 Task: Font style For heading Use Andalus with dark grey 1 1 colour & bold. font size for heading '12 Pt. 'Change the font style of data to Andalusand font size to  16 Pt. Change the alignment of both headline & data to  Align right. In the sheet  AssetAllocation logbookbook
Action: Mouse moved to (12, 22)
Screenshot: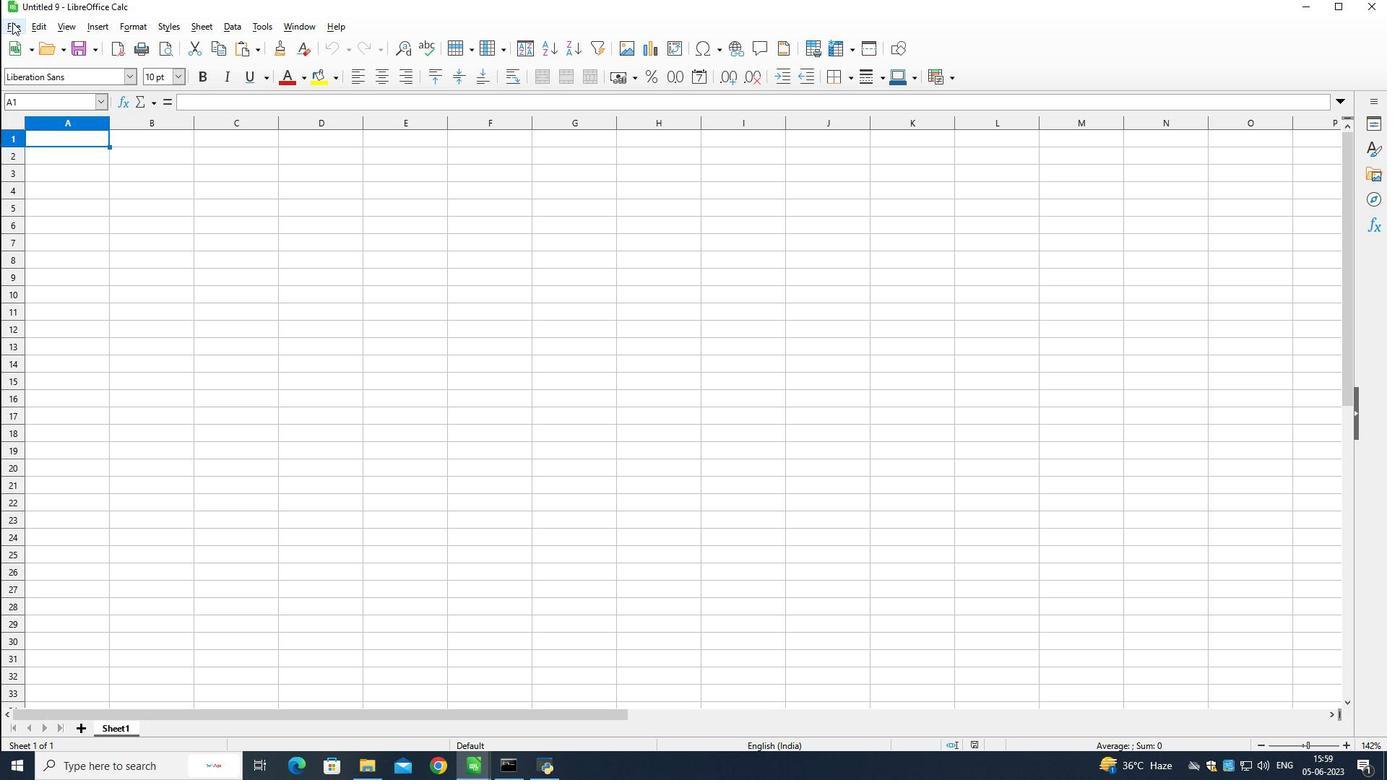 
Action: Mouse pressed left at (12, 22)
Screenshot: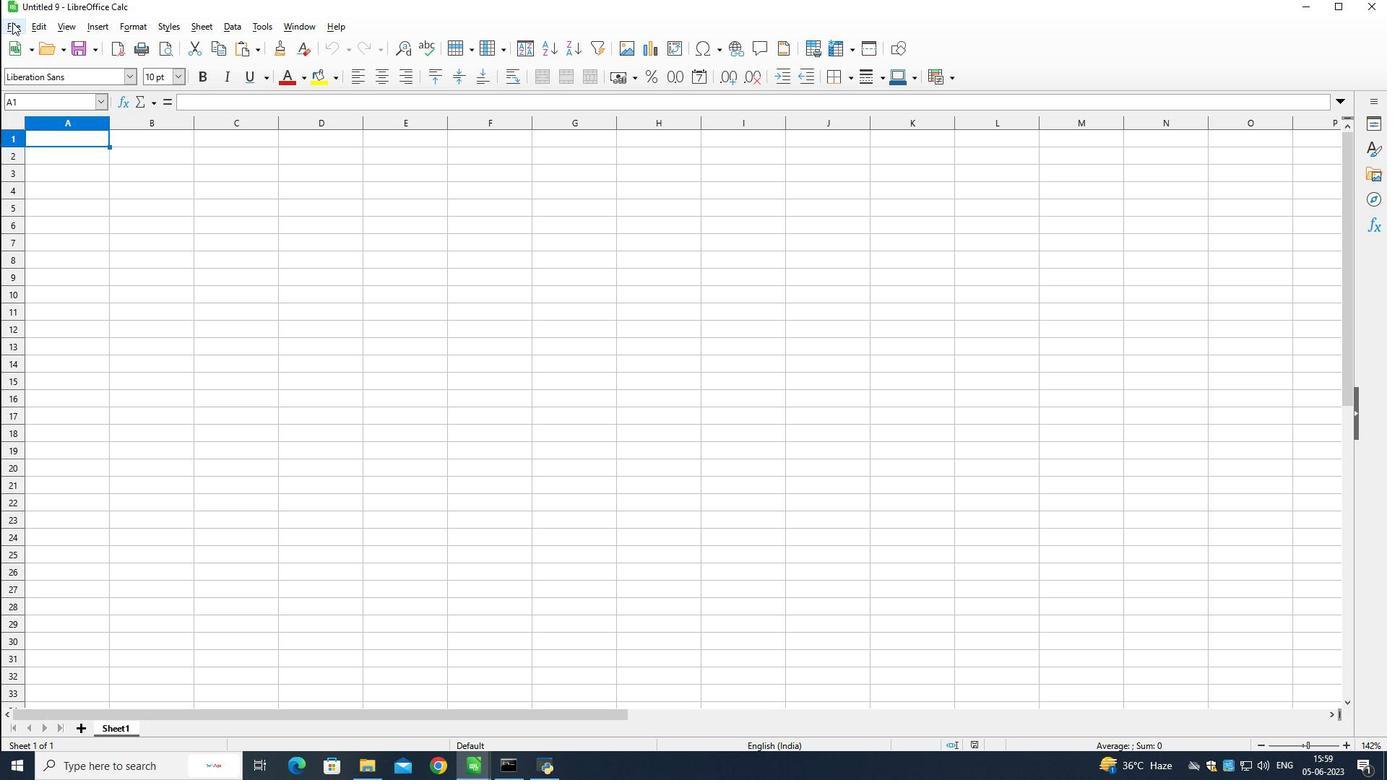
Action: Mouse moved to (21, 65)
Screenshot: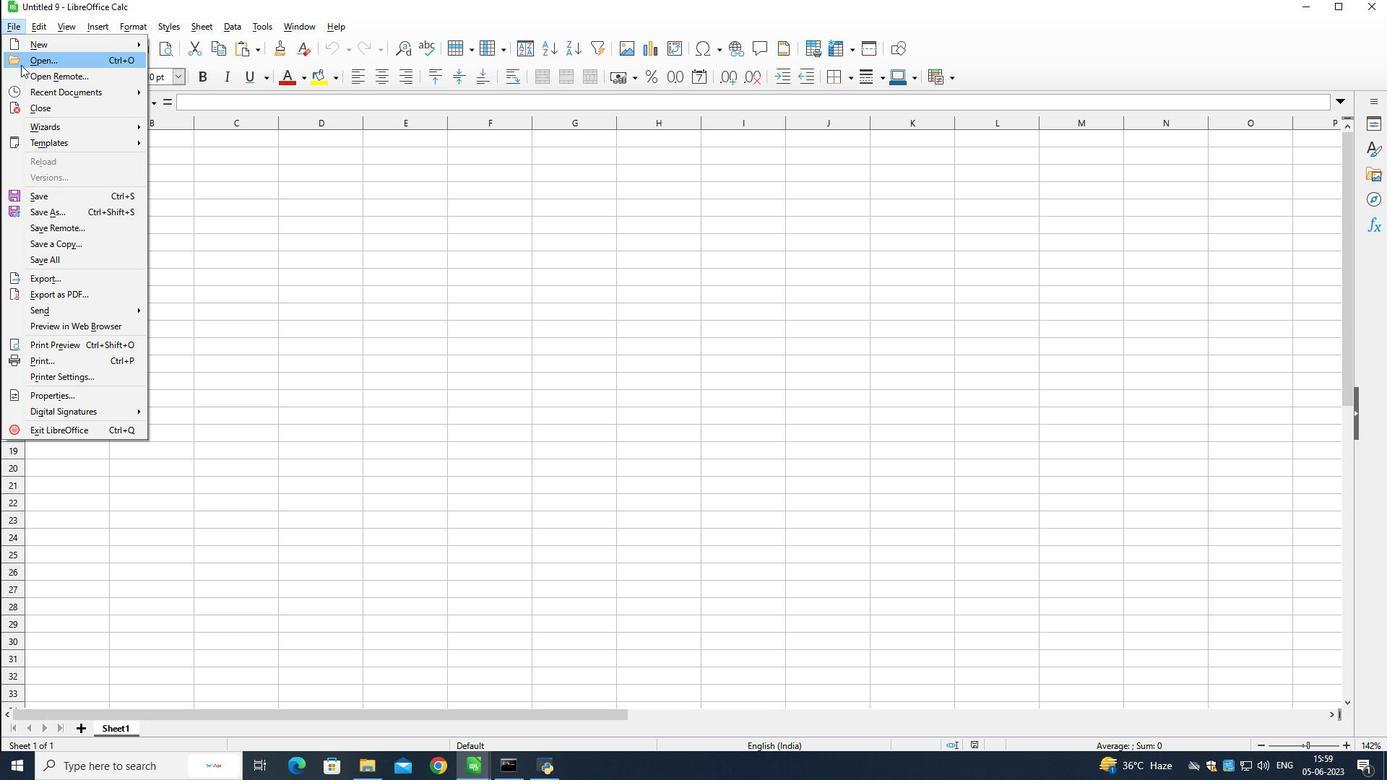 
Action: Mouse pressed left at (21, 65)
Screenshot: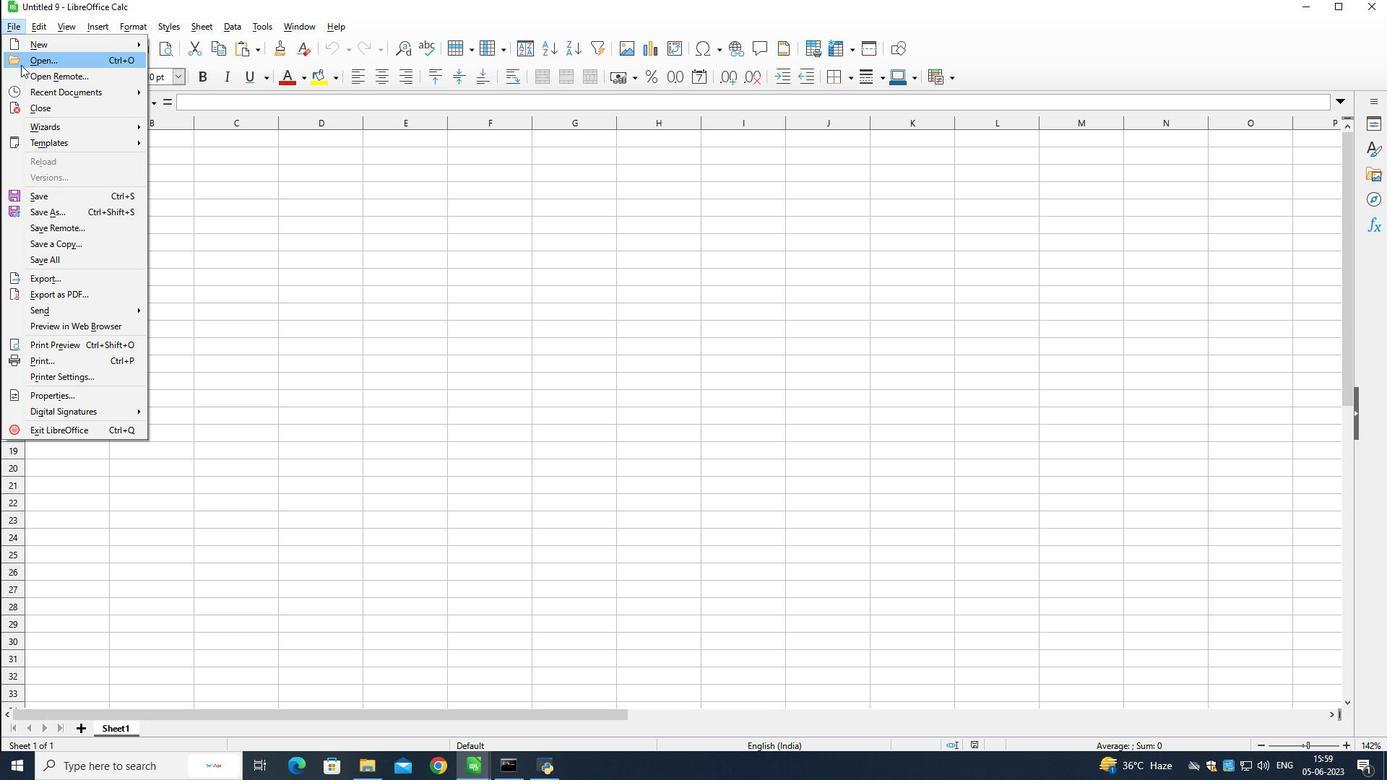 
Action: Mouse moved to (149, 237)
Screenshot: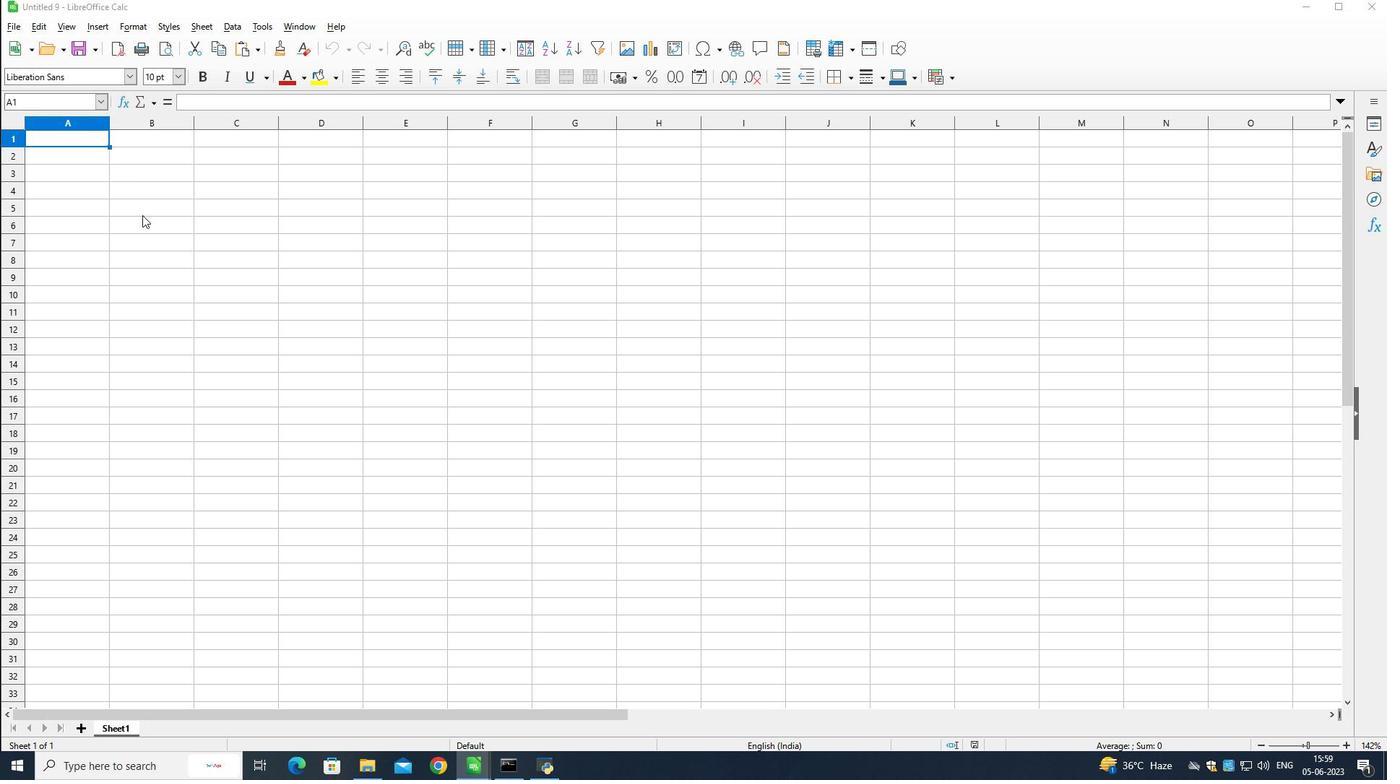 
Action: Mouse scrolled (149, 236) with delta (0, 0)
Screenshot: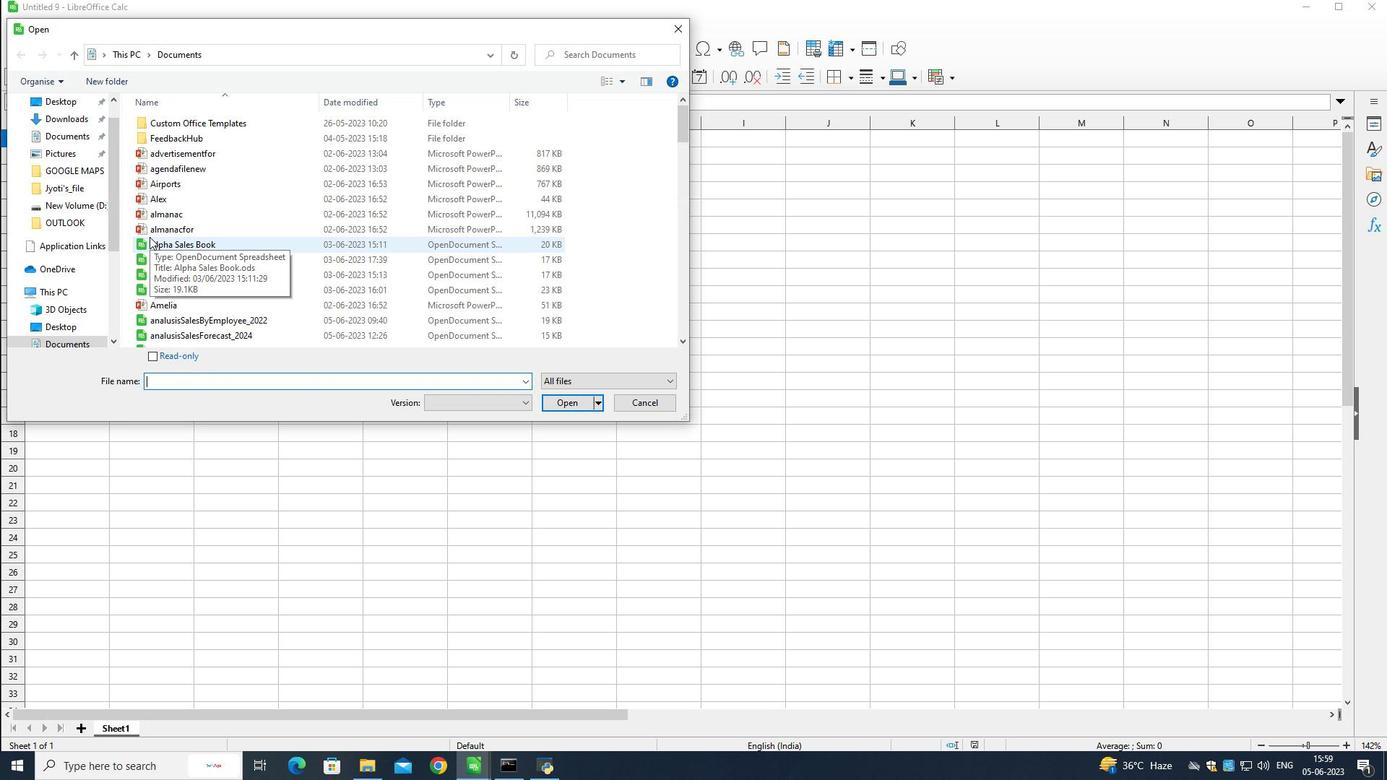 
Action: Mouse scrolled (149, 236) with delta (0, 0)
Screenshot: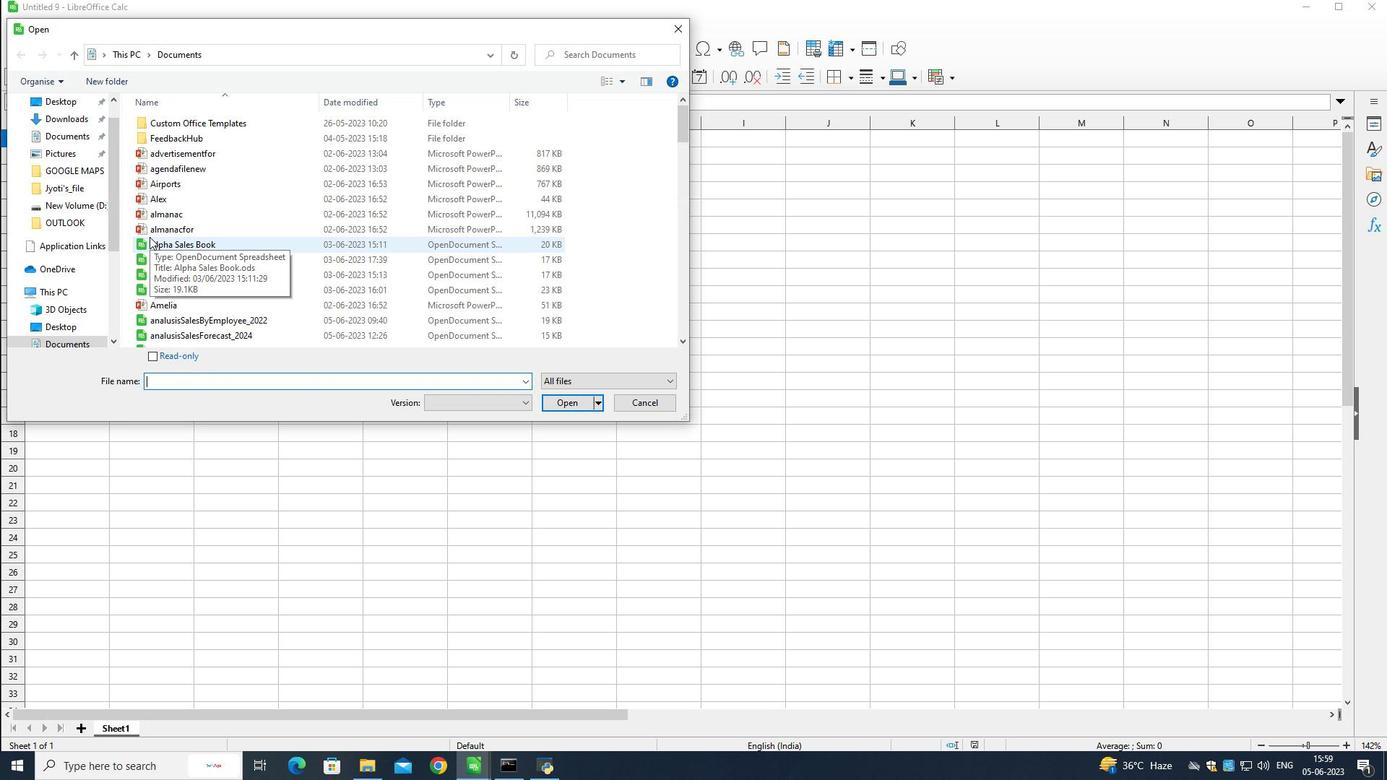 
Action: Mouse scrolled (149, 236) with delta (0, 0)
Screenshot: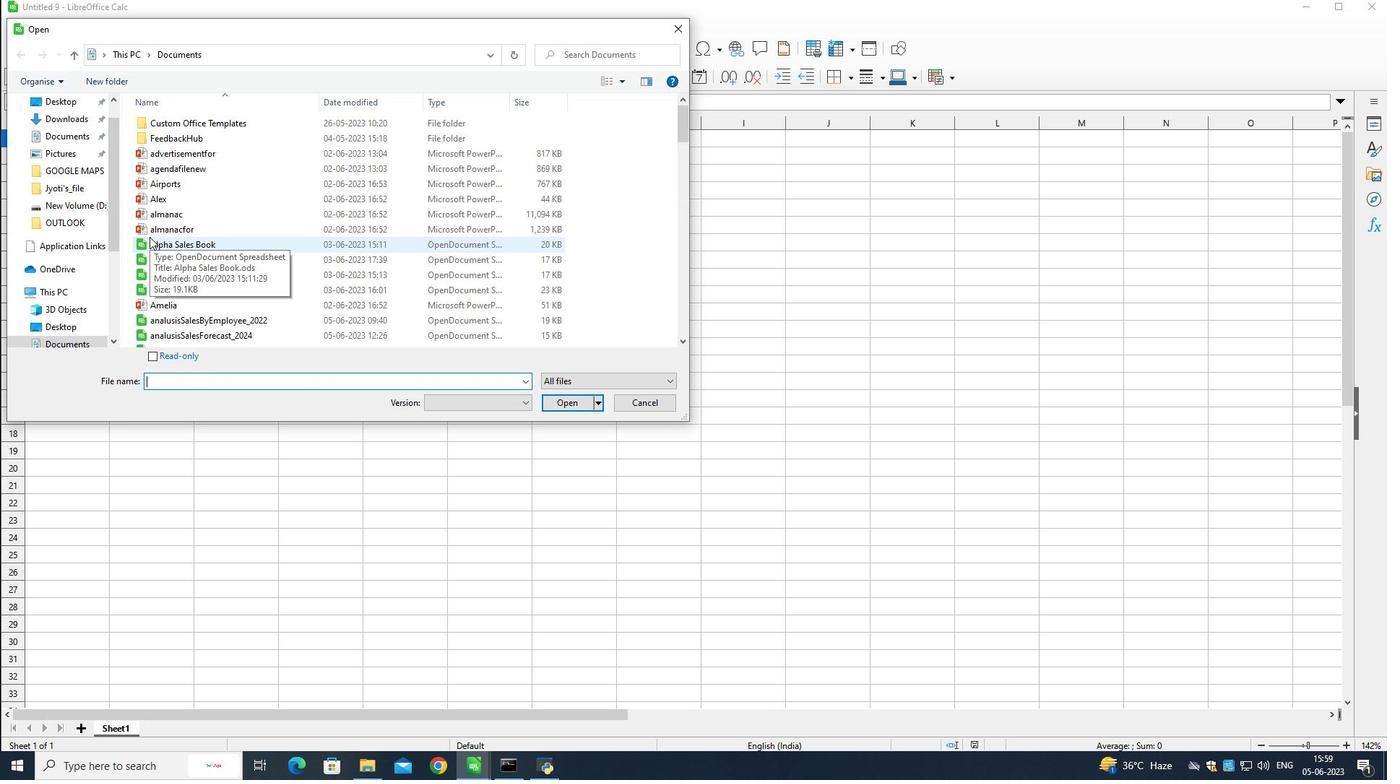 
Action: Mouse scrolled (149, 236) with delta (0, 0)
Screenshot: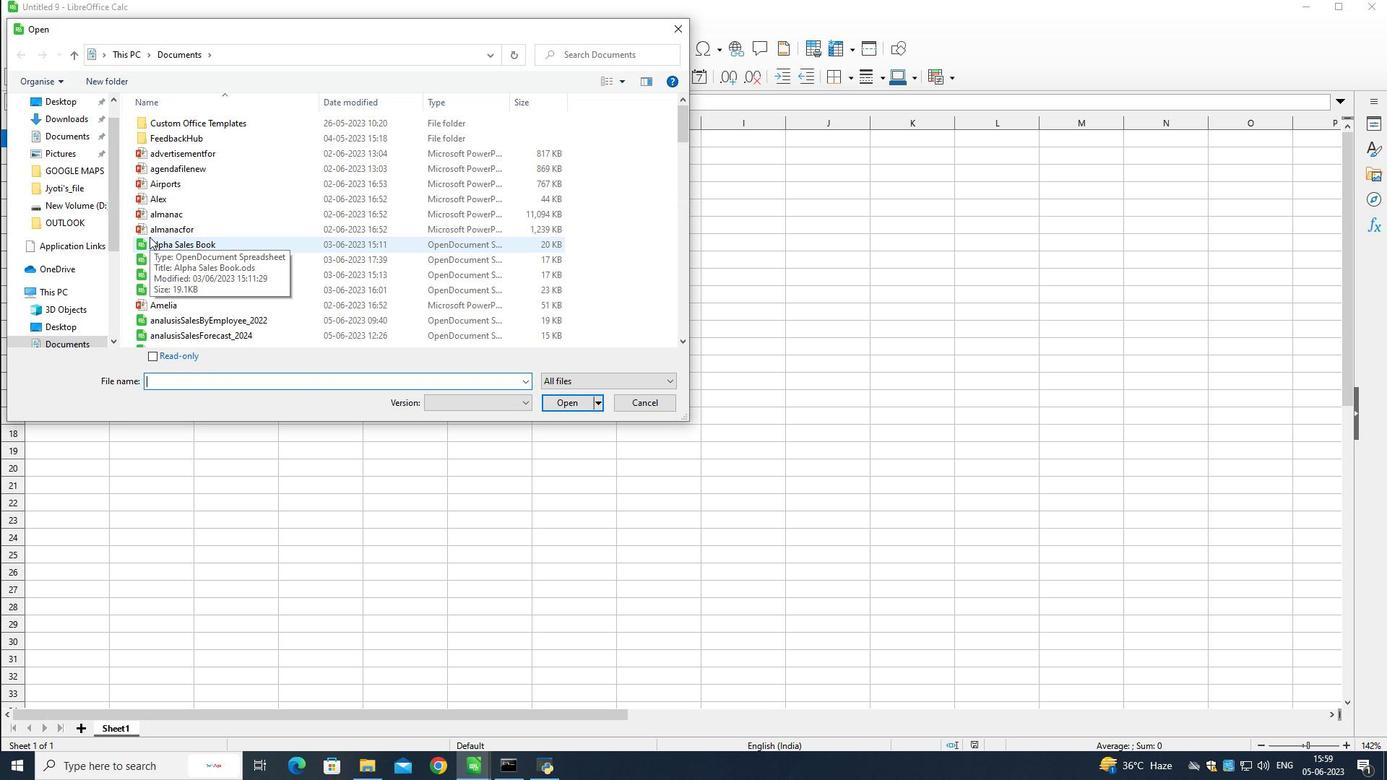 
Action: Mouse moved to (149, 238)
Screenshot: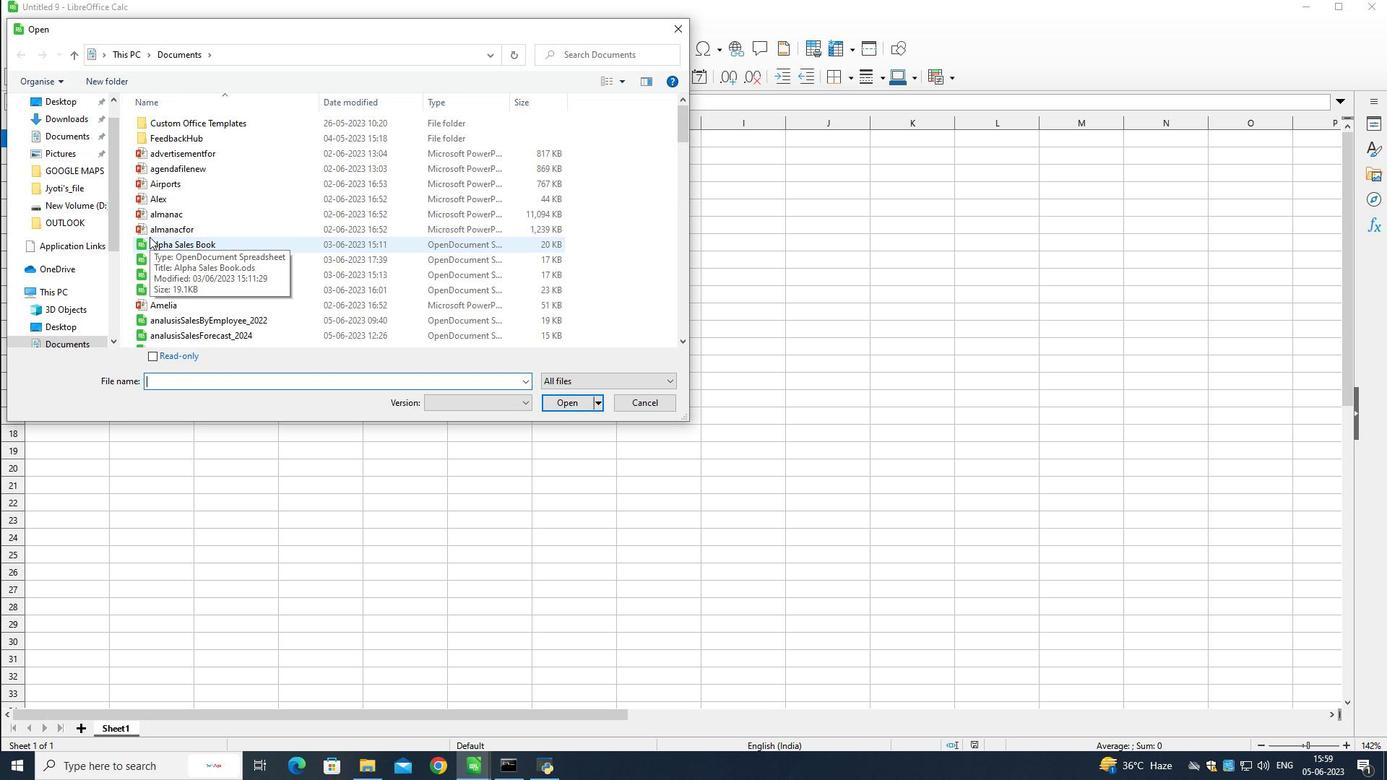
Action: Mouse scrolled (149, 237) with delta (0, 0)
Screenshot: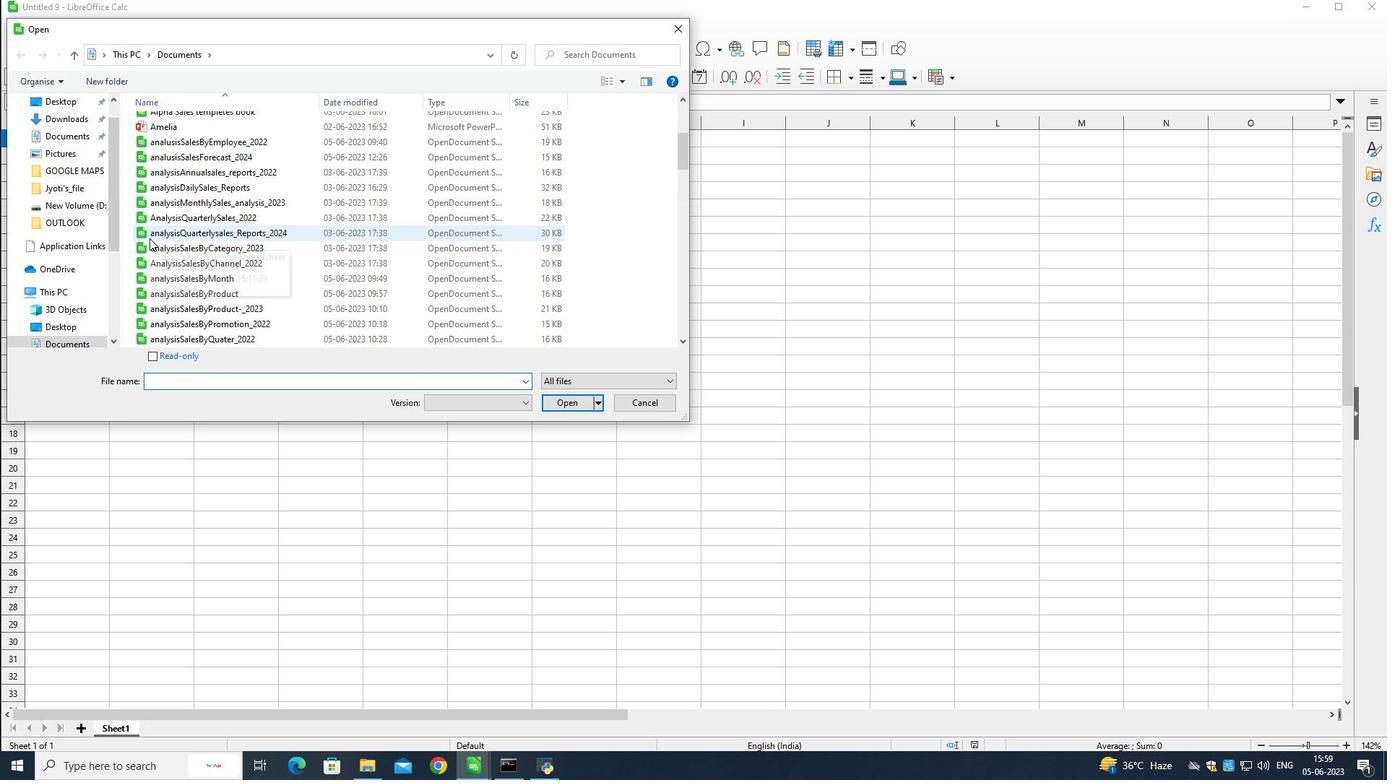 
Action: Mouse scrolled (149, 237) with delta (0, 0)
Screenshot: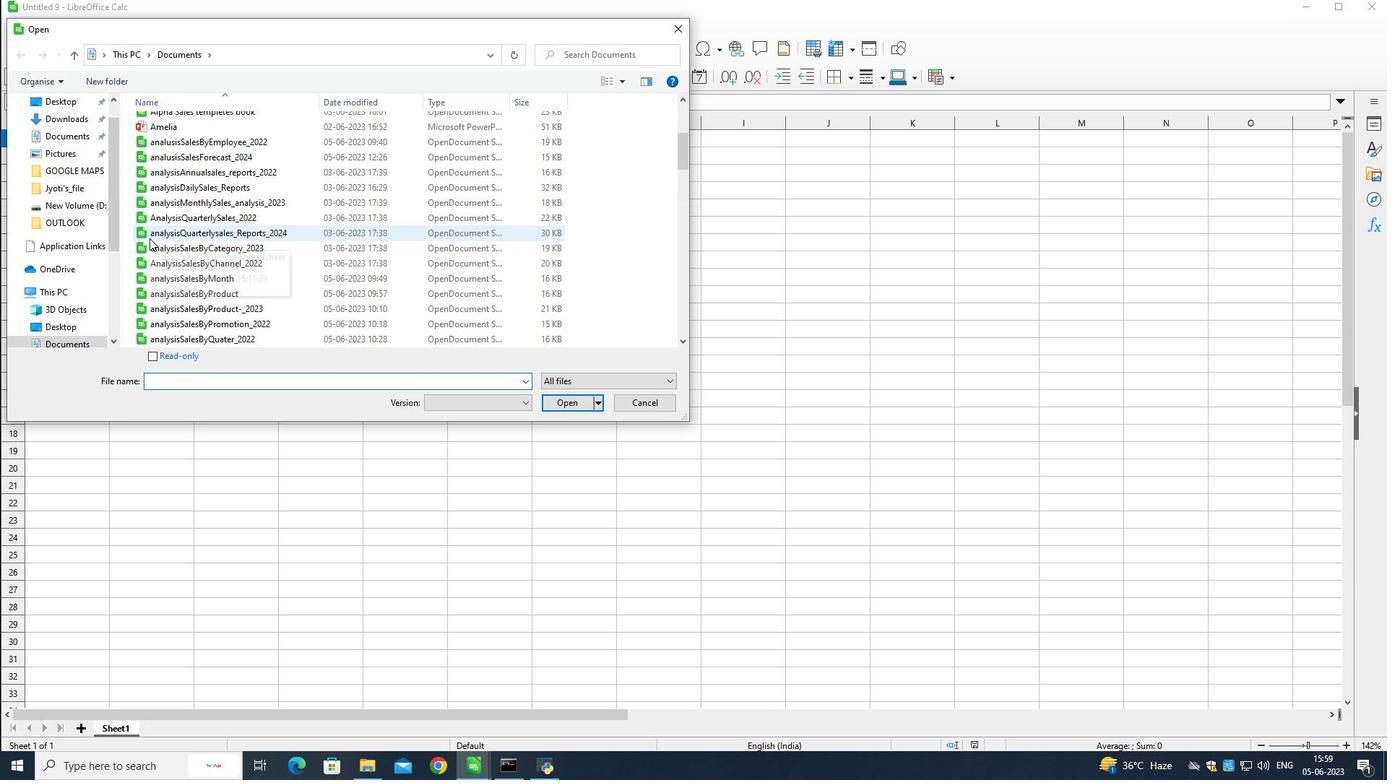 
Action: Mouse scrolled (149, 237) with delta (0, 0)
Screenshot: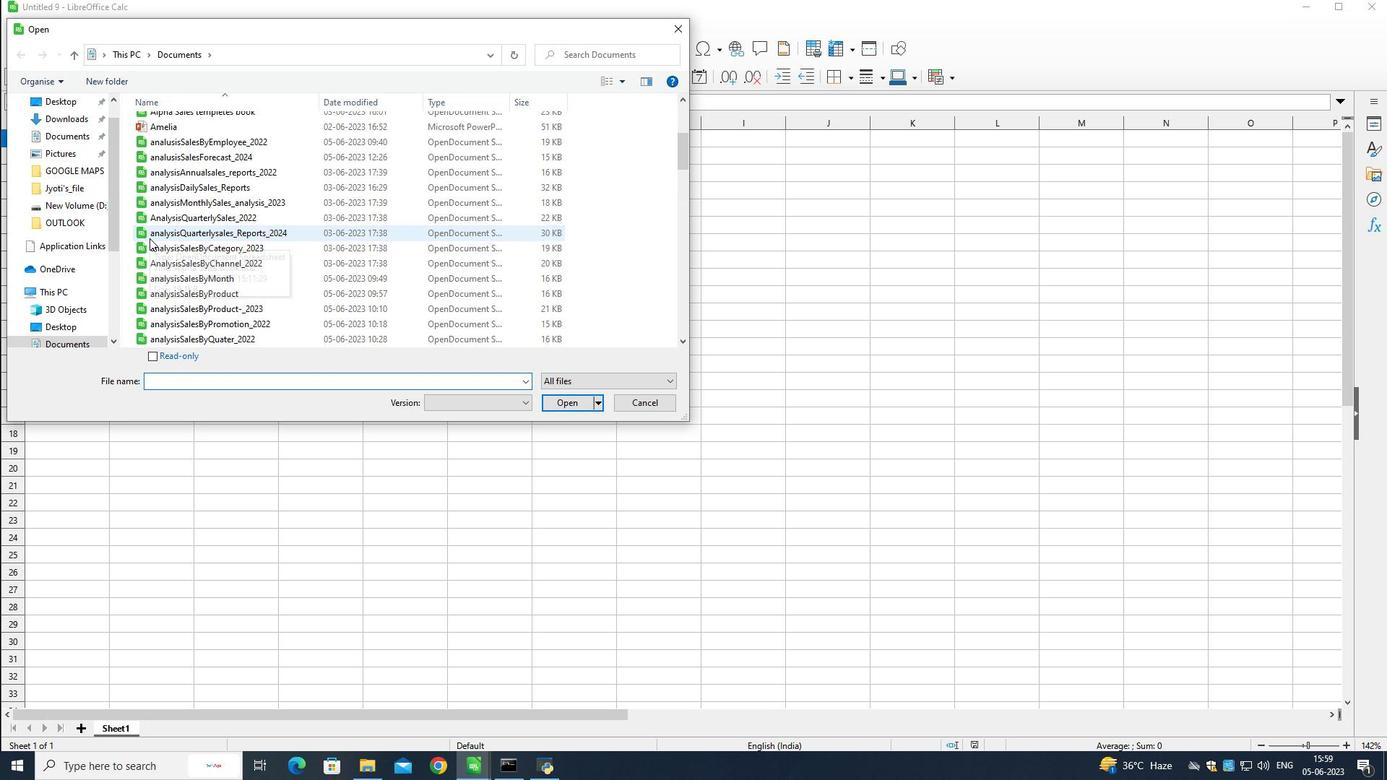 
Action: Mouse scrolled (149, 237) with delta (0, 0)
Screenshot: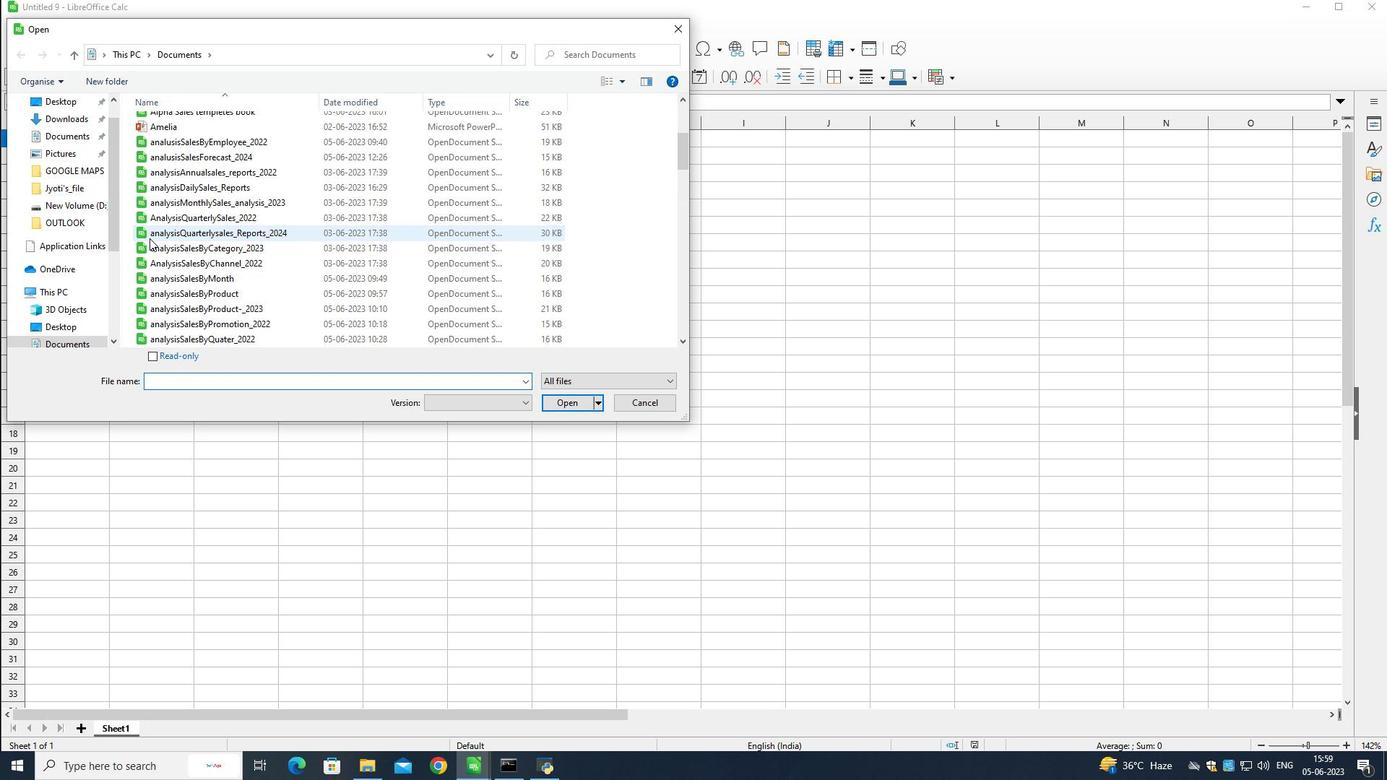 
Action: Mouse scrolled (149, 237) with delta (0, 0)
Screenshot: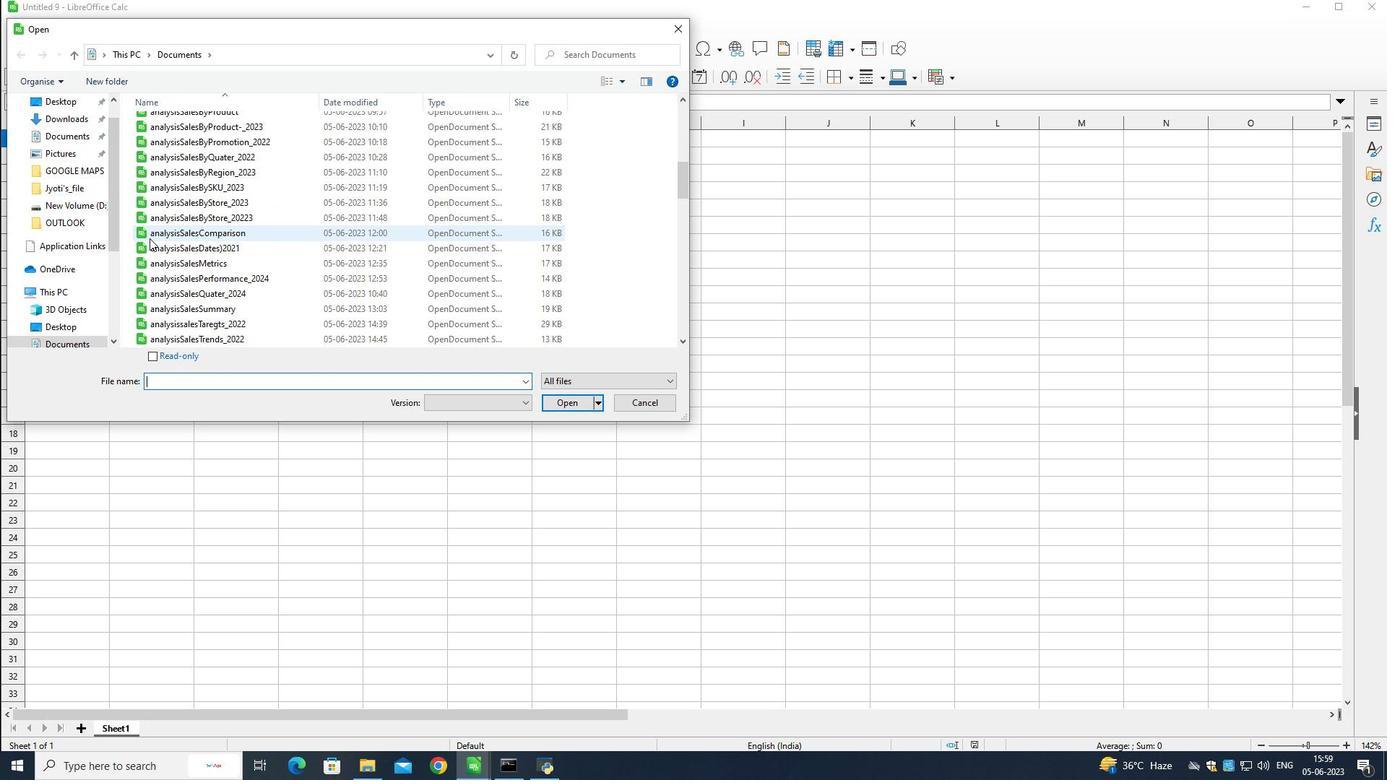 
Action: Mouse scrolled (149, 237) with delta (0, 0)
Screenshot: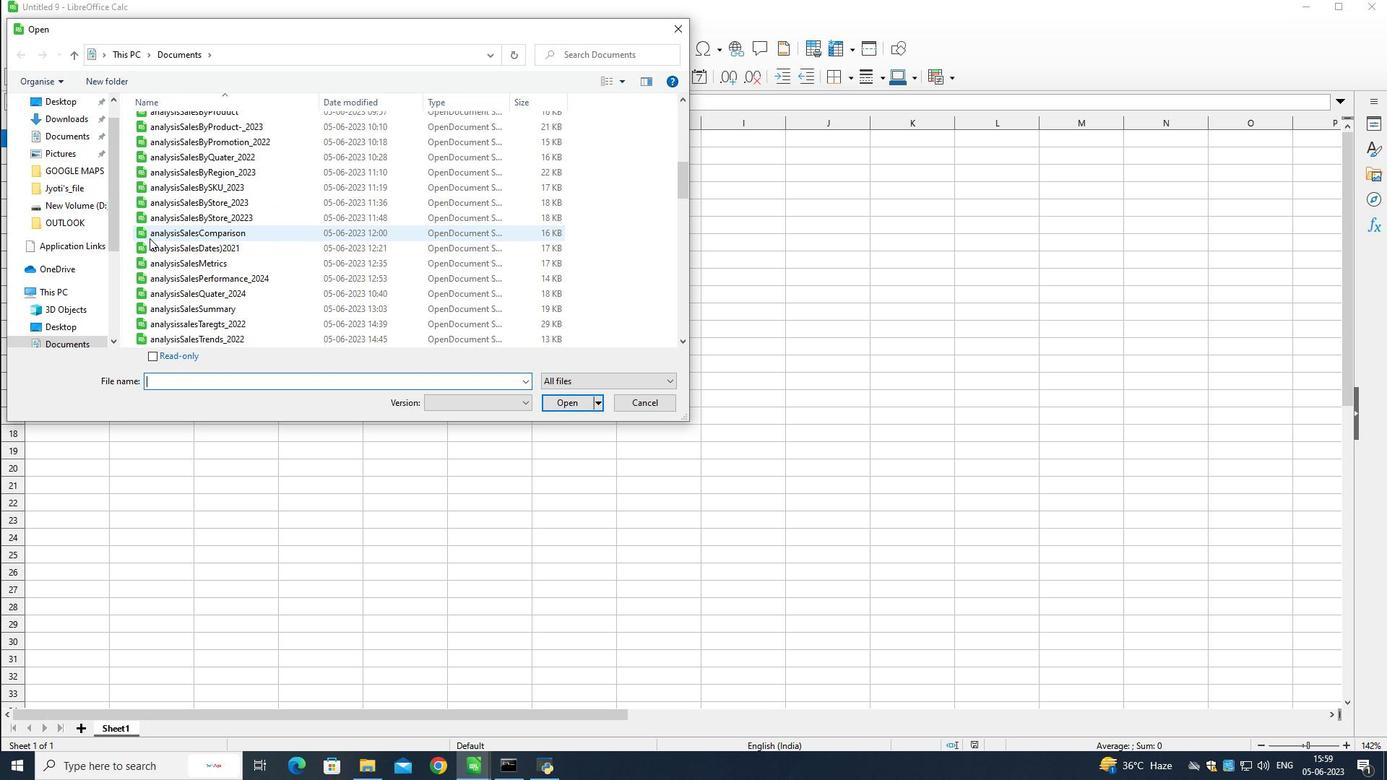 
Action: Mouse scrolled (149, 237) with delta (0, 0)
Screenshot: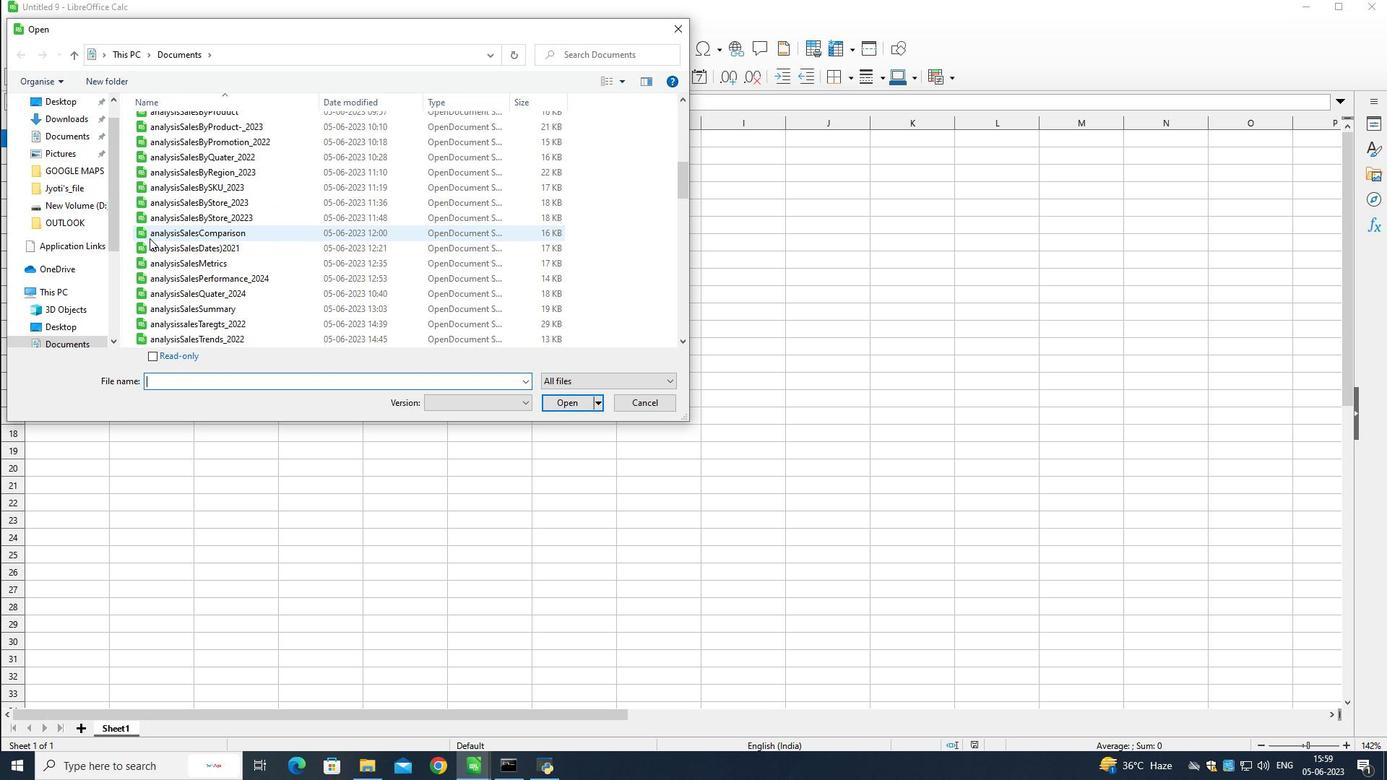 
Action: Mouse scrolled (149, 237) with delta (0, 0)
Screenshot: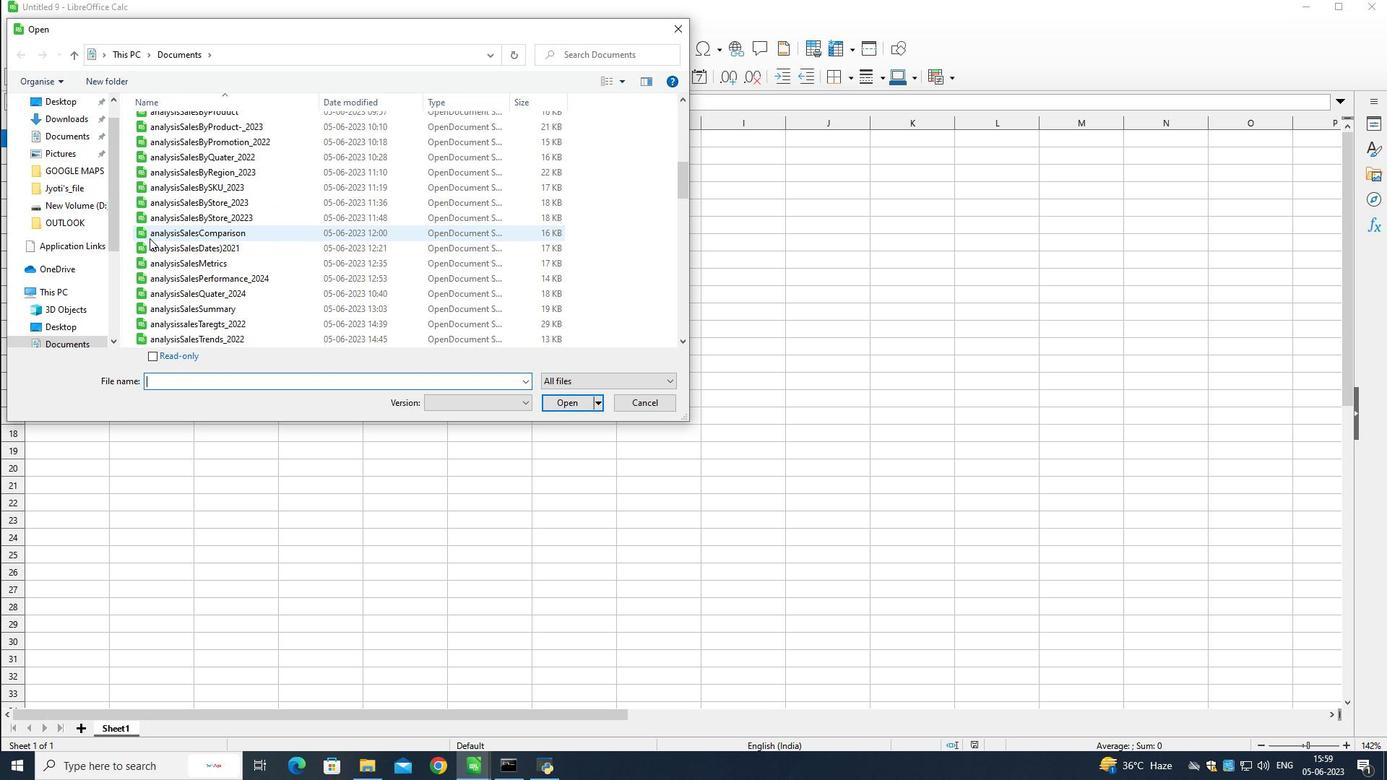 
Action: Mouse scrolled (149, 237) with delta (0, 0)
Screenshot: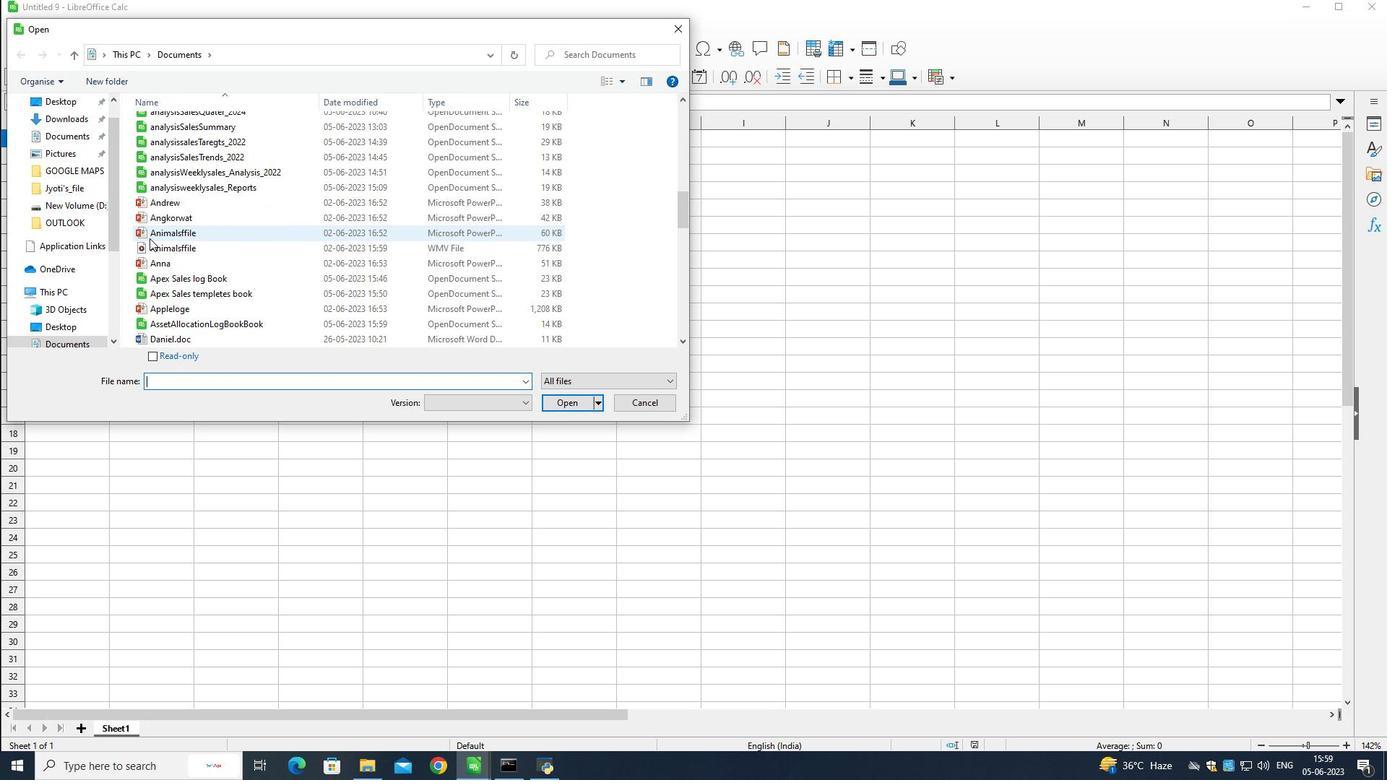 
Action: Mouse scrolled (149, 237) with delta (0, 0)
Screenshot: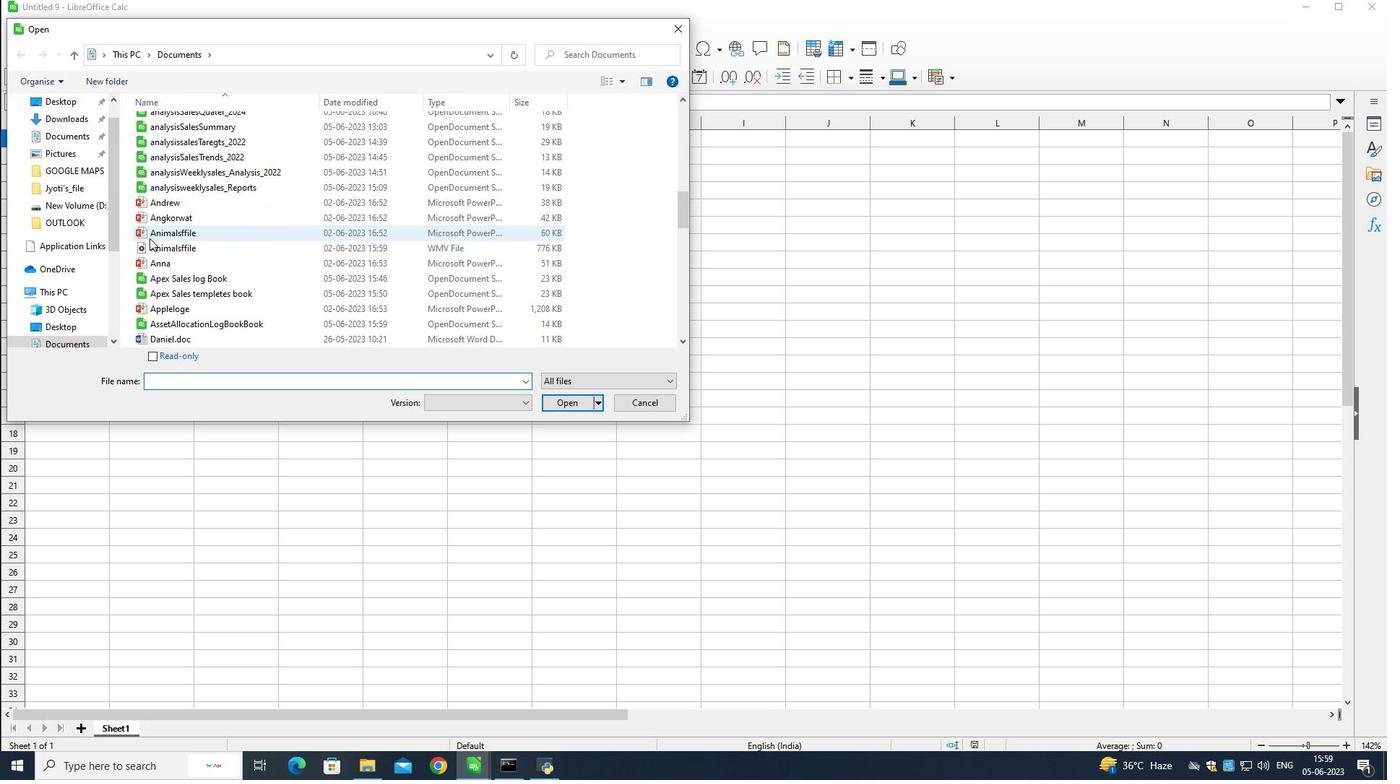 
Action: Mouse moved to (159, 238)
Screenshot: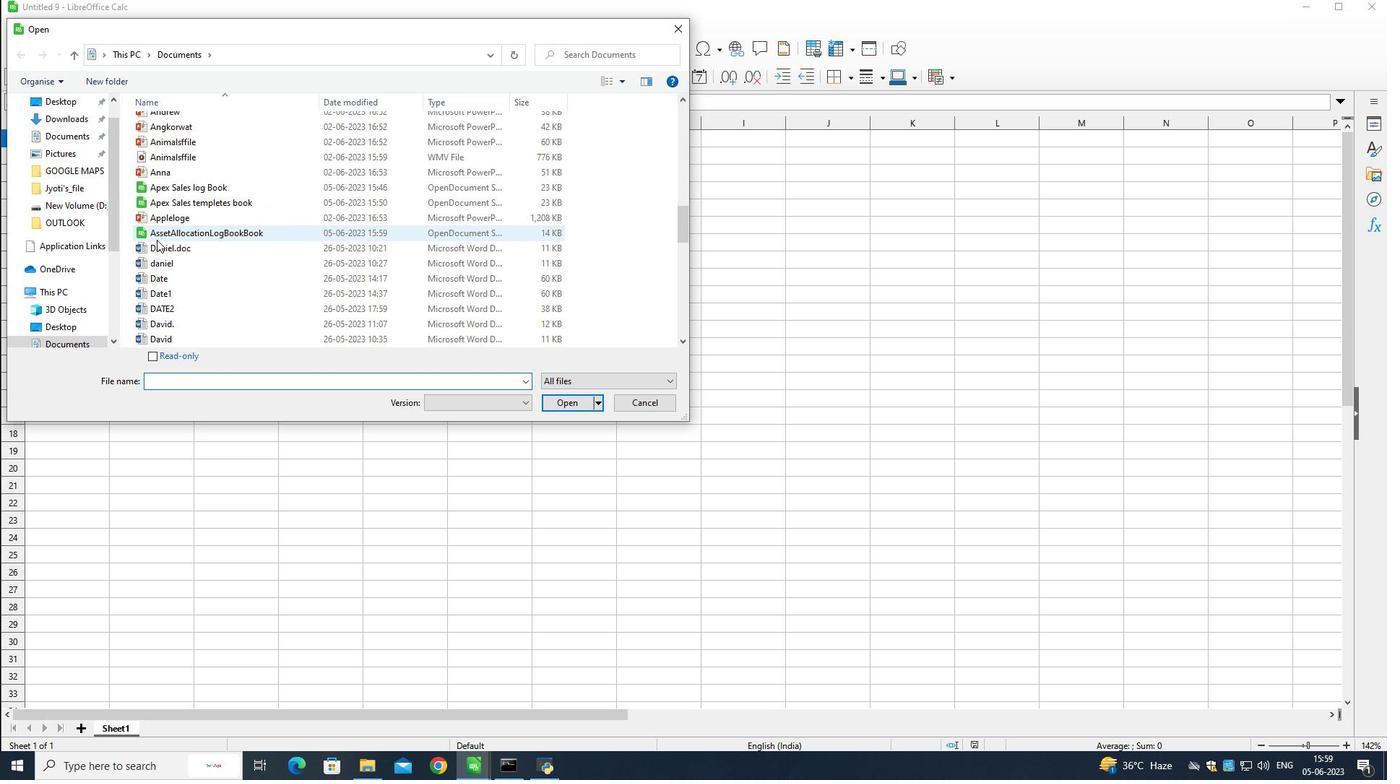 
Action: Mouse pressed left at (156, 239)
Screenshot: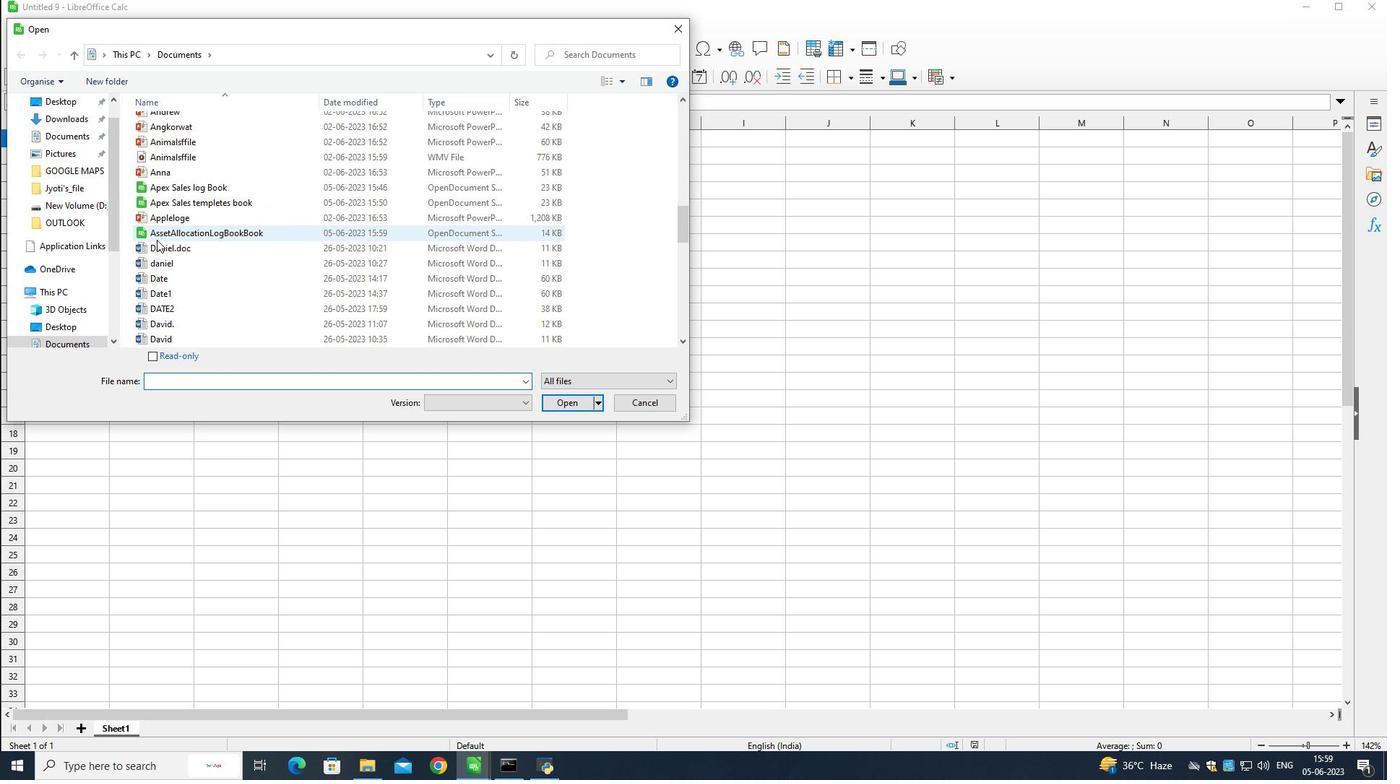 
Action: Mouse moved to (163, 230)
Screenshot: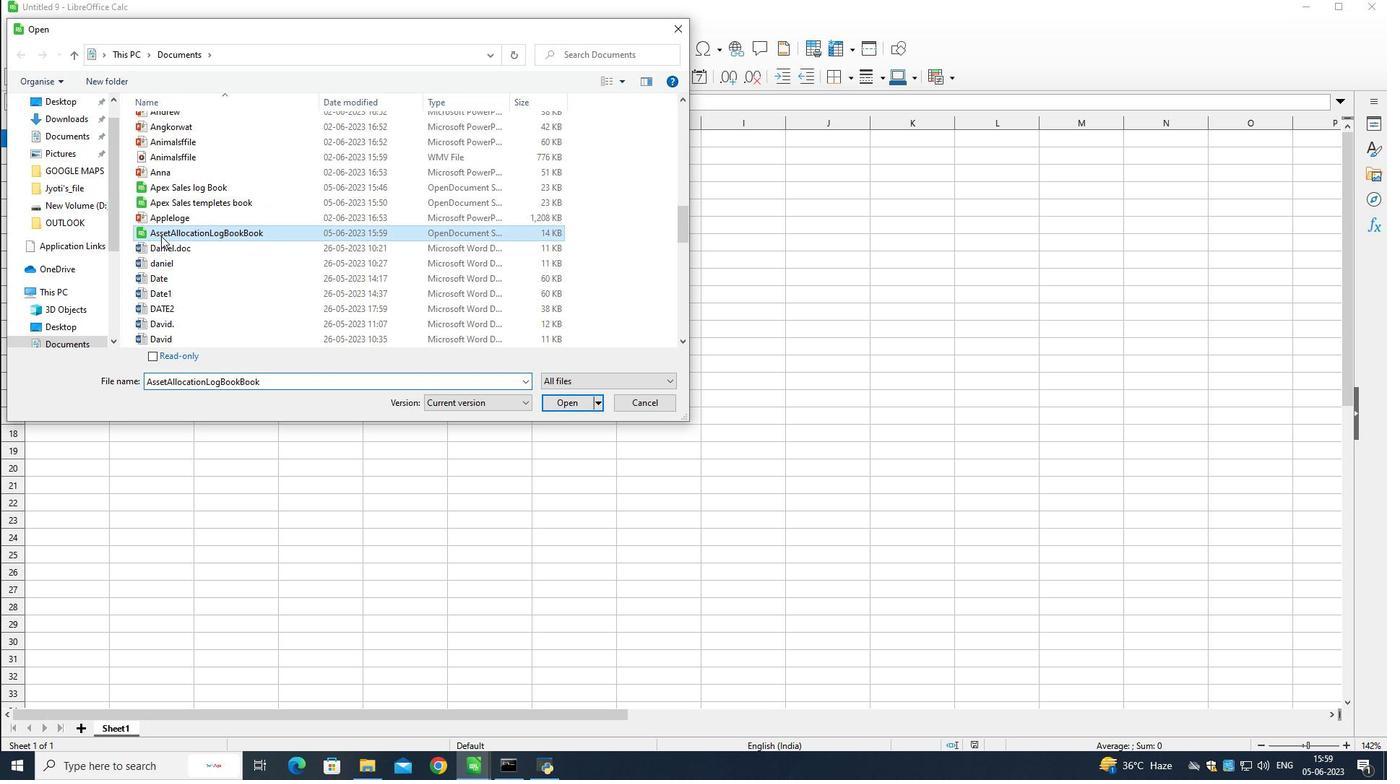 
Action: Mouse pressed left at (163, 230)
Screenshot: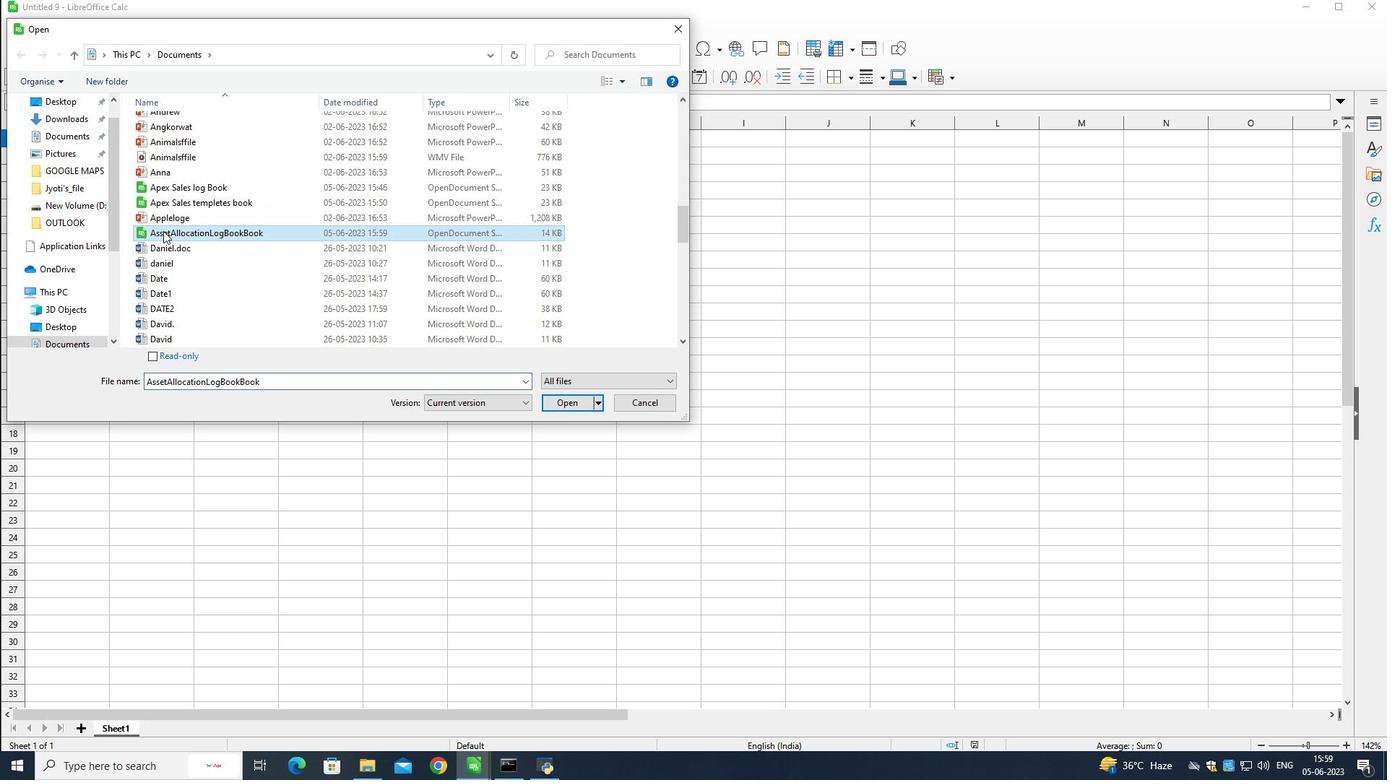 
Action: Mouse moved to (564, 404)
Screenshot: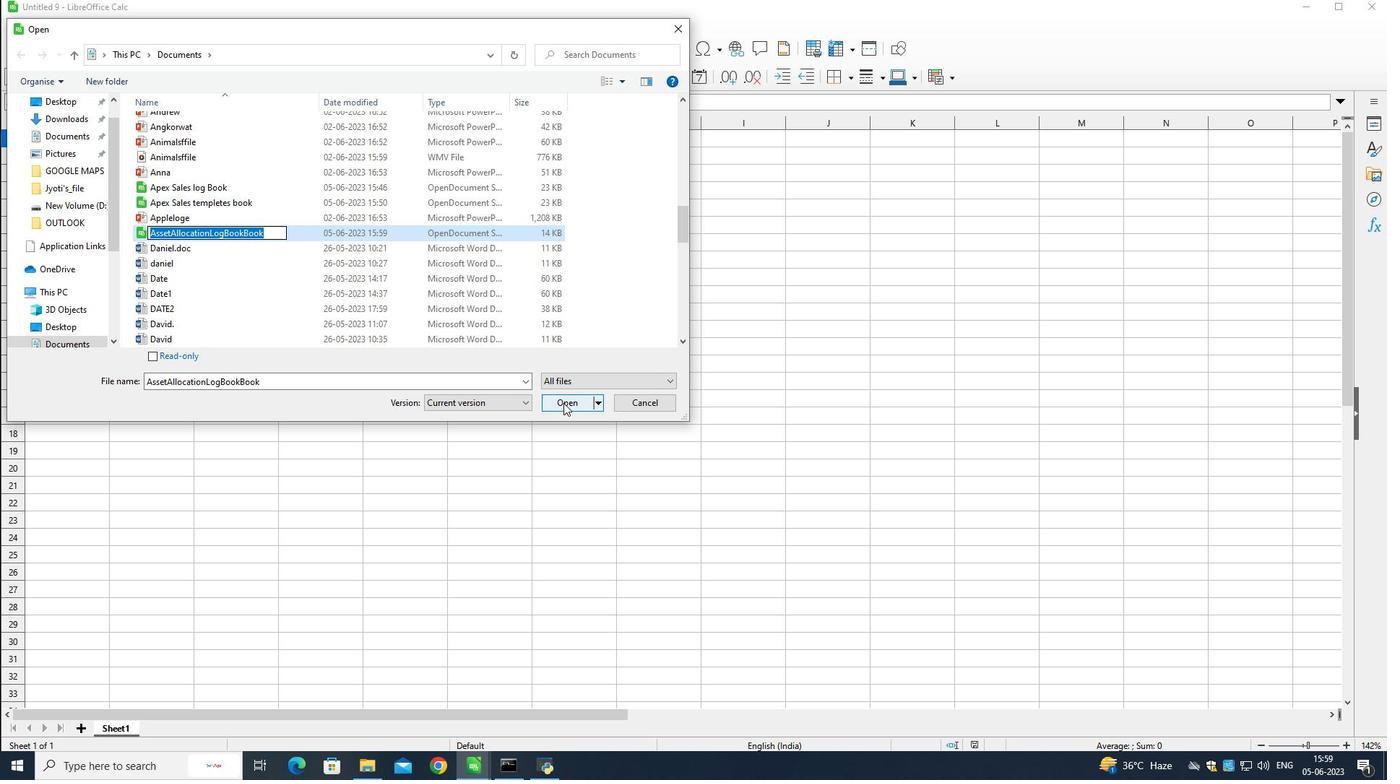 
Action: Mouse pressed left at (564, 404)
Screenshot: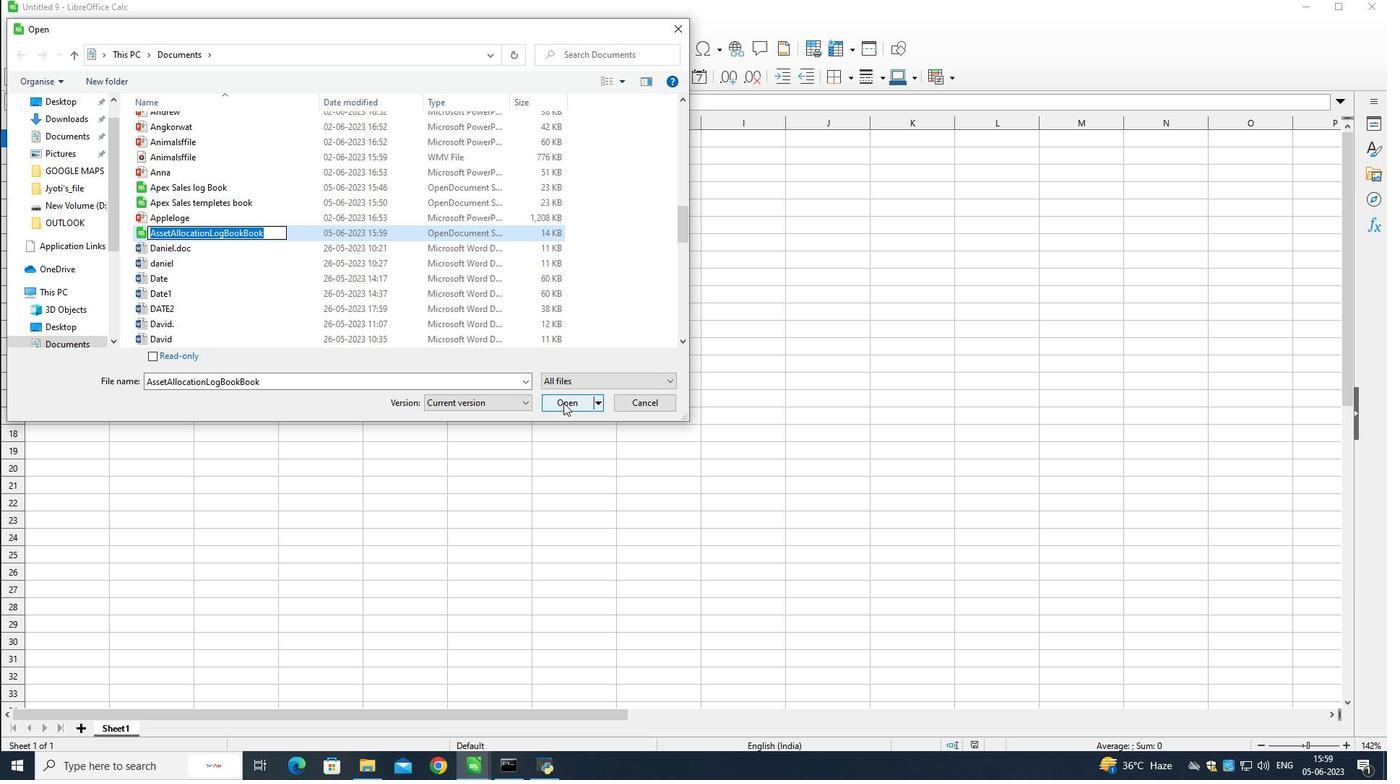 
Action: Mouse pressed left at (564, 404)
Screenshot: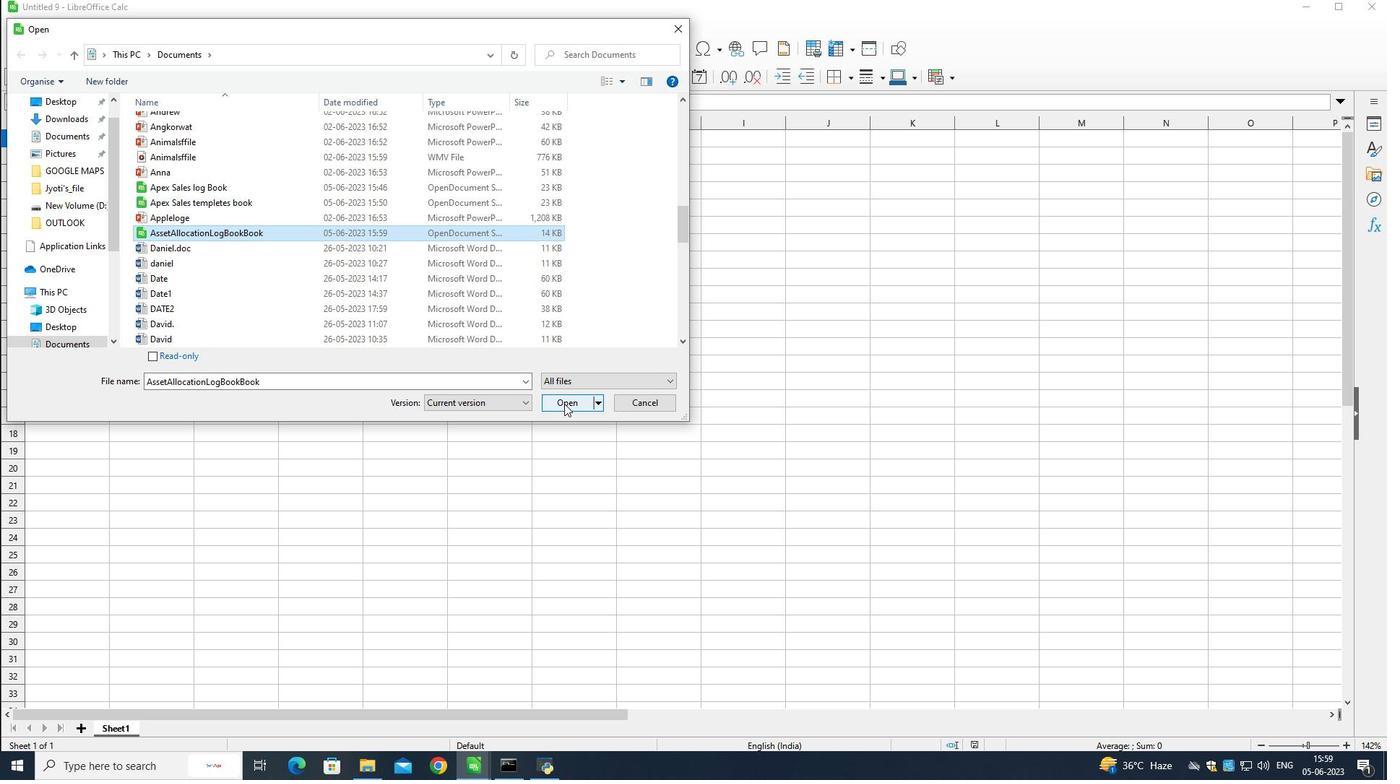 
Action: Mouse moved to (412, 372)
Screenshot: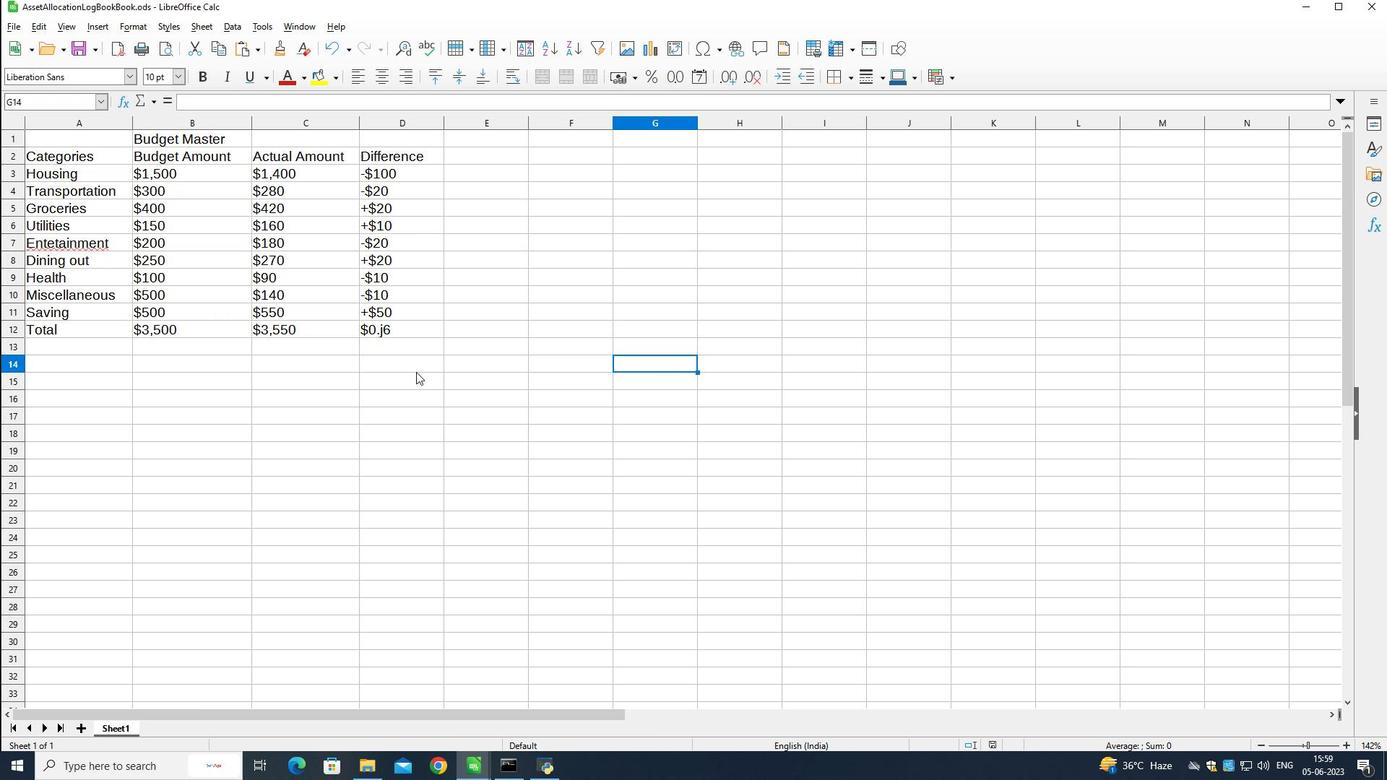 
Action: Mouse pressed left at (413, 372)
Screenshot: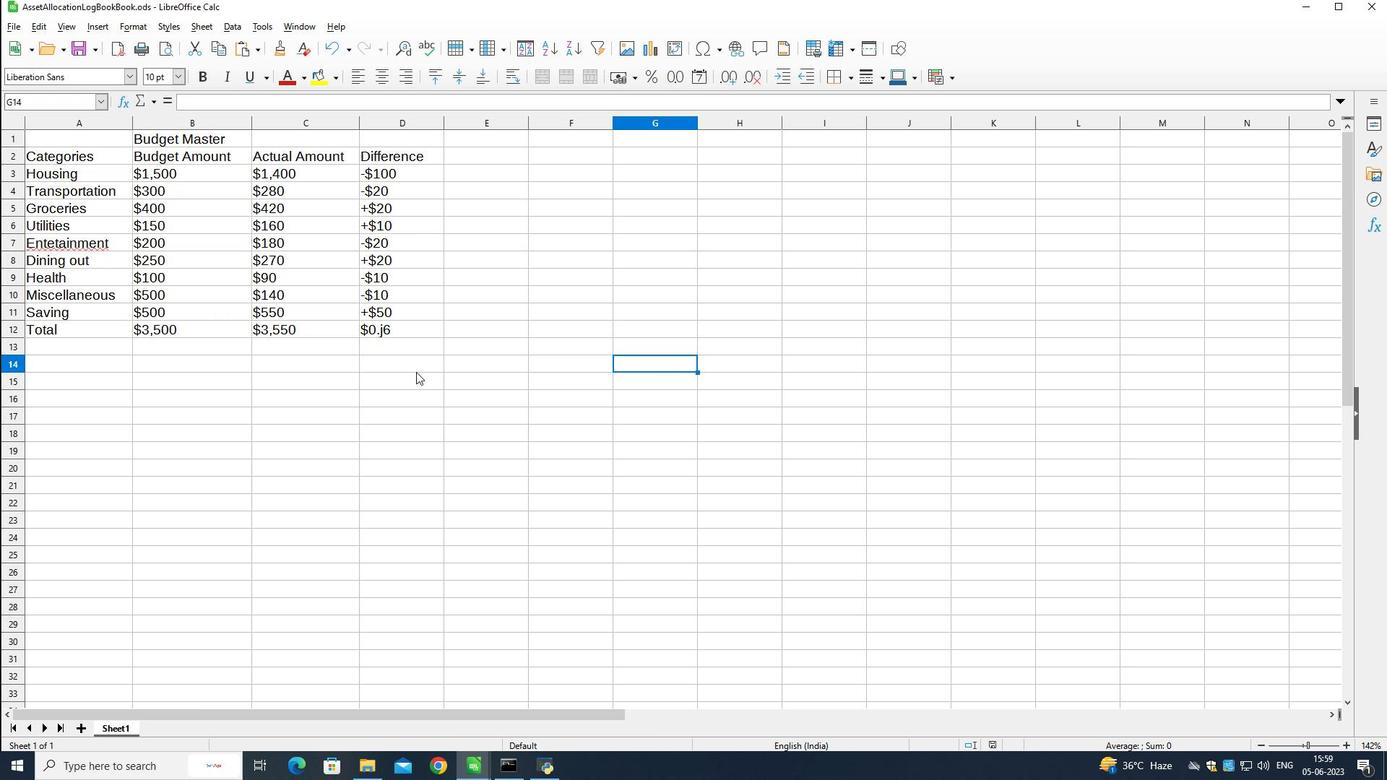 
Action: Mouse moved to (163, 133)
Screenshot: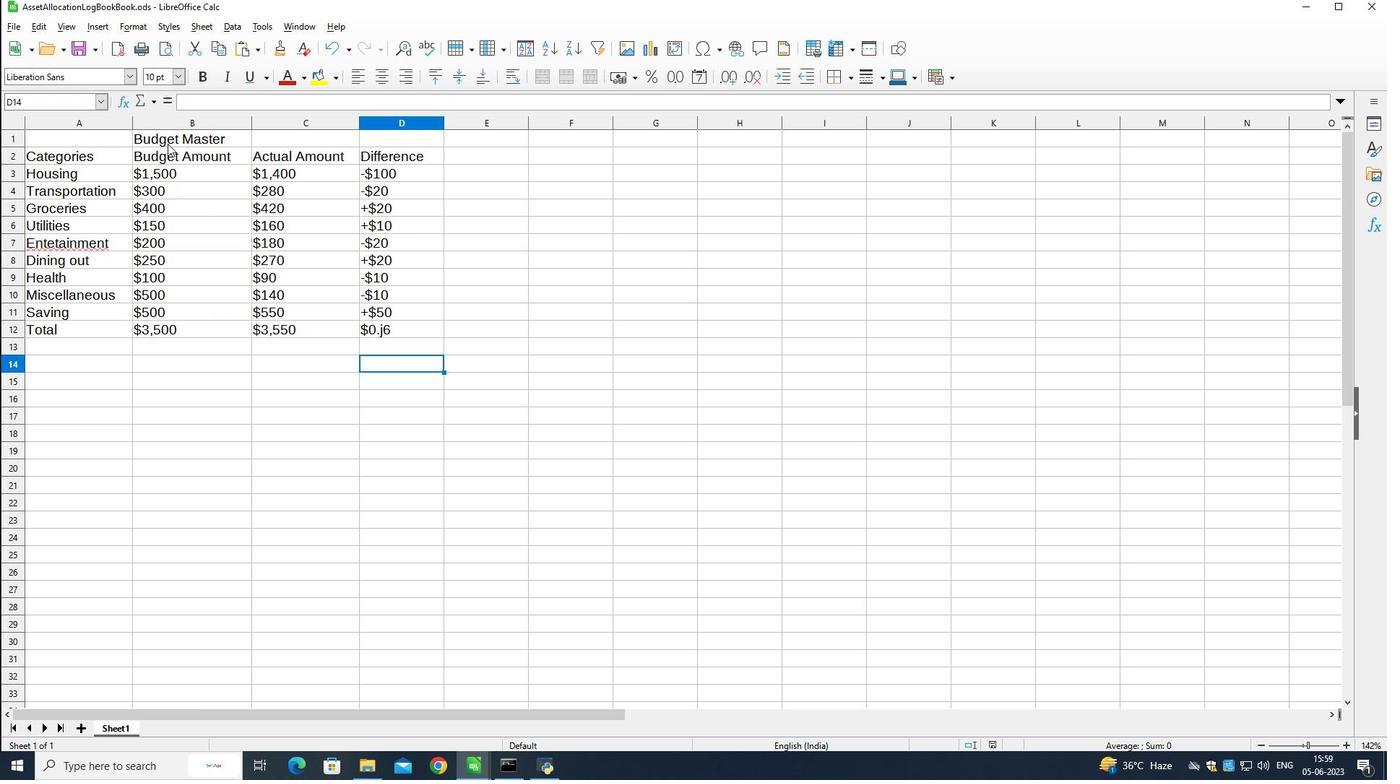 
Action: Mouse pressed left at (163, 133)
Screenshot: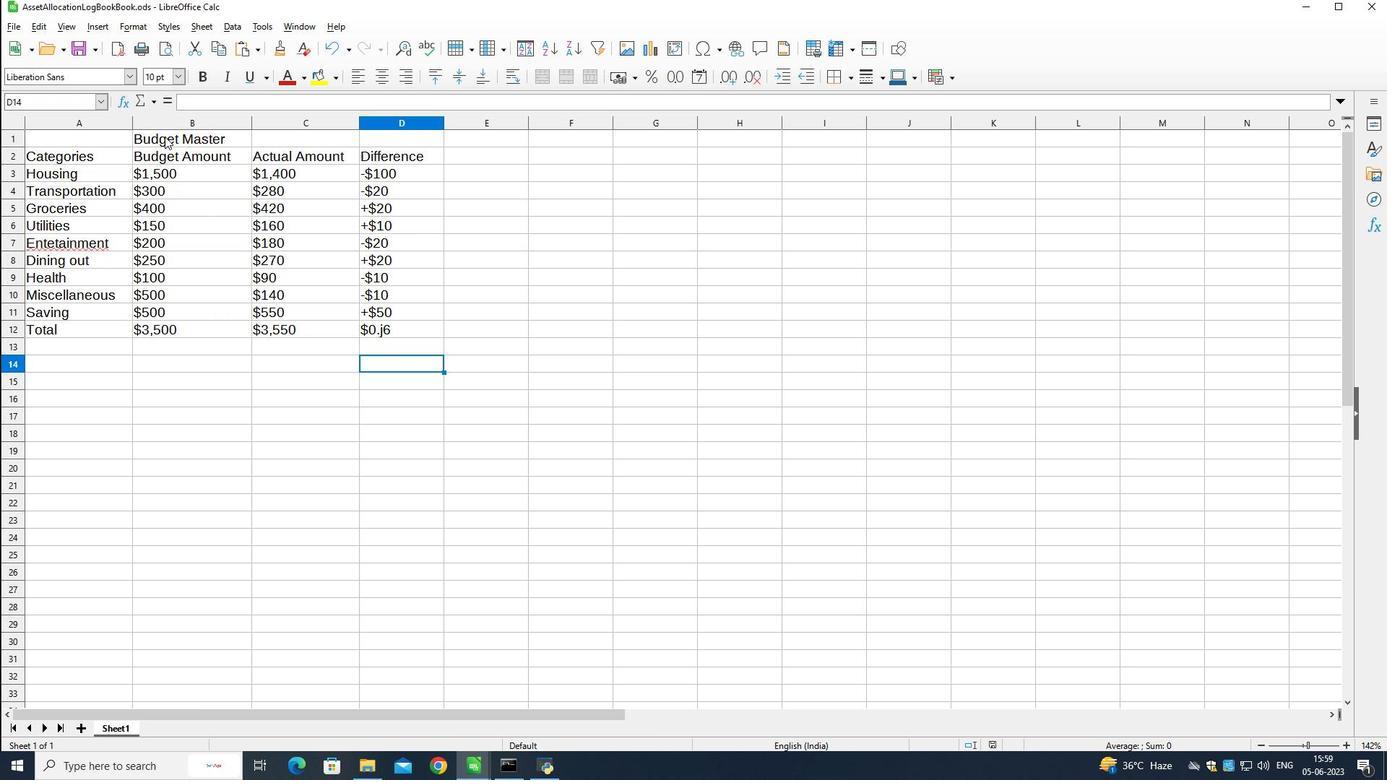 
Action: Mouse pressed left at (163, 133)
Screenshot: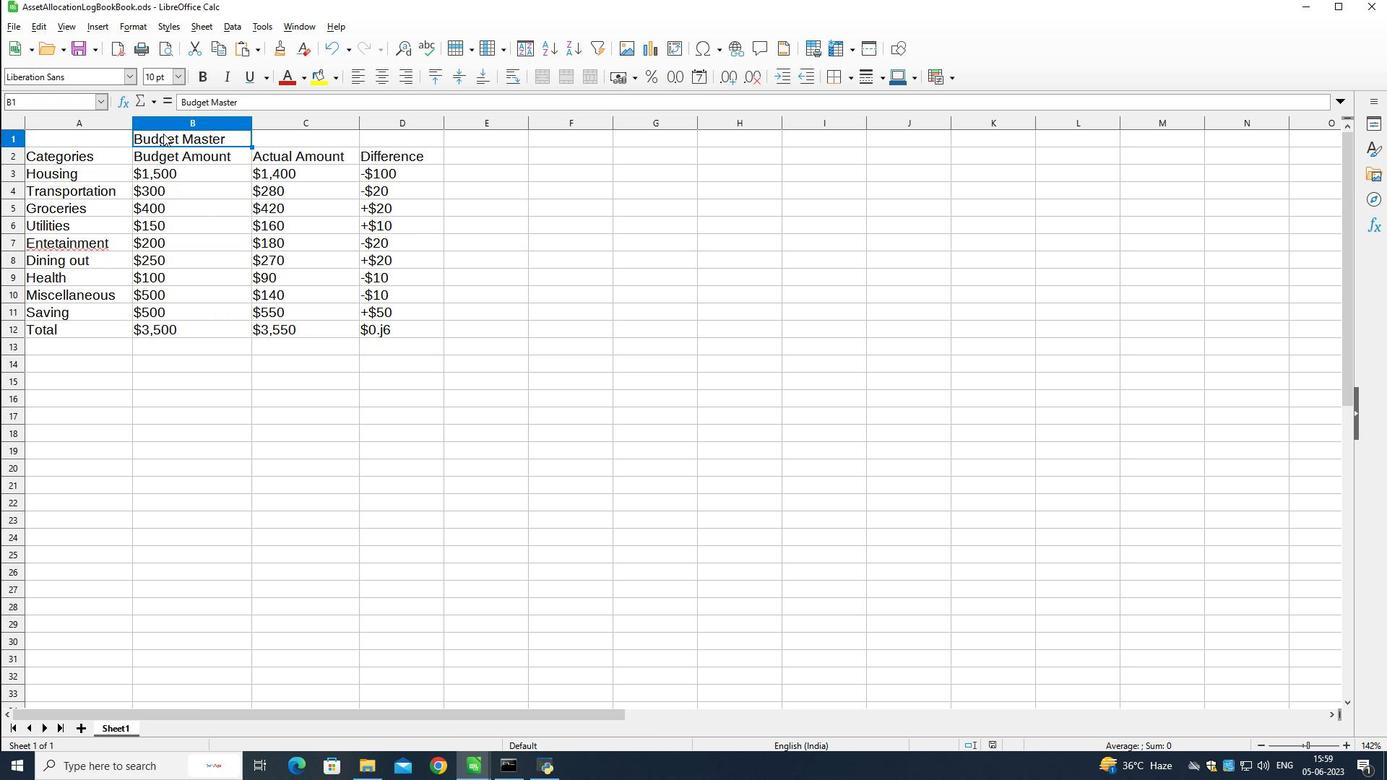 
Action: Mouse pressed left at (163, 133)
Screenshot: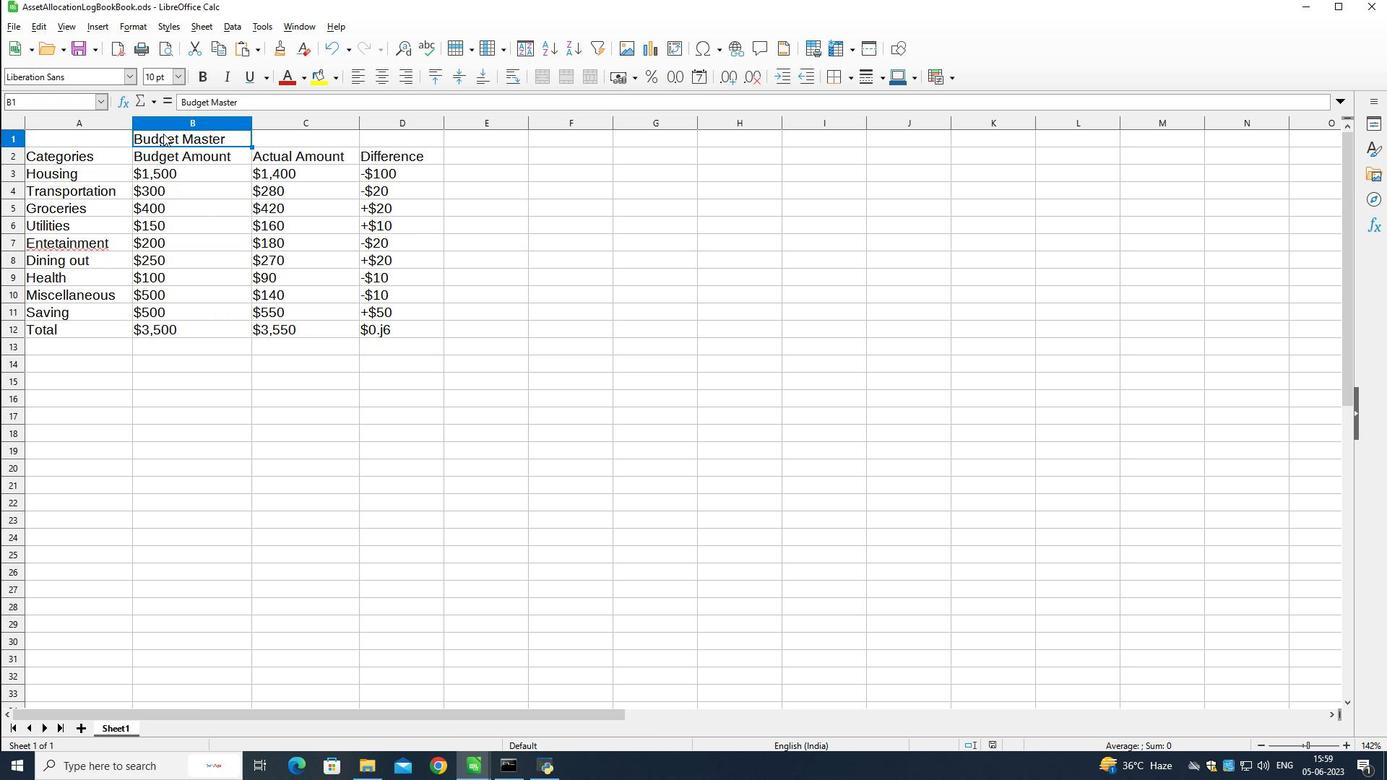 
Action: Mouse moved to (101, 75)
Screenshot: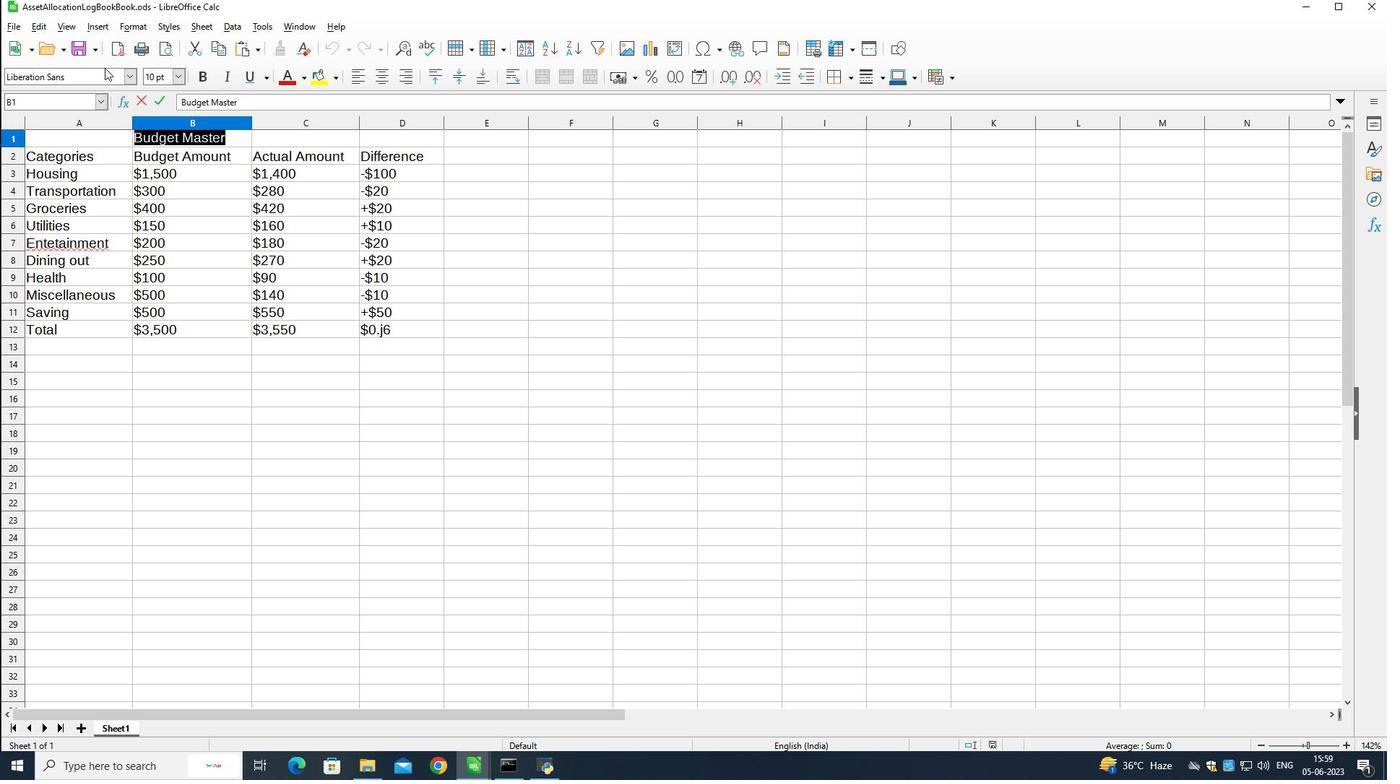 
Action: Mouse pressed left at (101, 75)
Screenshot: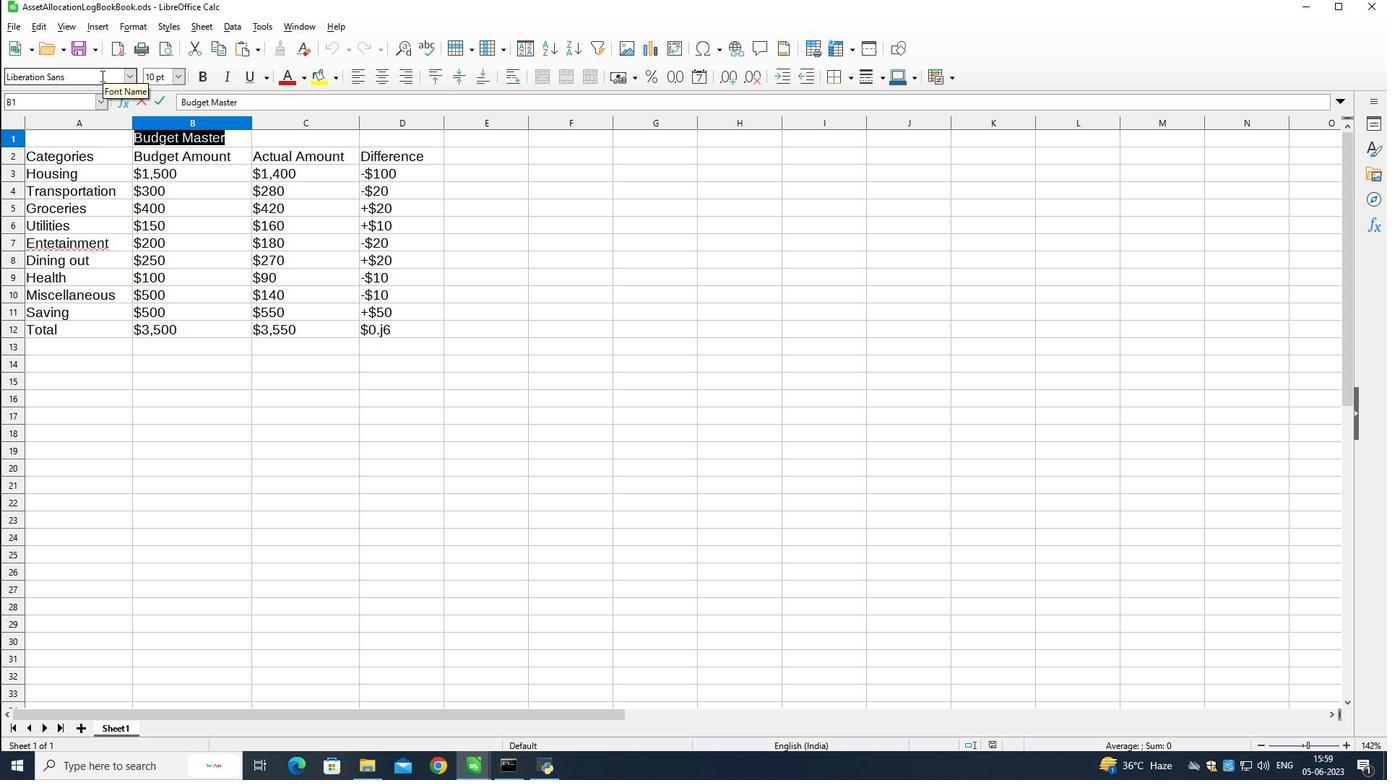
Action: Mouse pressed left at (101, 75)
Screenshot: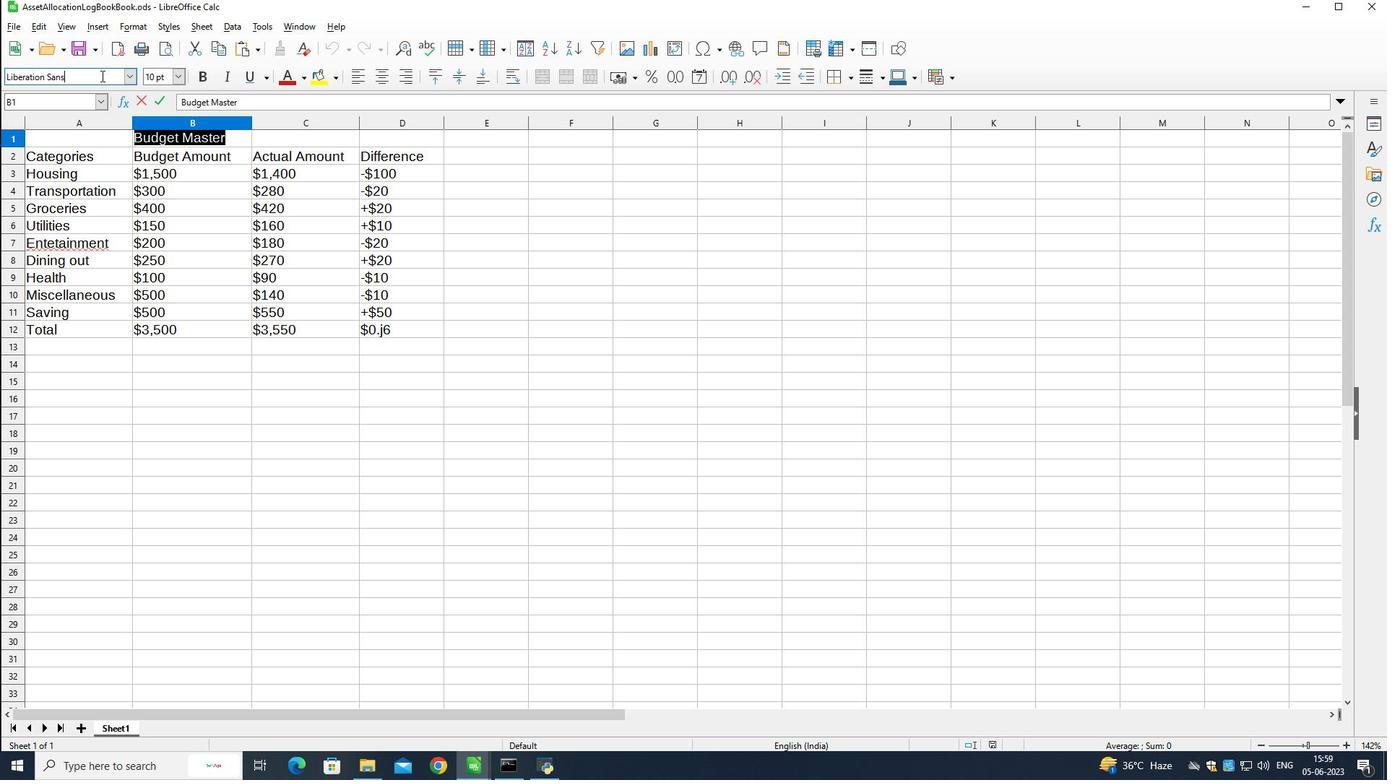 
Action: Mouse pressed left at (101, 75)
Screenshot: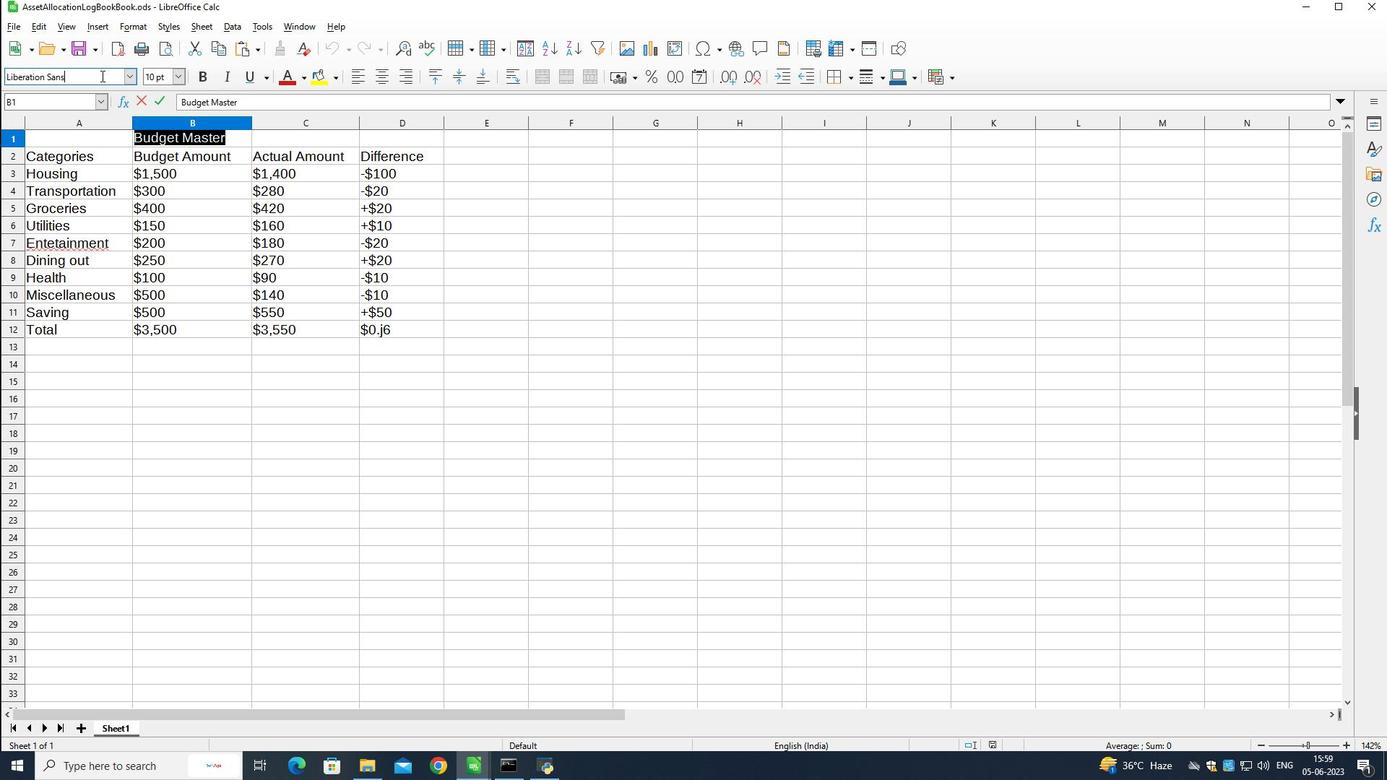 
Action: Key pressed <Key.shift>Andalus<Key.enter>
Screenshot: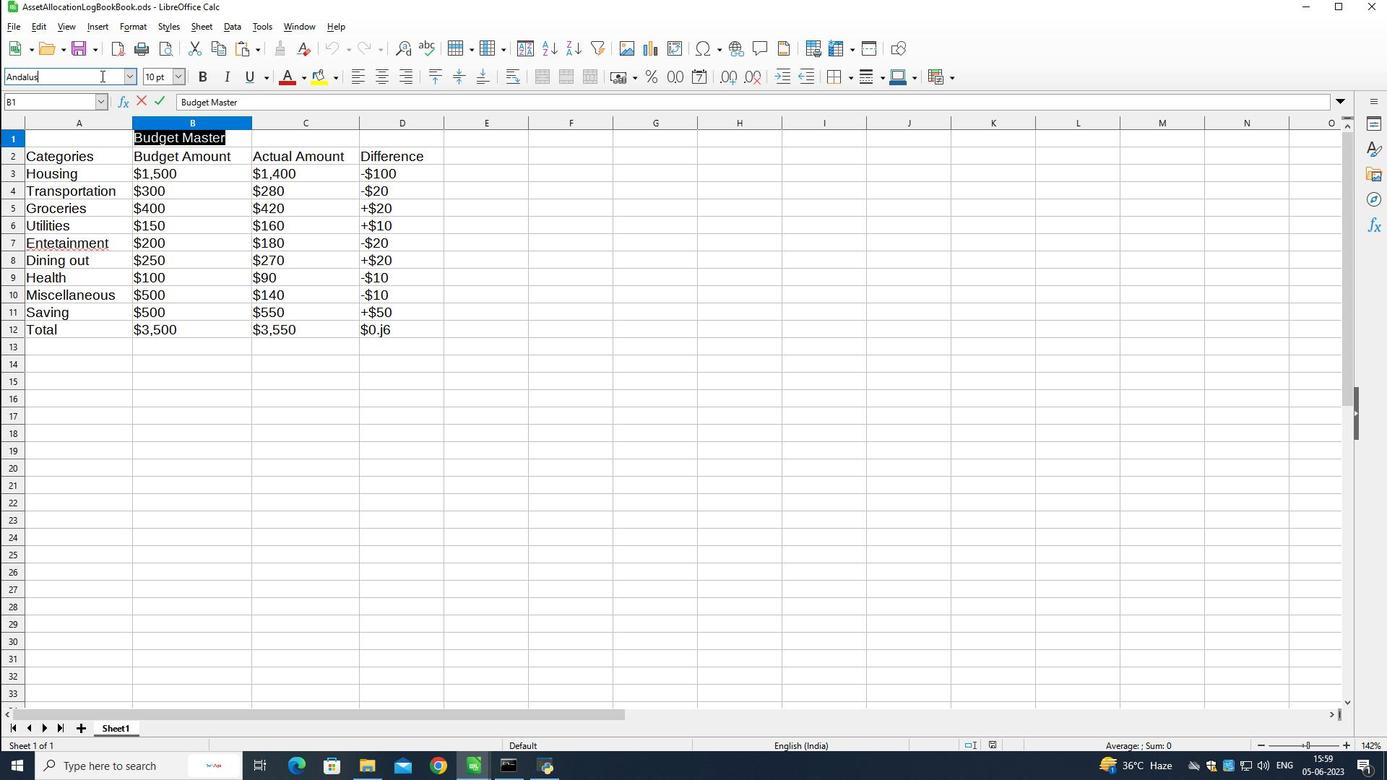 
Action: Mouse moved to (303, 76)
Screenshot: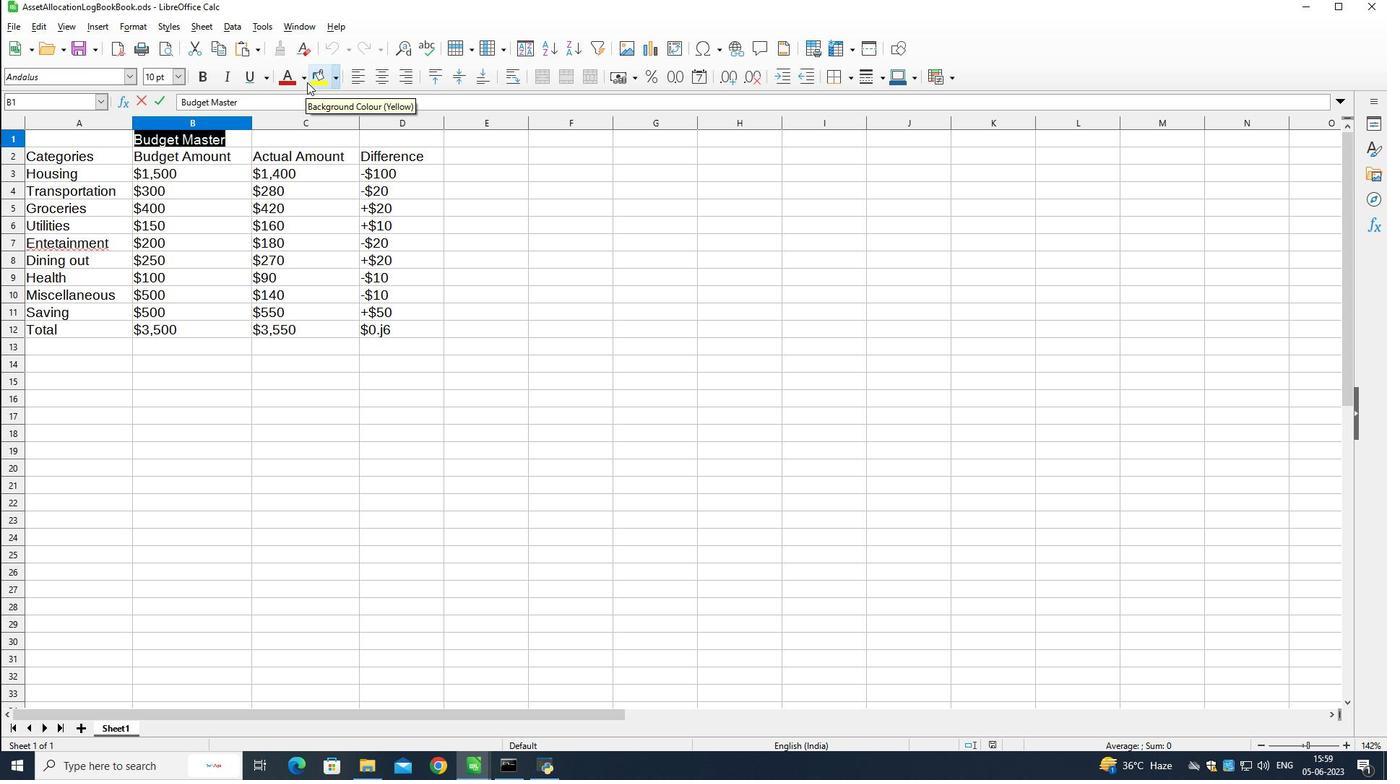 
Action: Mouse pressed left at (303, 76)
Screenshot: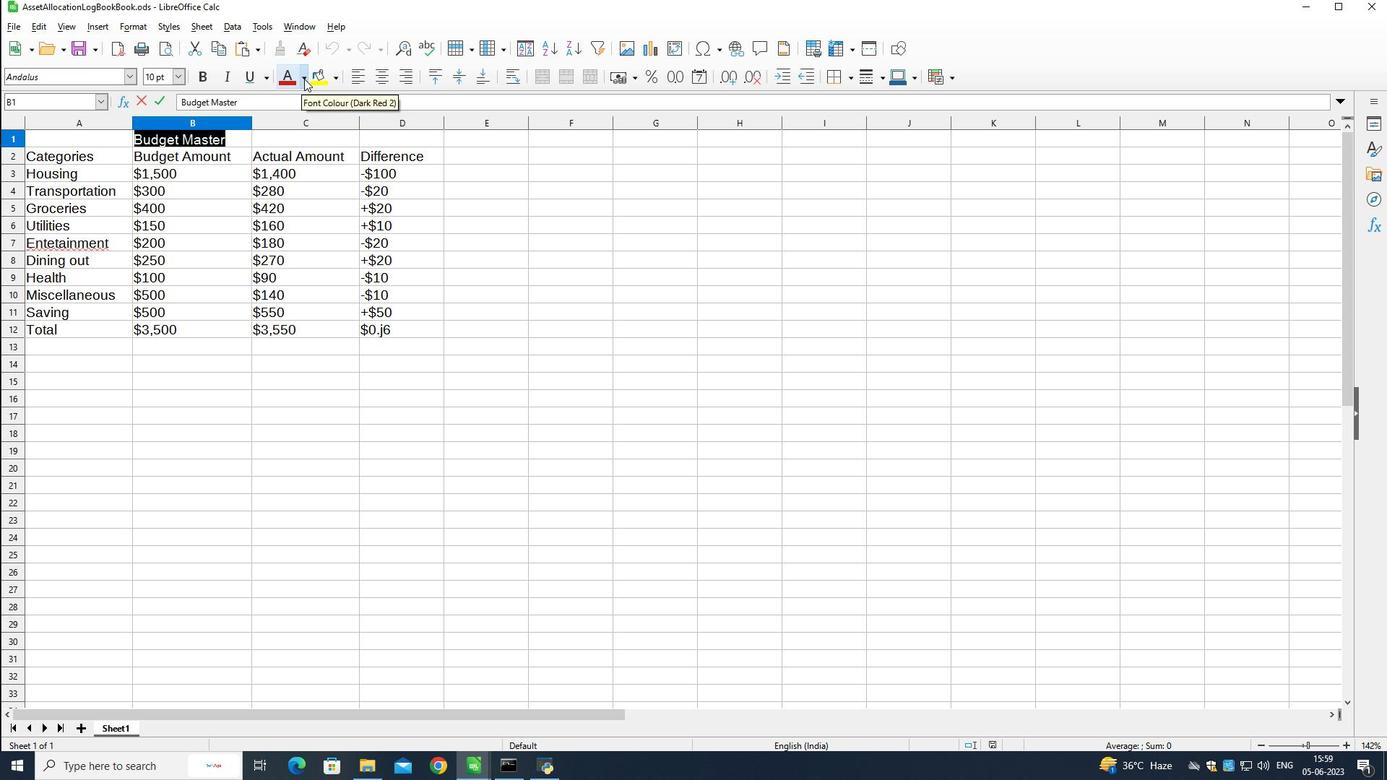 
Action: Mouse moved to (424, 153)
Screenshot: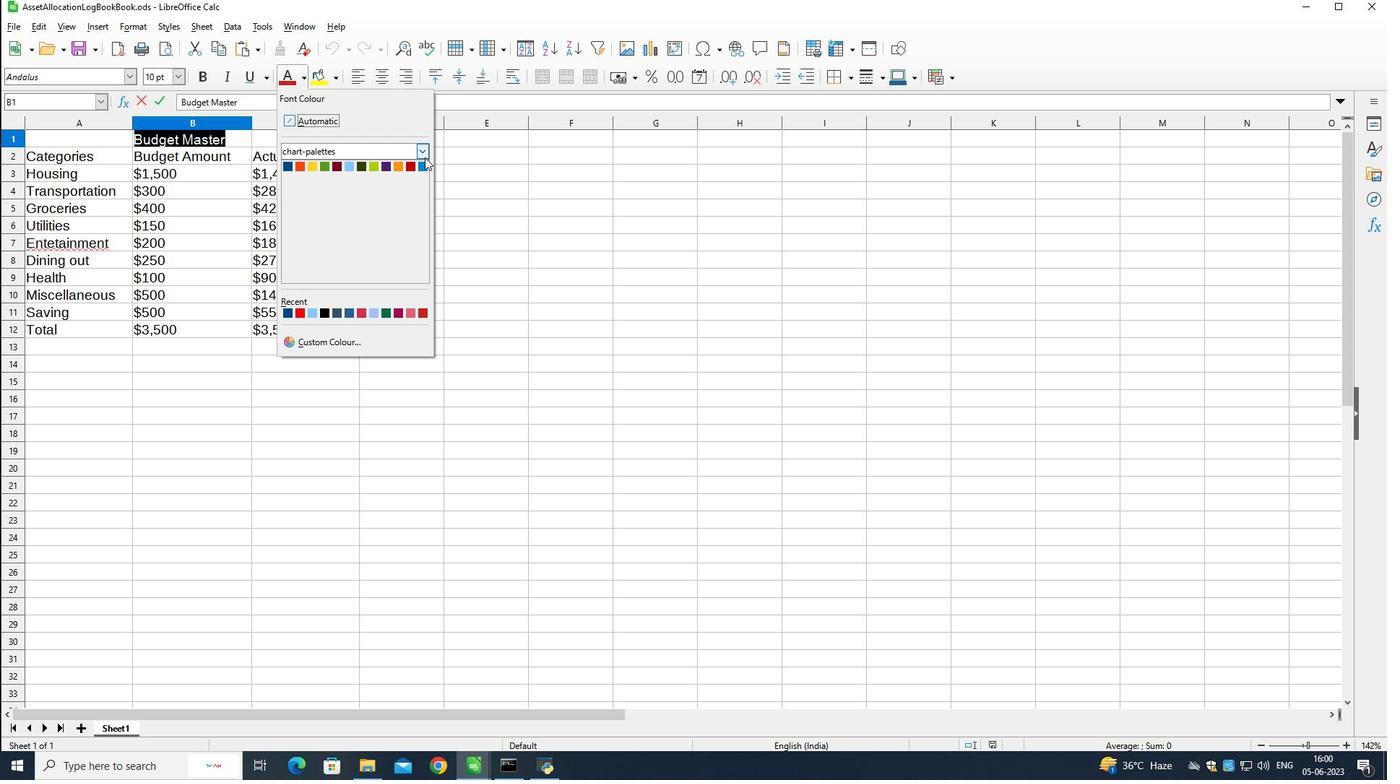 
Action: Mouse pressed left at (424, 153)
Screenshot: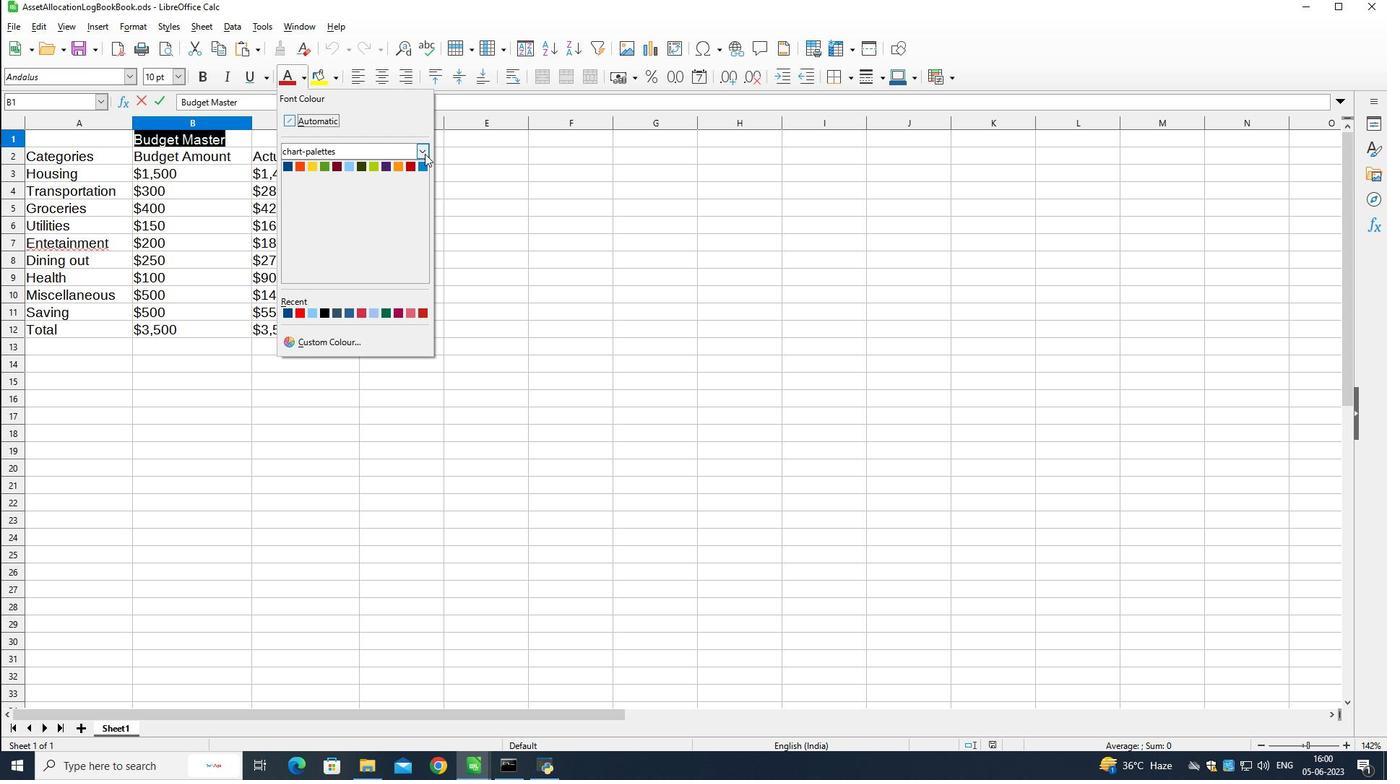 
Action: Mouse moved to (409, 170)
Screenshot: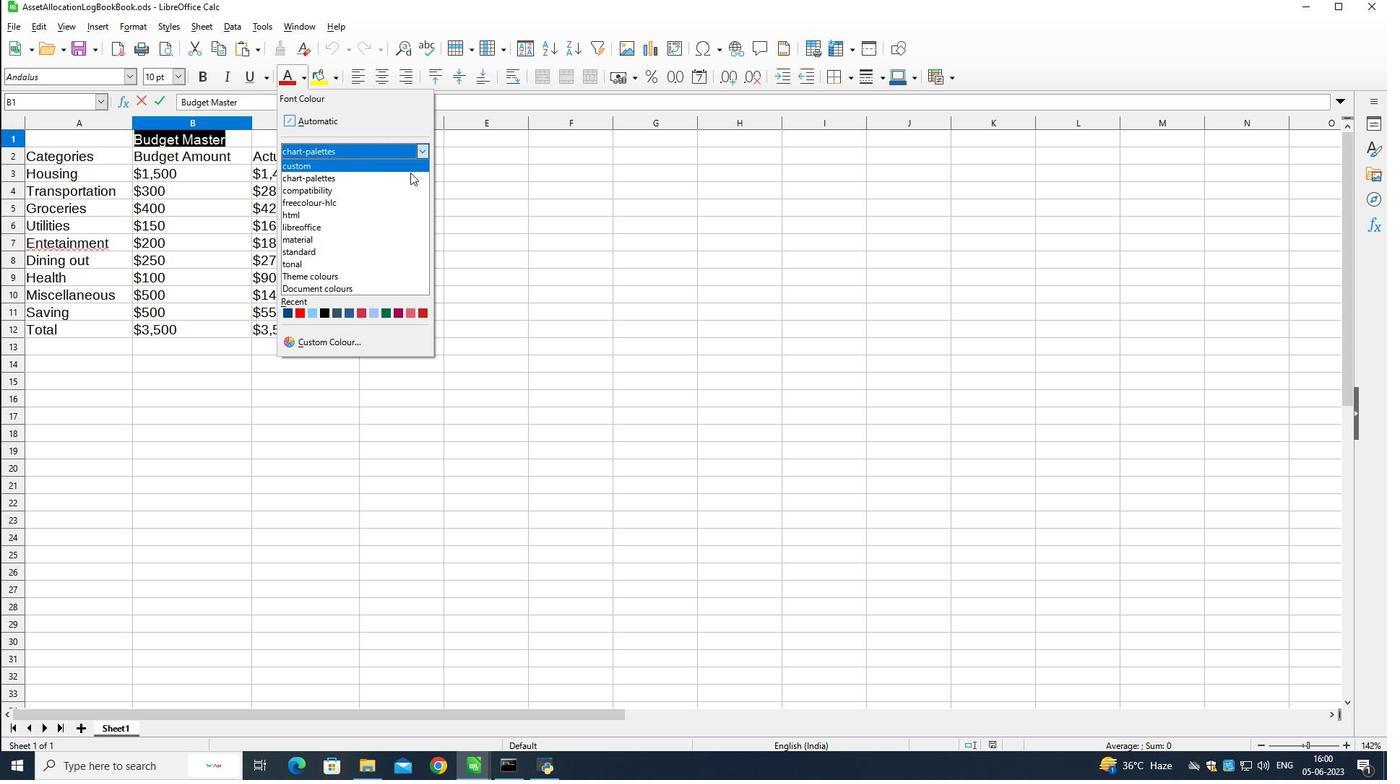 
Action: Mouse pressed left at (409, 170)
Screenshot: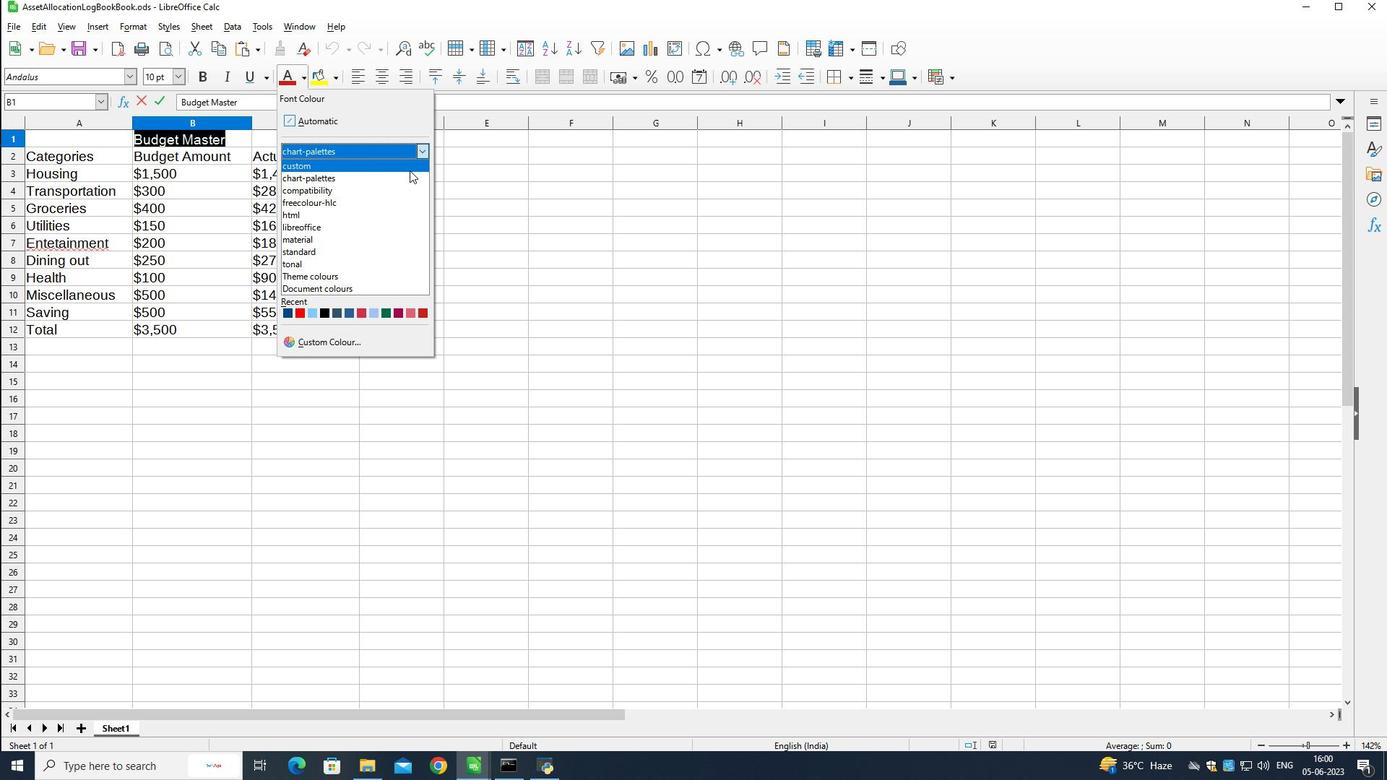 
Action: Mouse moved to (422, 148)
Screenshot: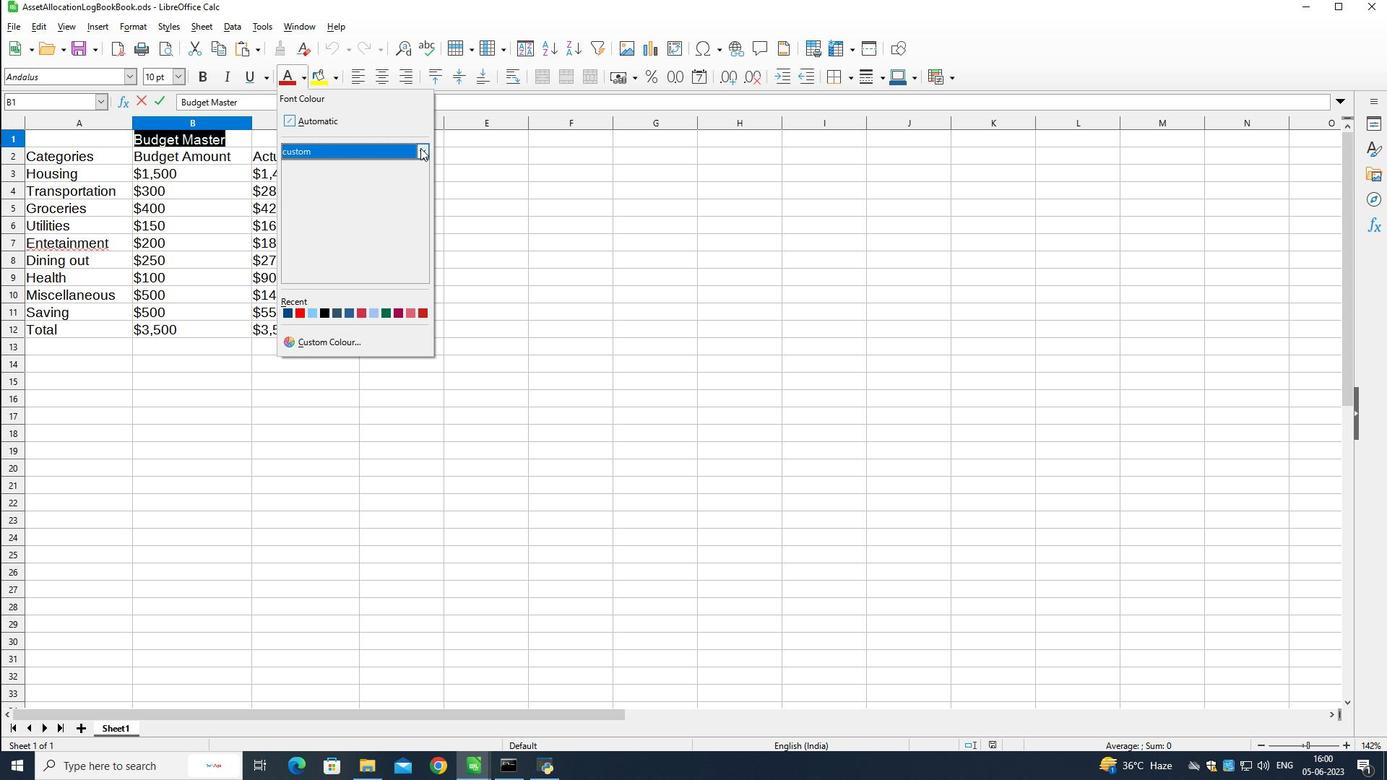 
Action: Mouse pressed left at (422, 148)
Screenshot: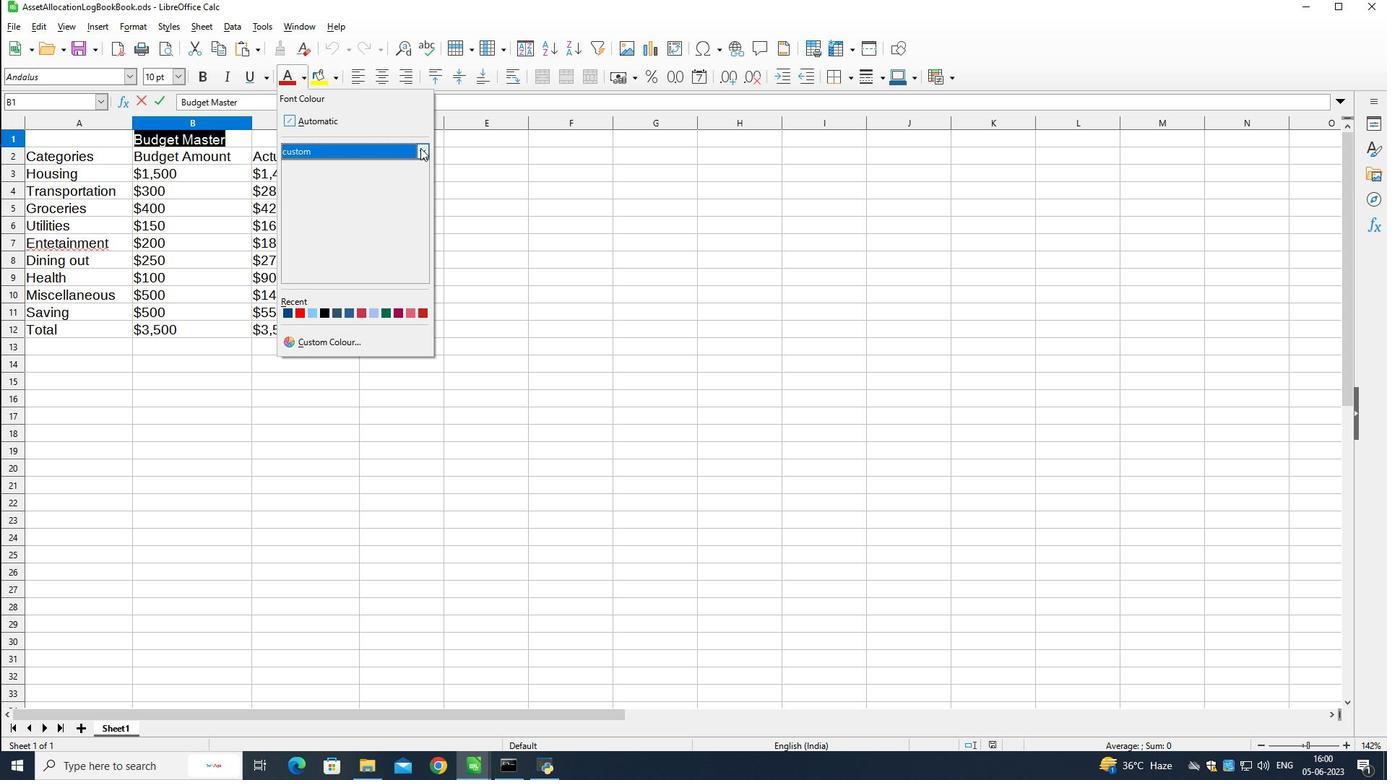 
Action: Mouse moved to (402, 251)
Screenshot: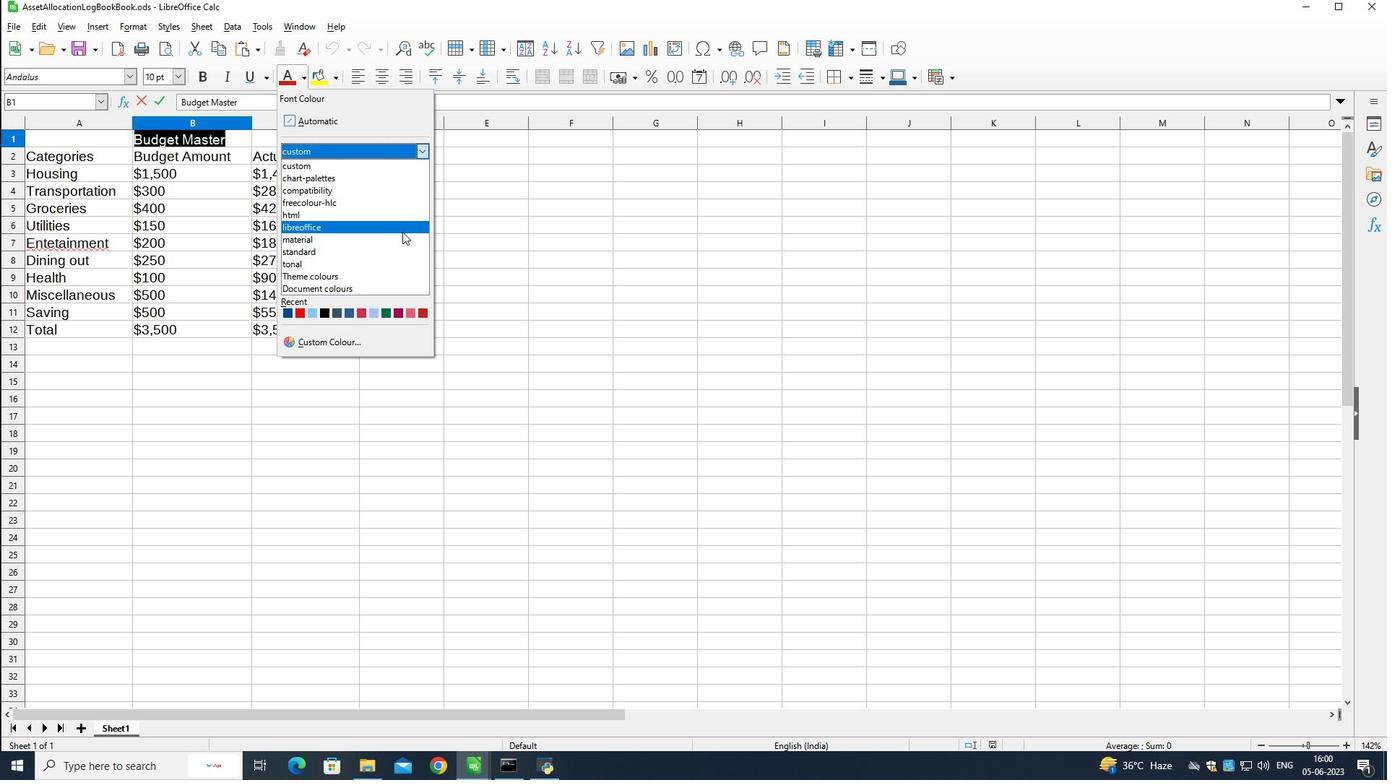 
Action: Mouse pressed left at (402, 251)
Screenshot: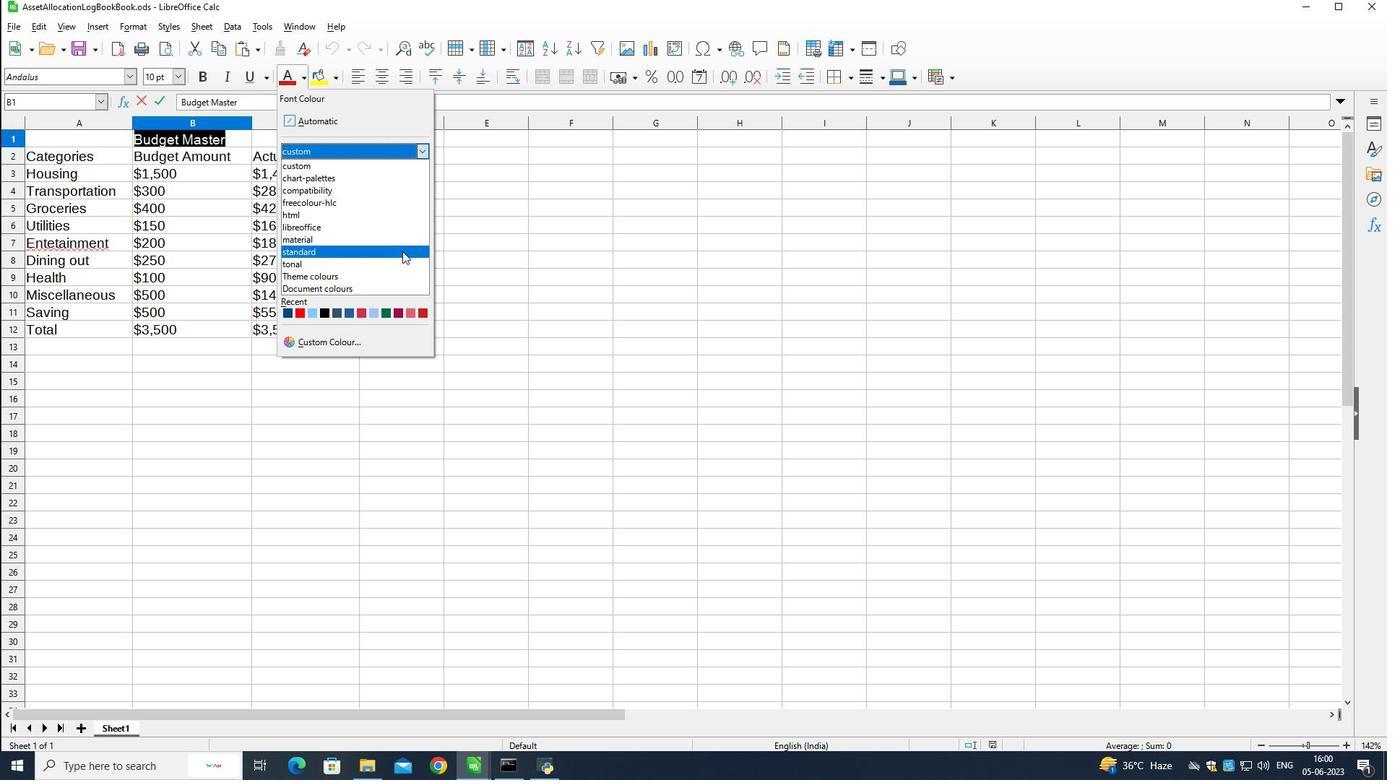 
Action: Mouse moved to (349, 162)
Screenshot: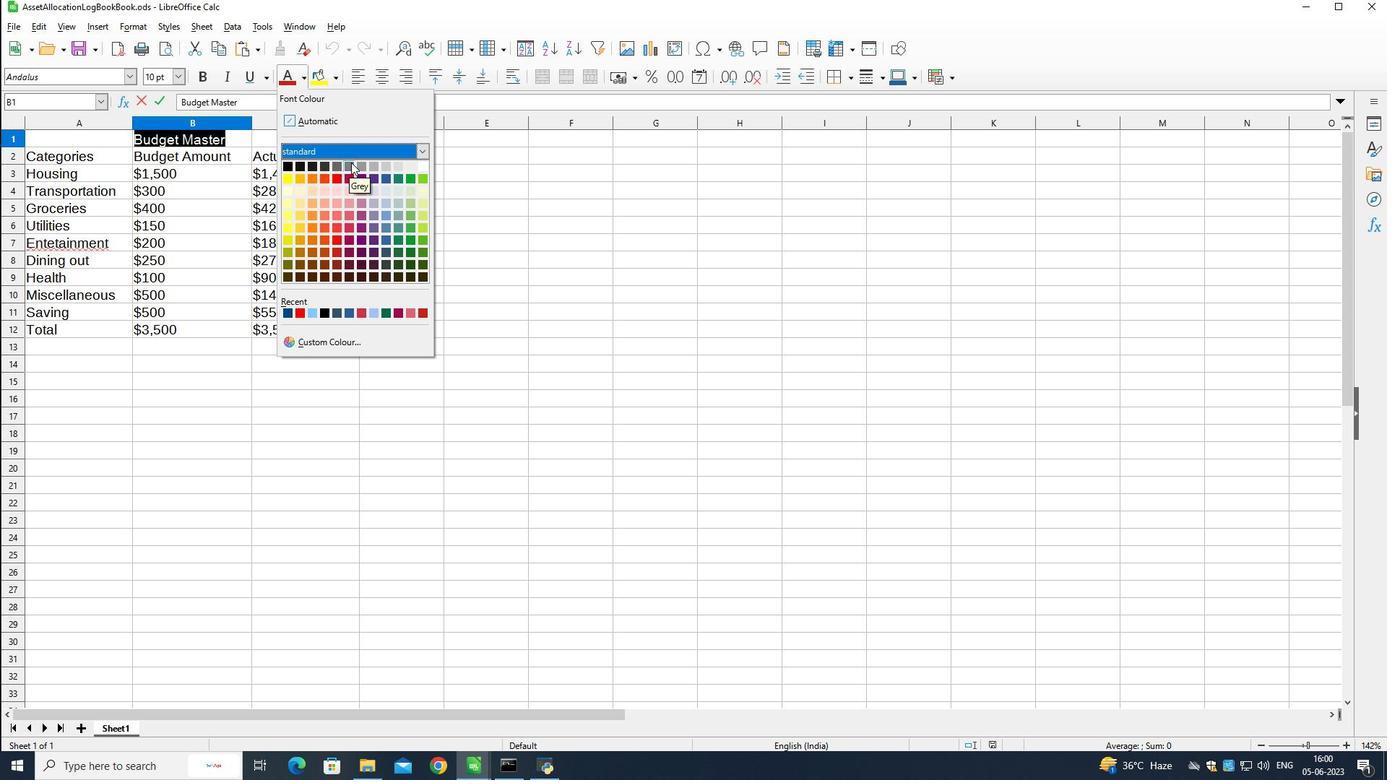 
Action: Mouse pressed left at (349, 162)
Screenshot: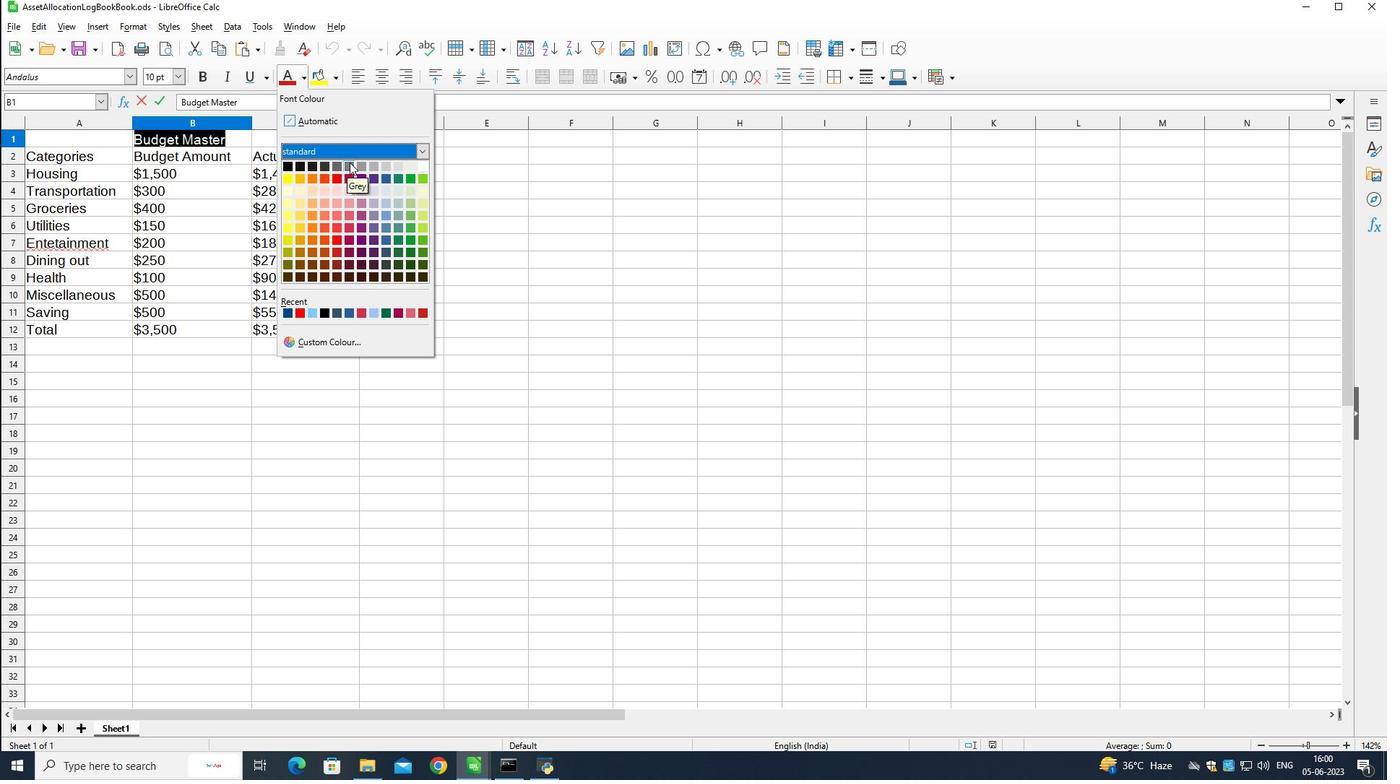 
Action: Mouse moved to (202, 74)
Screenshot: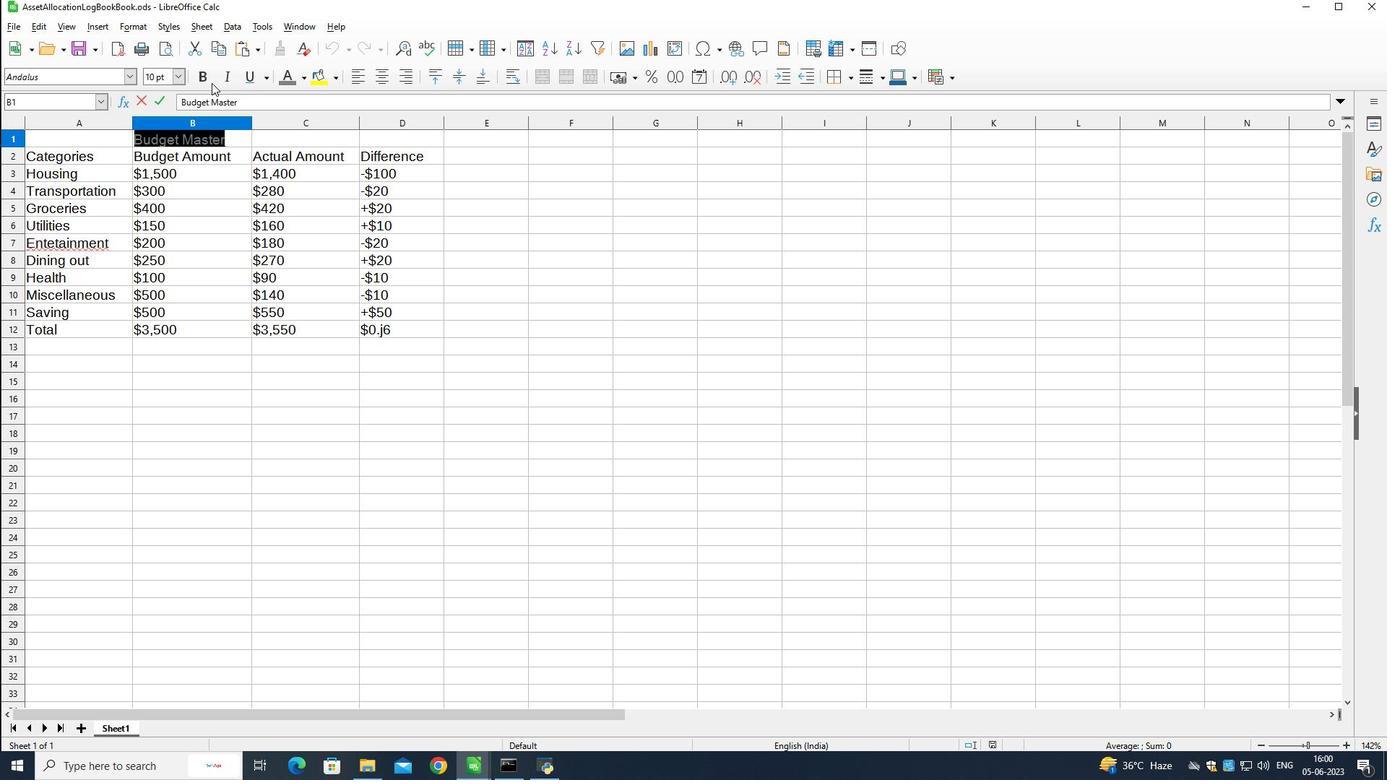 
Action: Mouse pressed left at (202, 74)
Screenshot: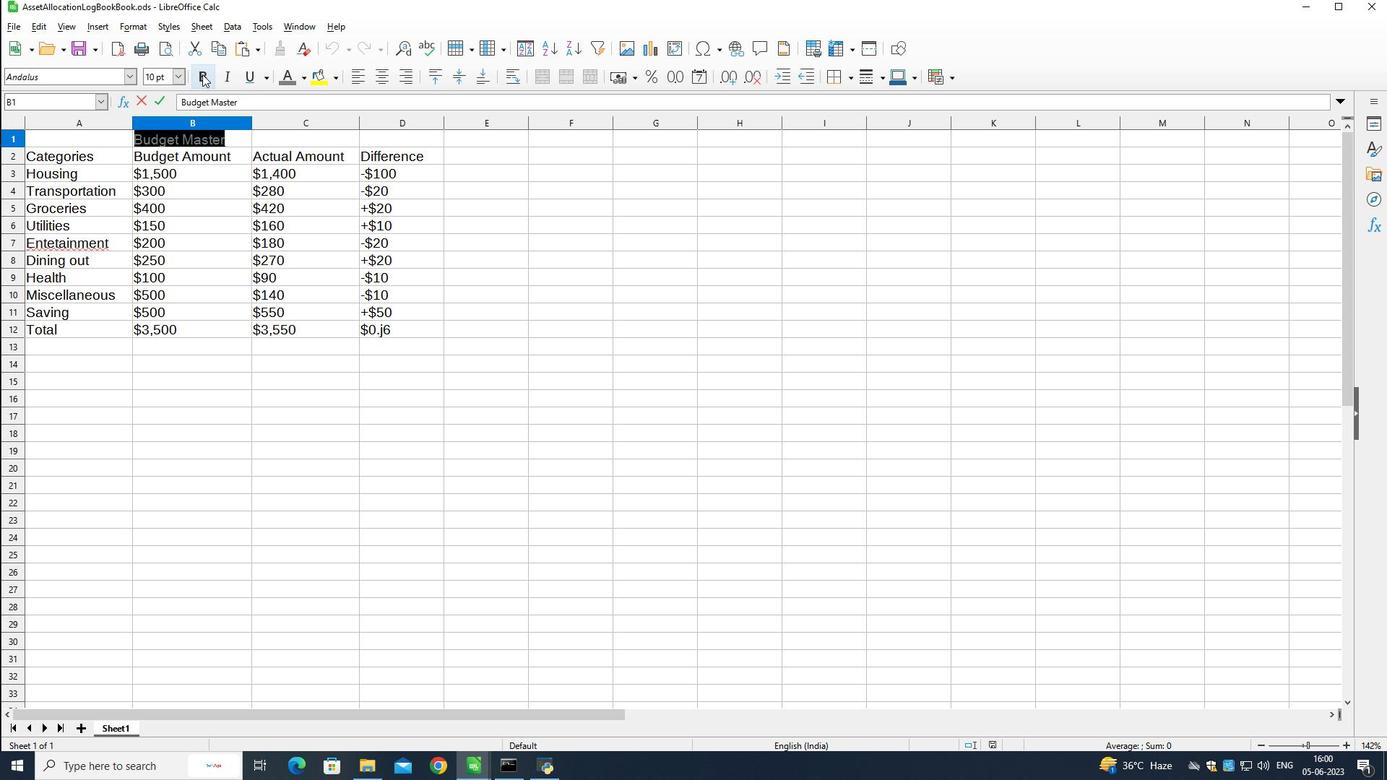 
Action: Mouse moved to (172, 77)
Screenshot: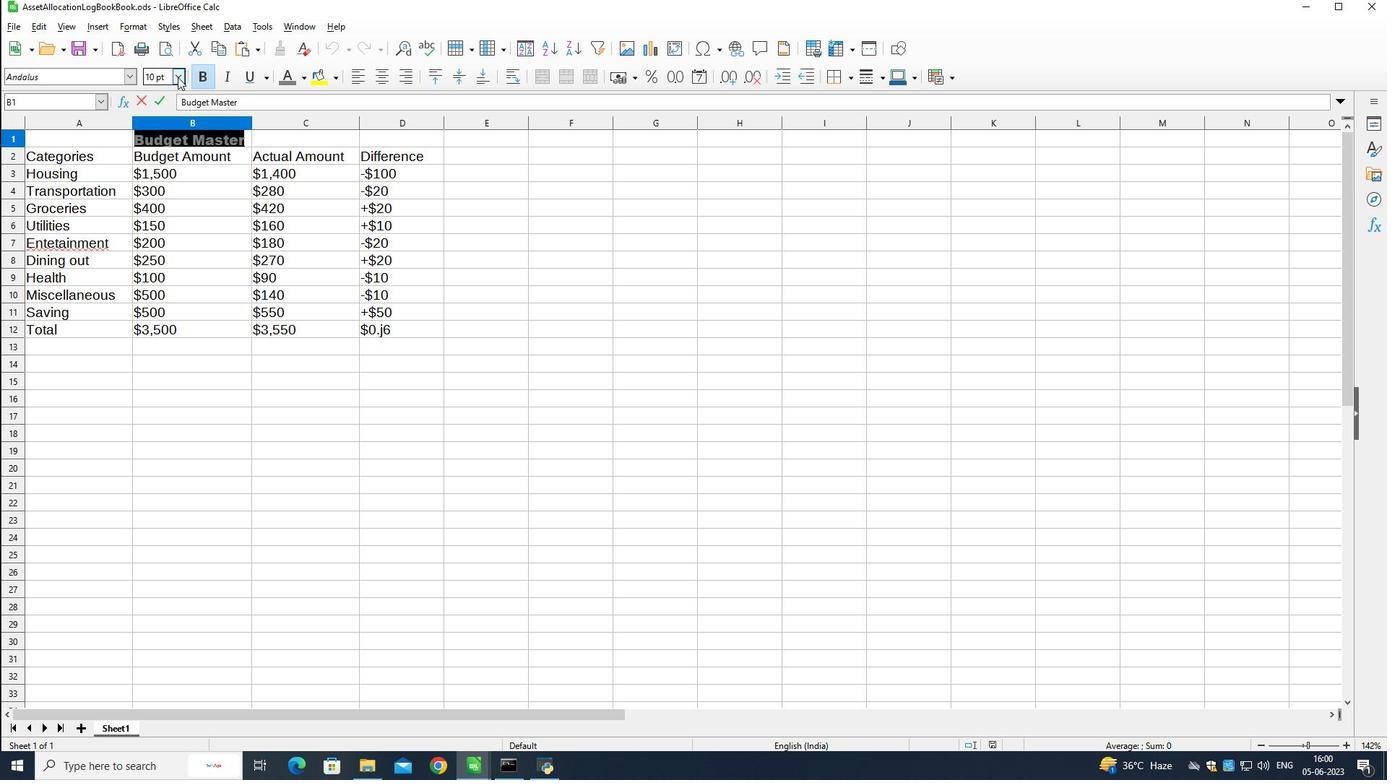 
Action: Mouse pressed left at (172, 77)
Screenshot: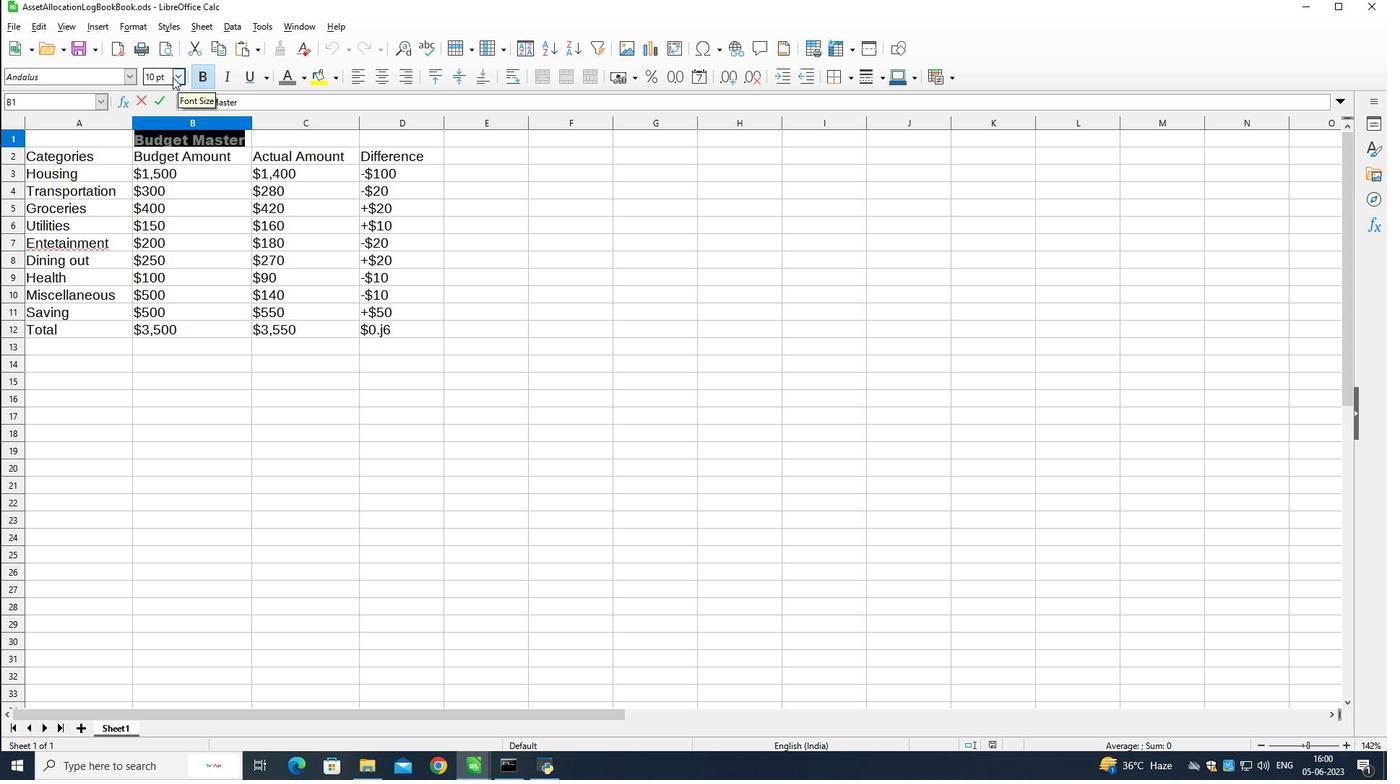 
Action: Mouse moved to (161, 177)
Screenshot: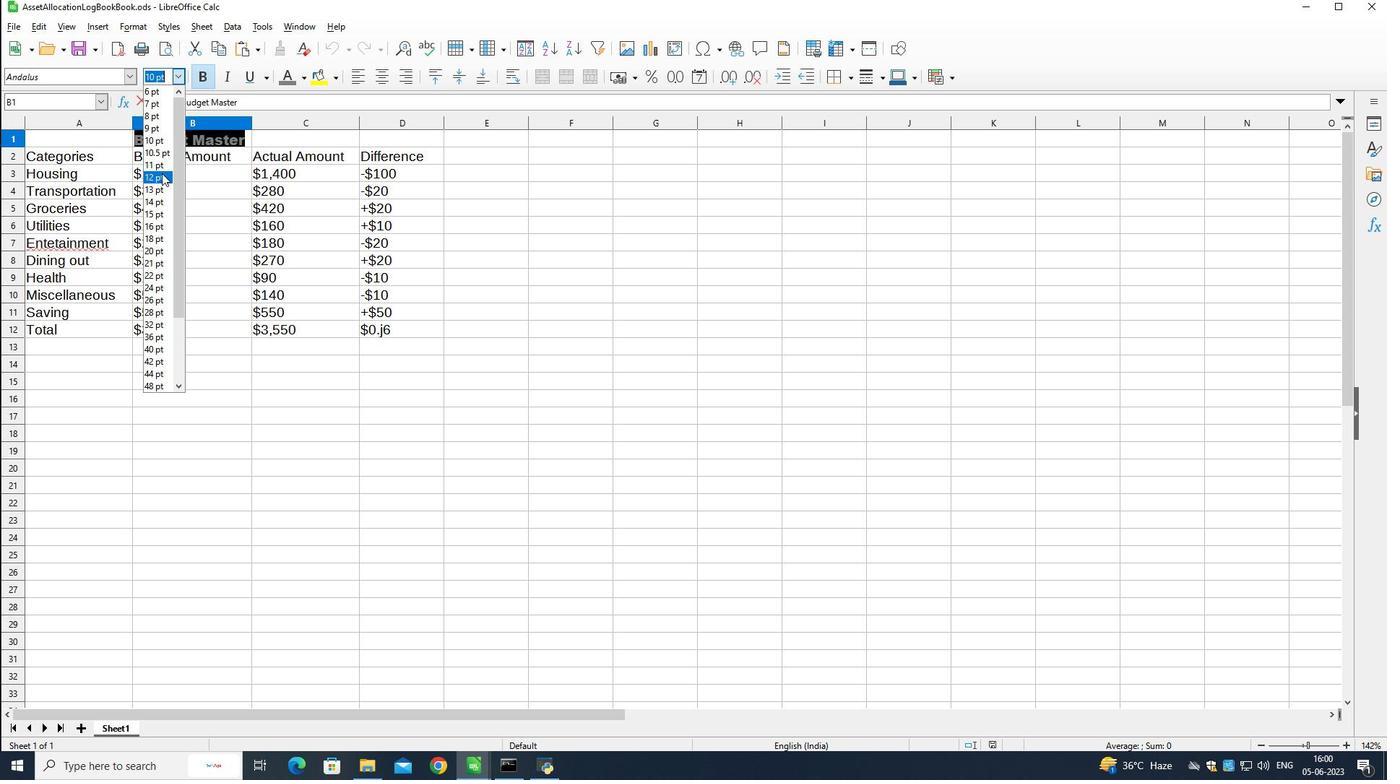 
Action: Mouse pressed left at (161, 177)
Screenshot: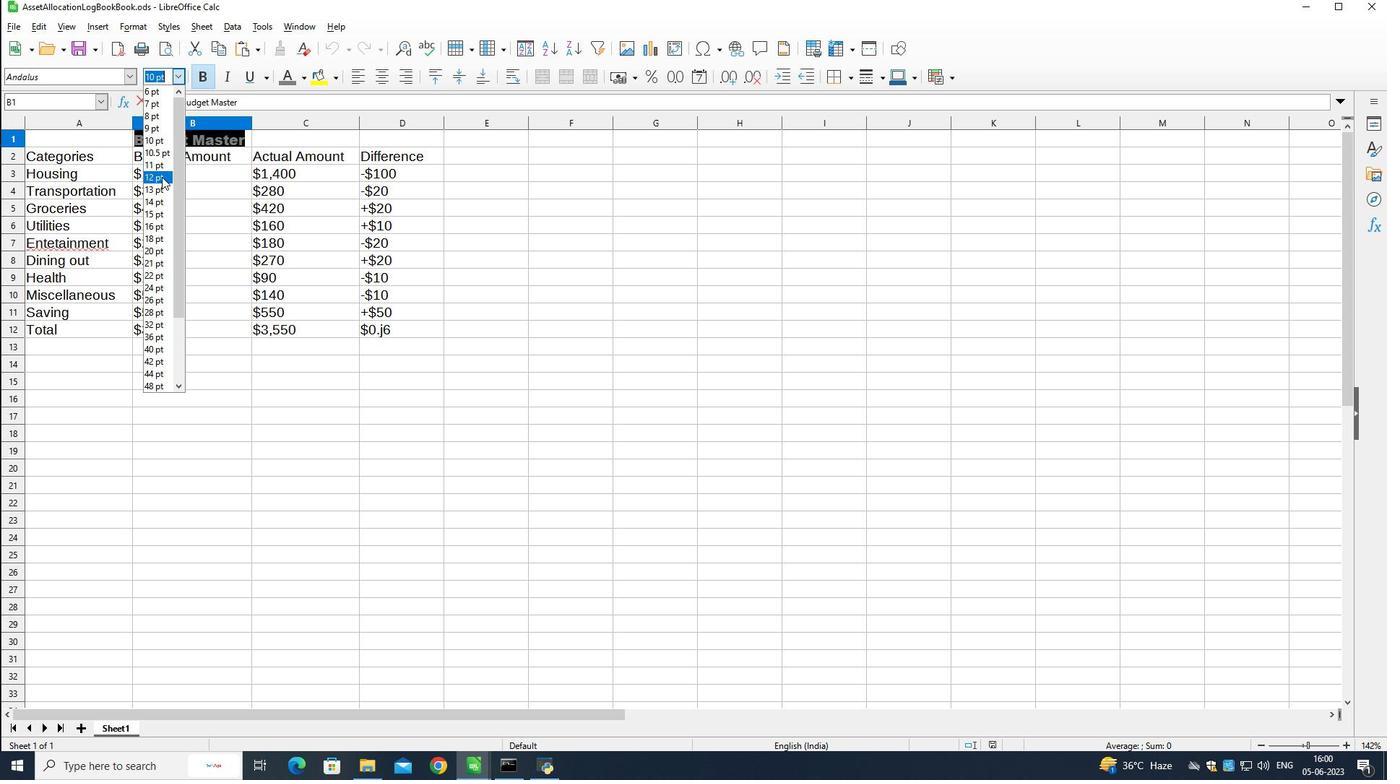 
Action: Mouse moved to (149, 273)
Screenshot: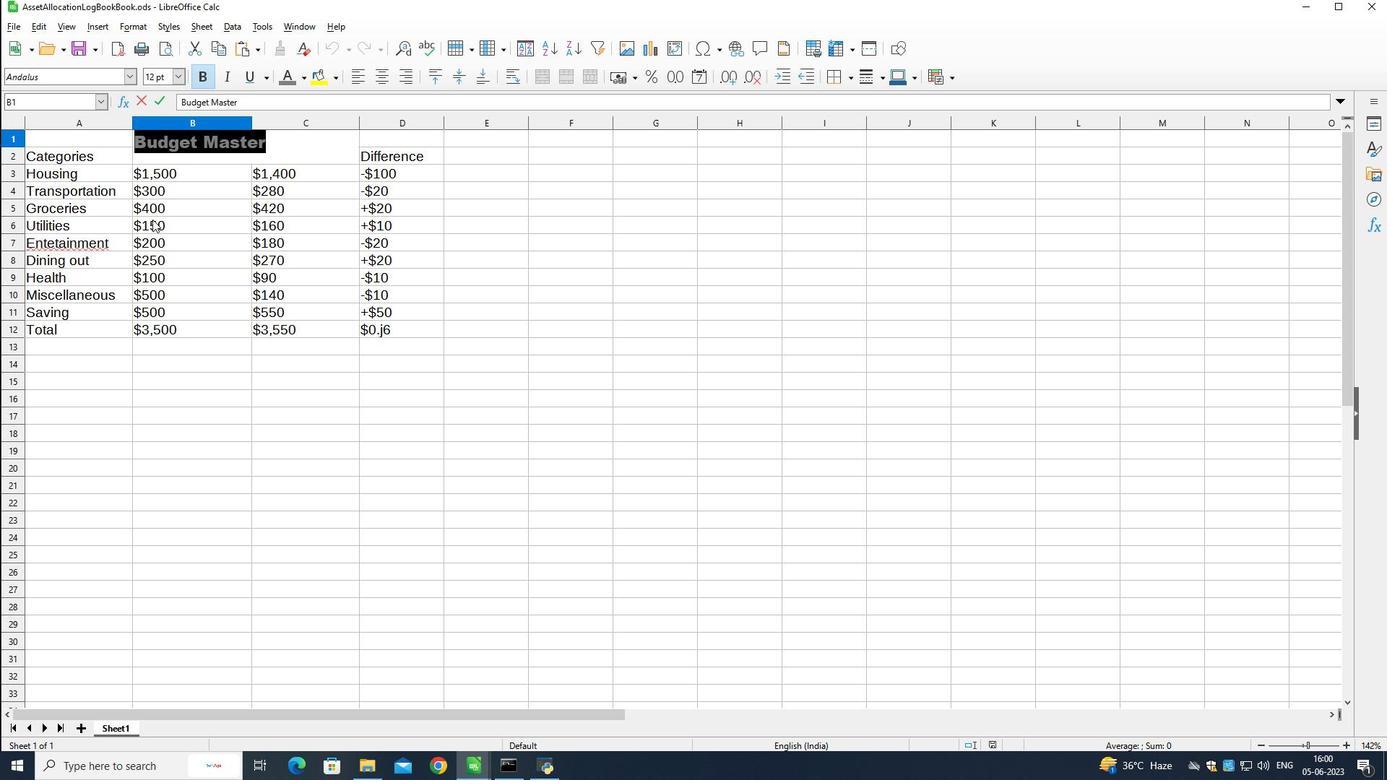 
Action: Mouse pressed left at (149, 273)
Screenshot: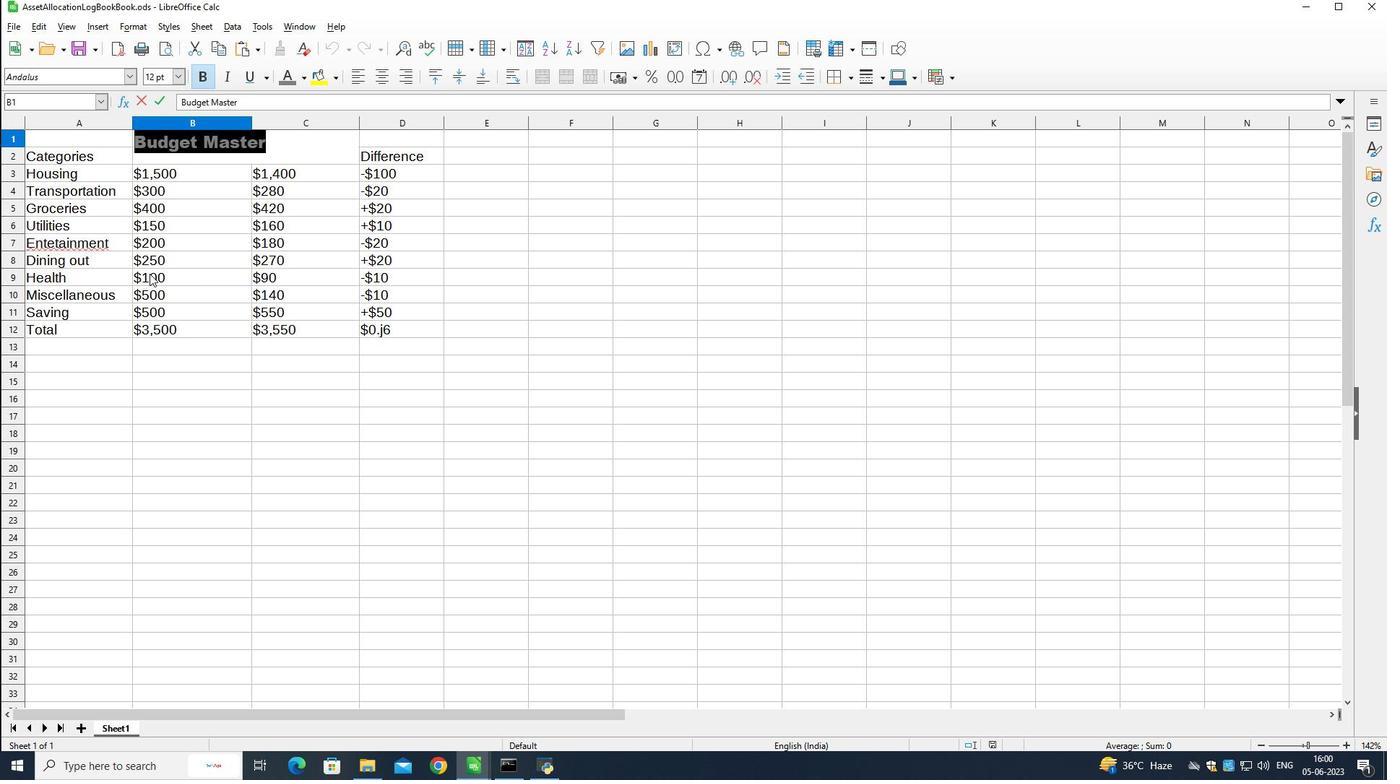 
Action: Mouse moved to (63, 156)
Screenshot: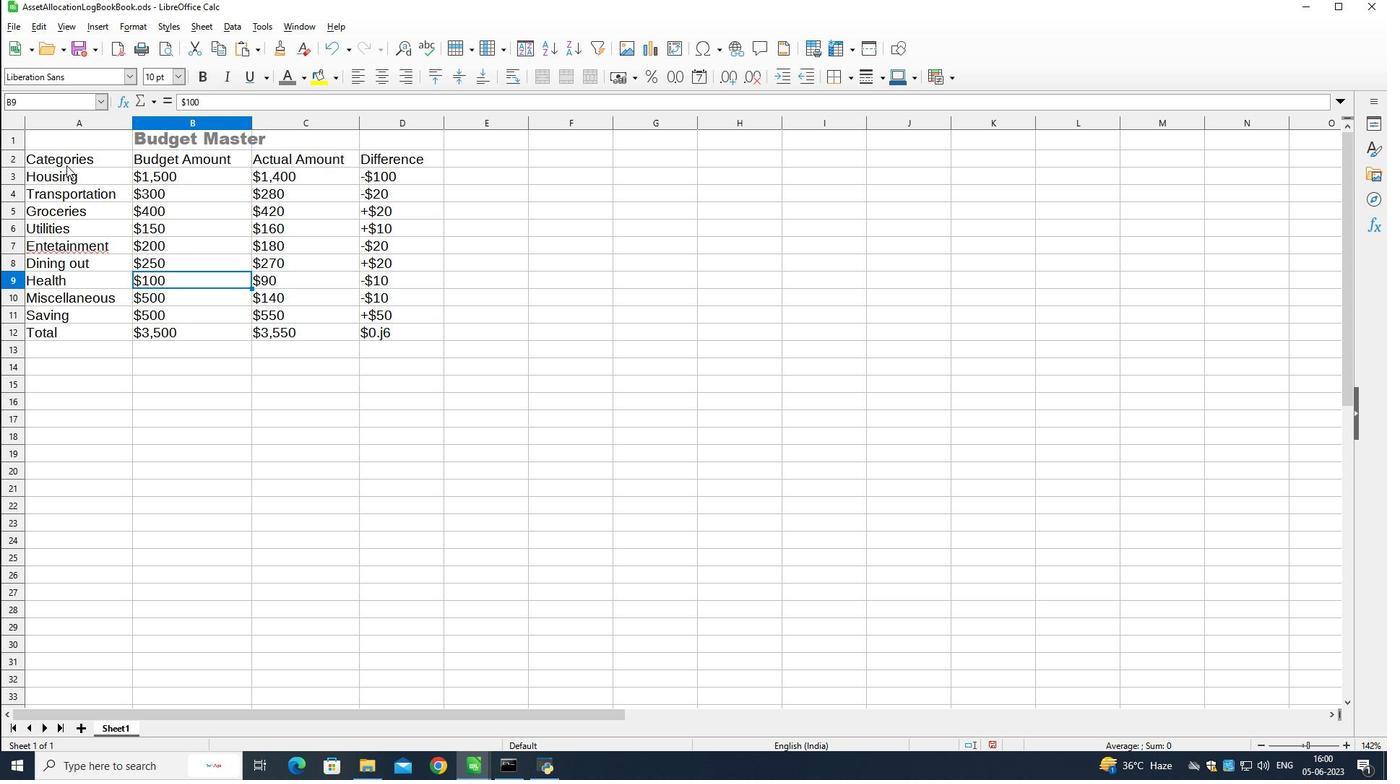 
Action: Mouse pressed left at (63, 156)
Screenshot: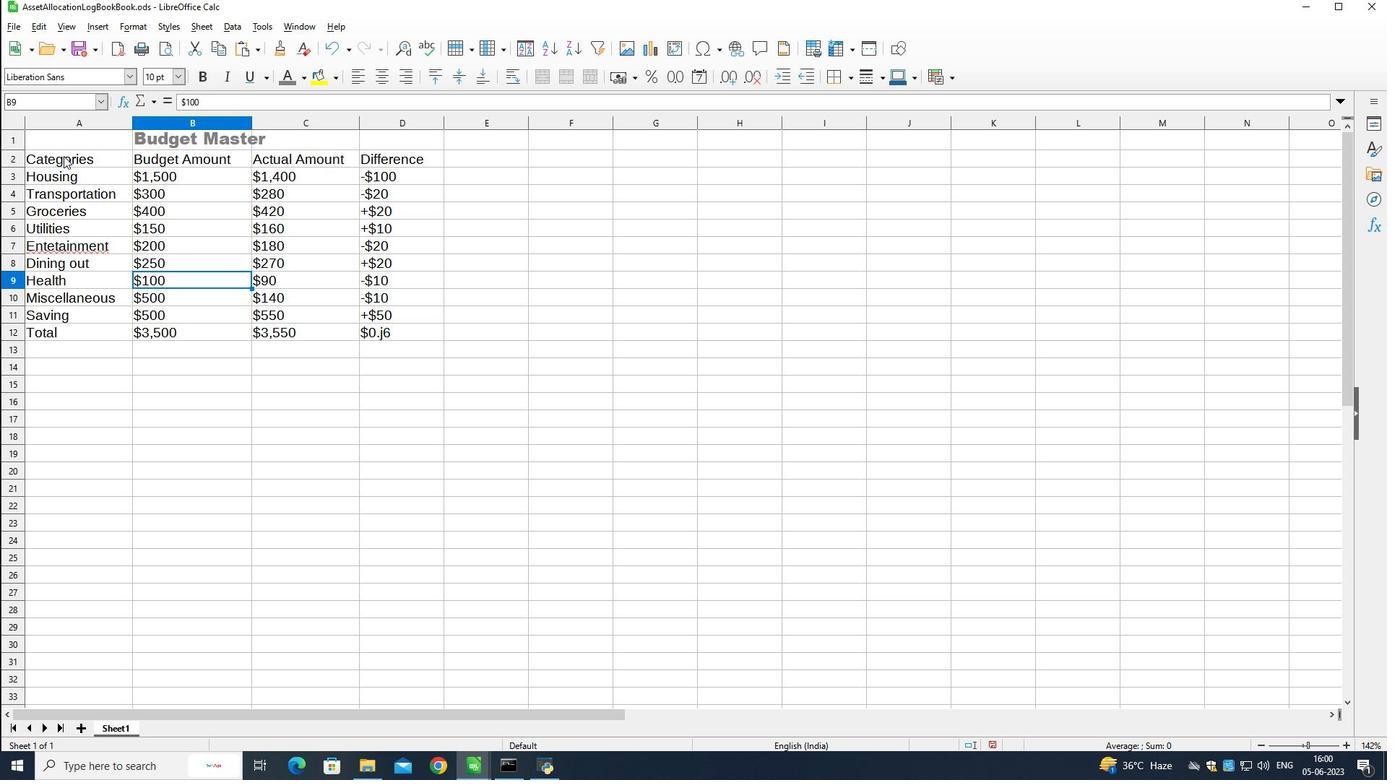 
Action: Mouse moved to (83, 80)
Screenshot: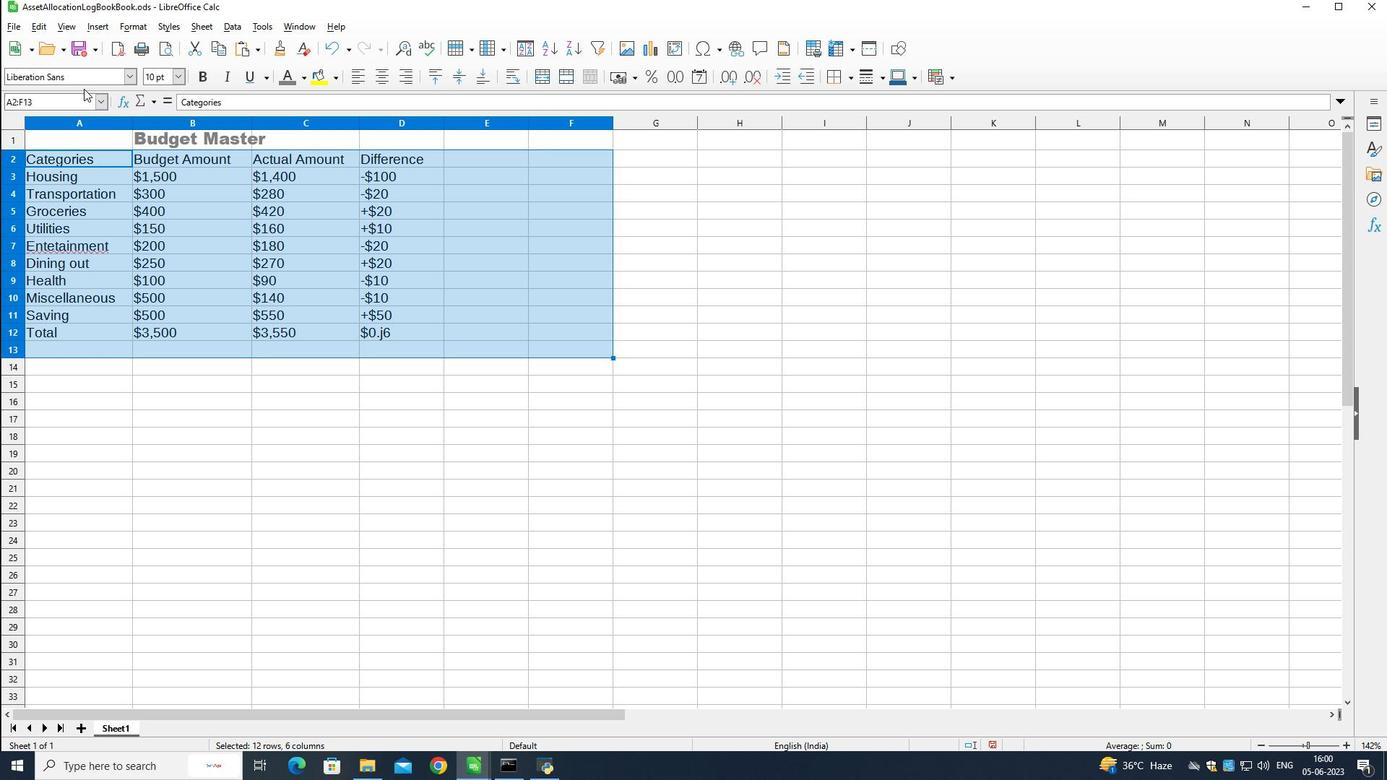 
Action: Mouse pressed left at (83, 80)
Screenshot: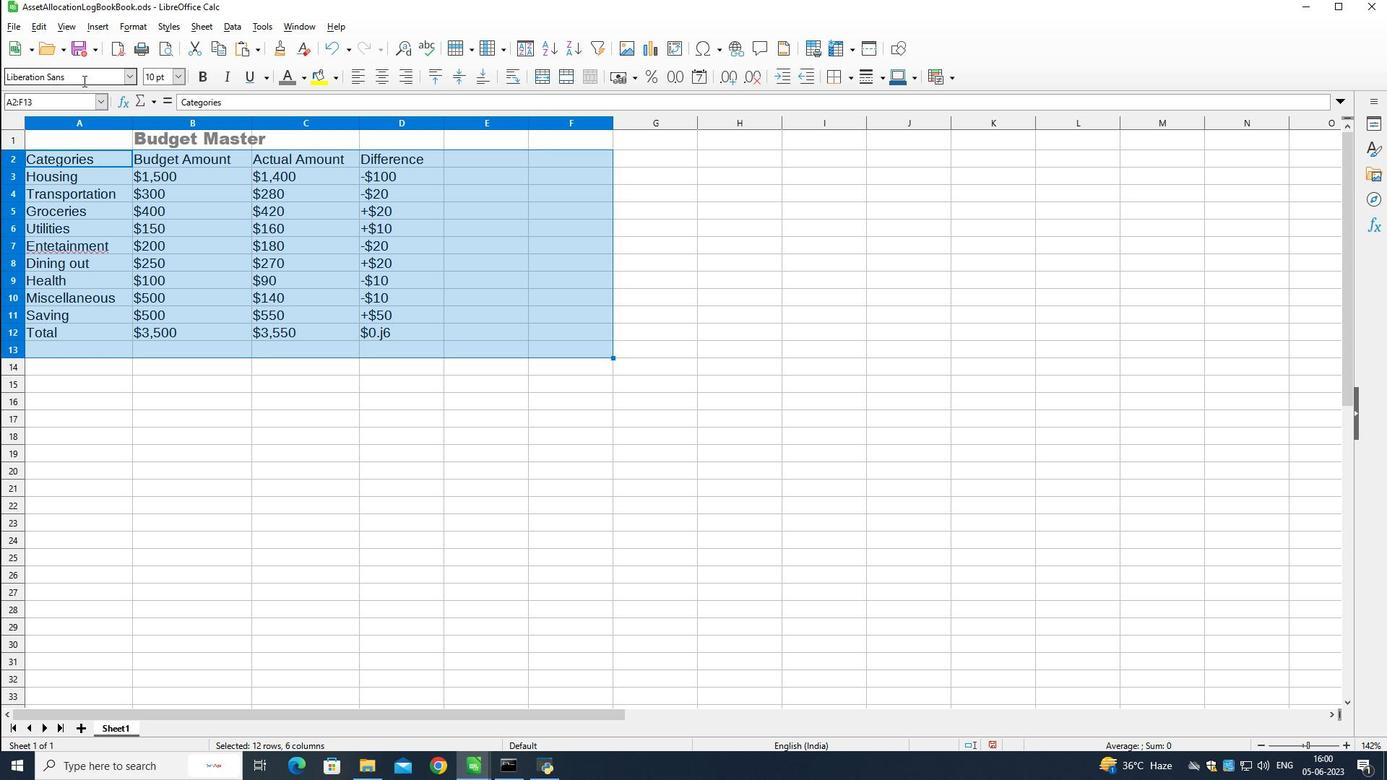 
Action: Mouse pressed left at (83, 80)
Screenshot: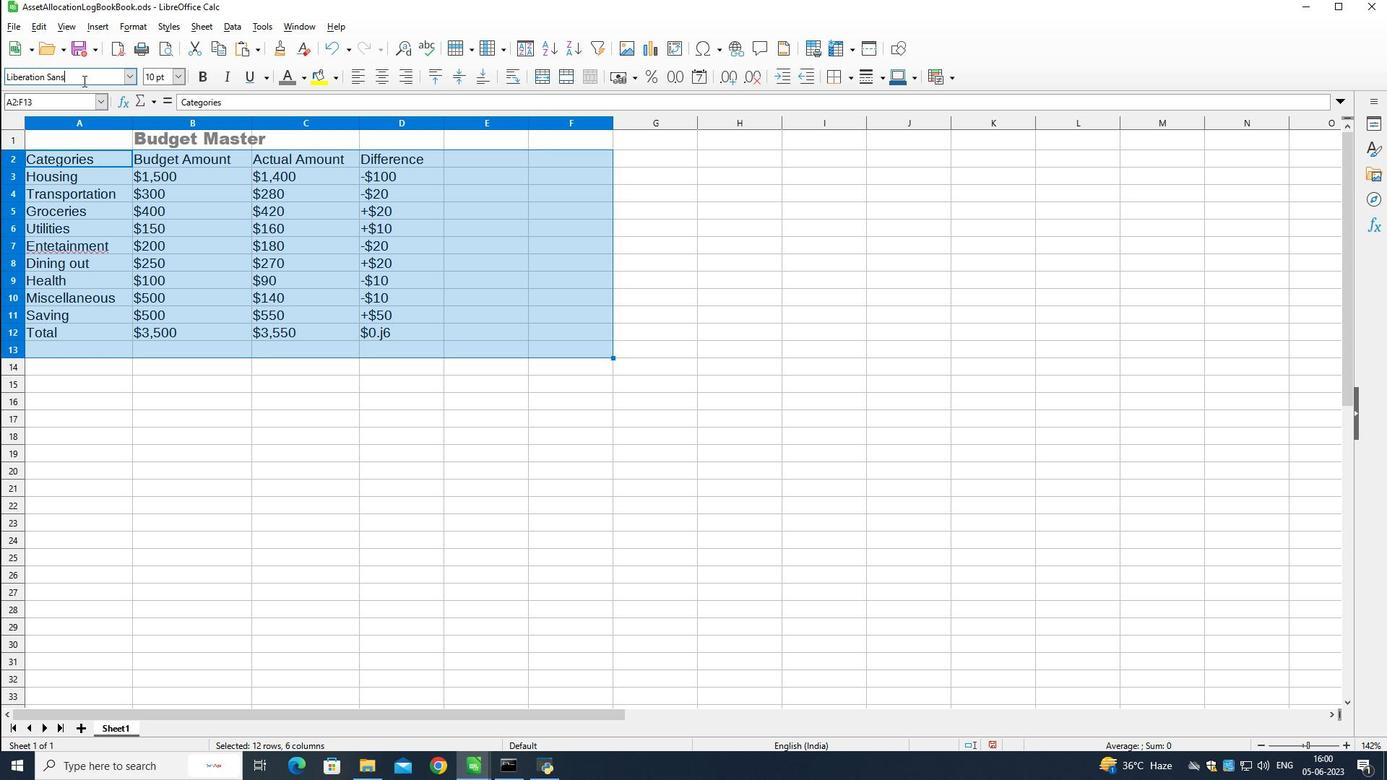 
Action: Mouse pressed left at (83, 80)
Screenshot: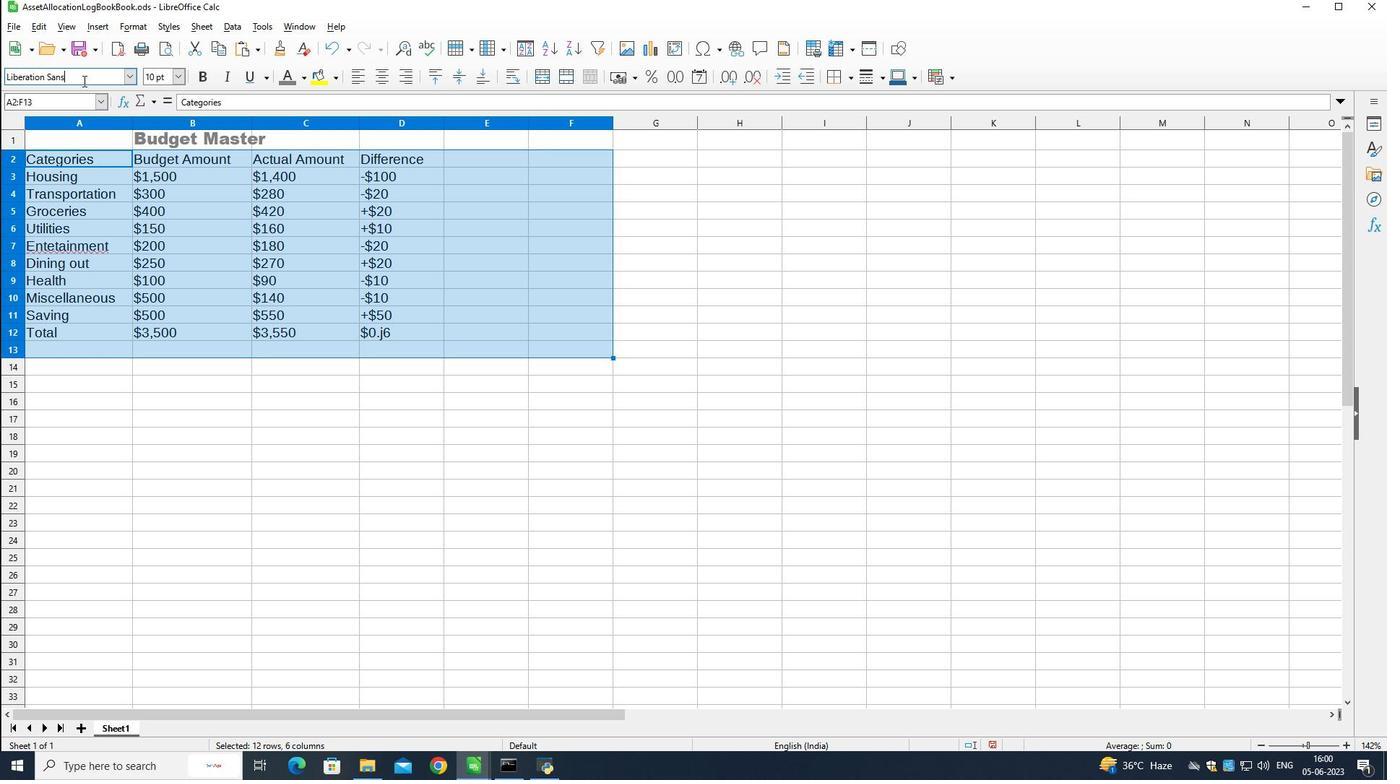 
Action: Mouse pressed left at (83, 80)
Screenshot: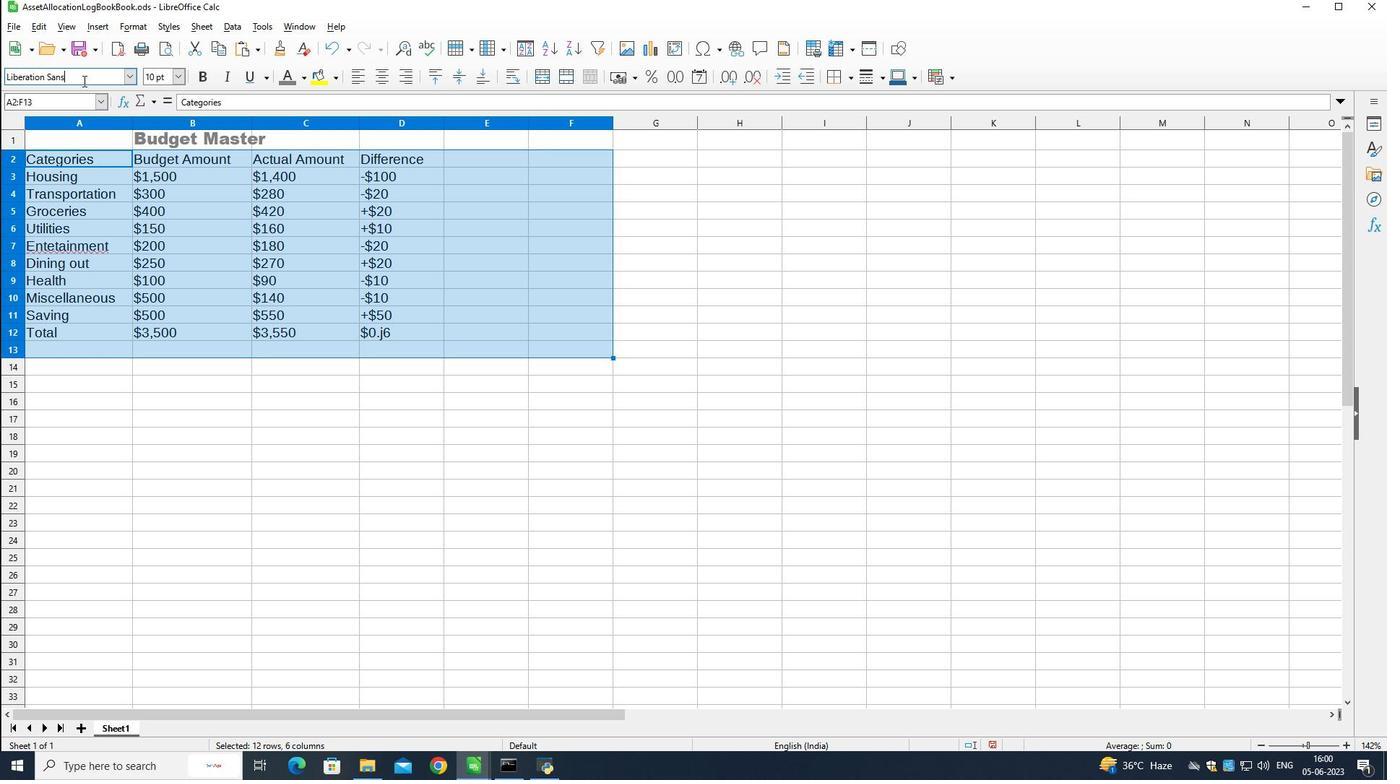 
Action: Key pressed <Key.shift>Andalus<Key.enter>
Screenshot: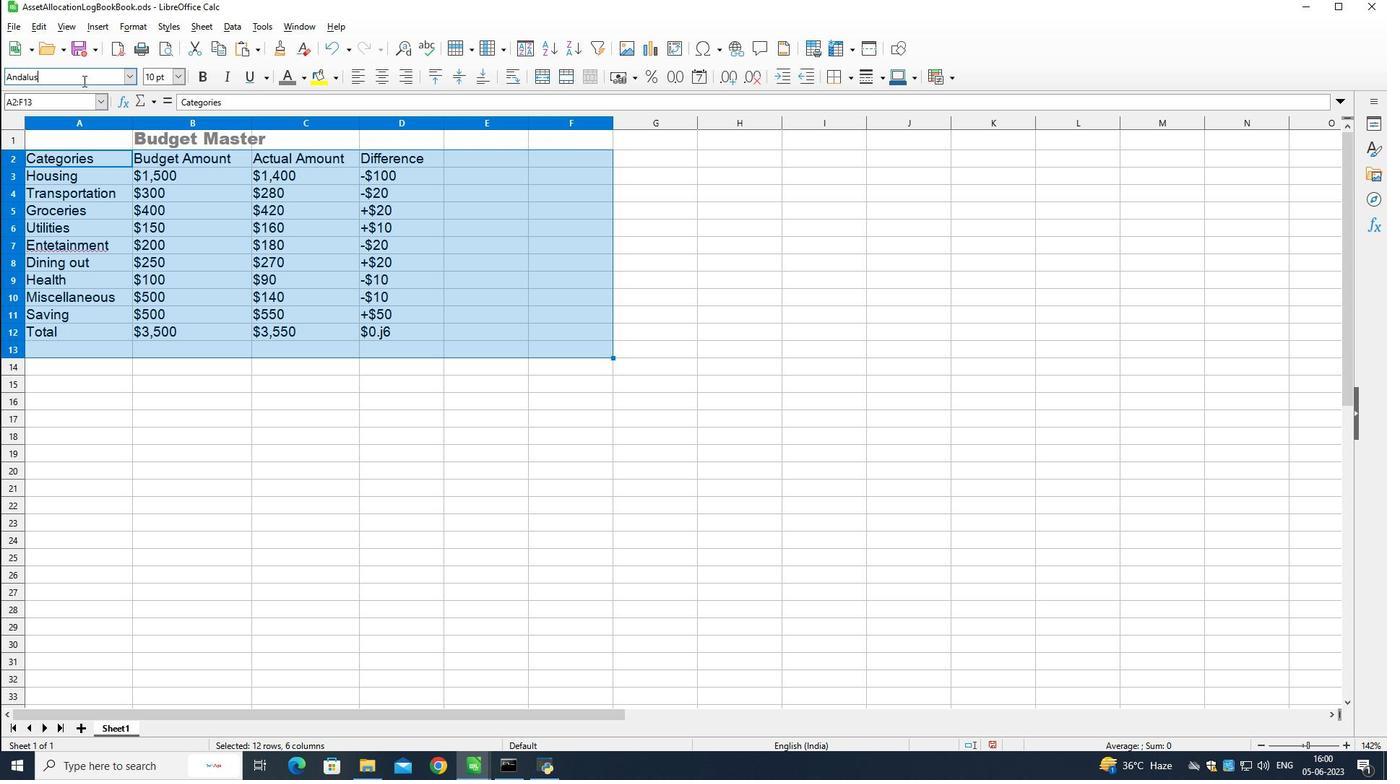 
Action: Mouse moved to (180, 82)
Screenshot: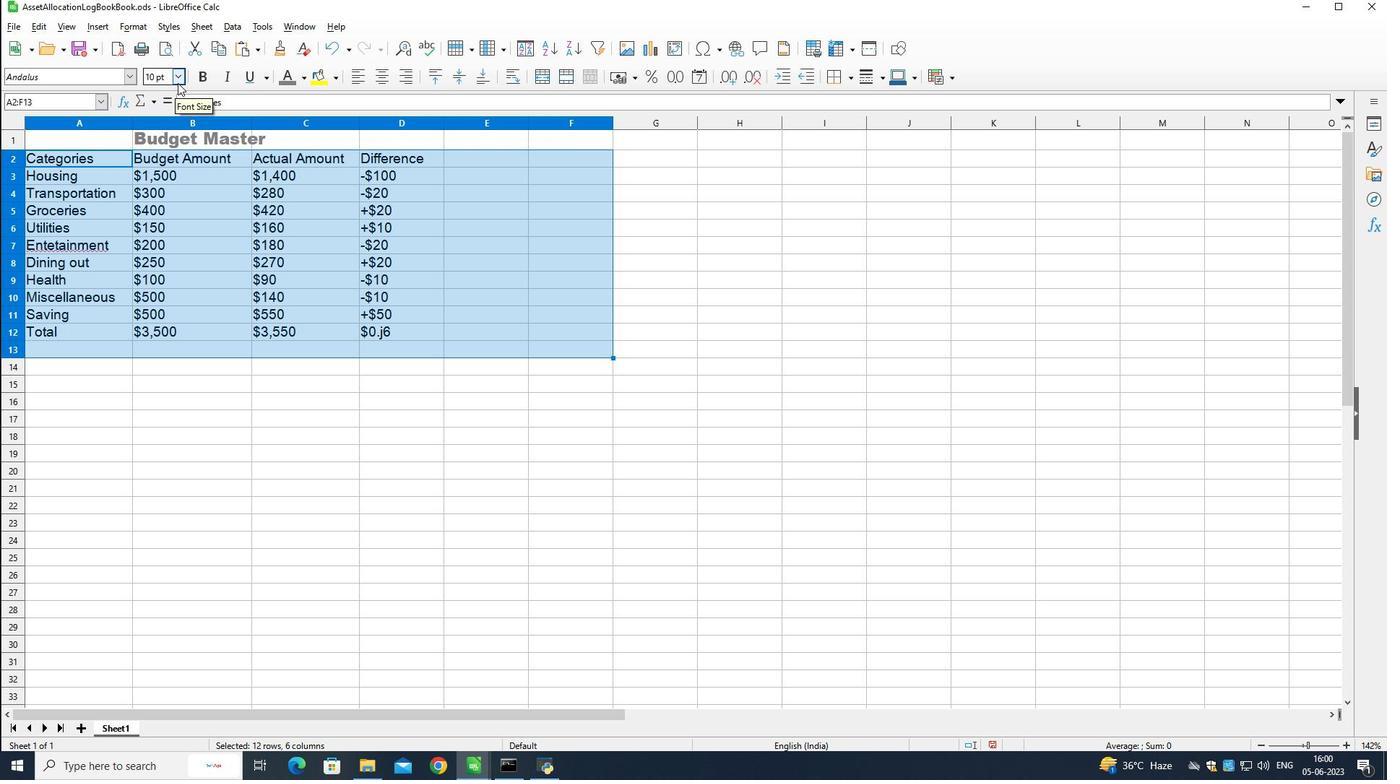 
Action: Mouse pressed left at (180, 82)
Screenshot: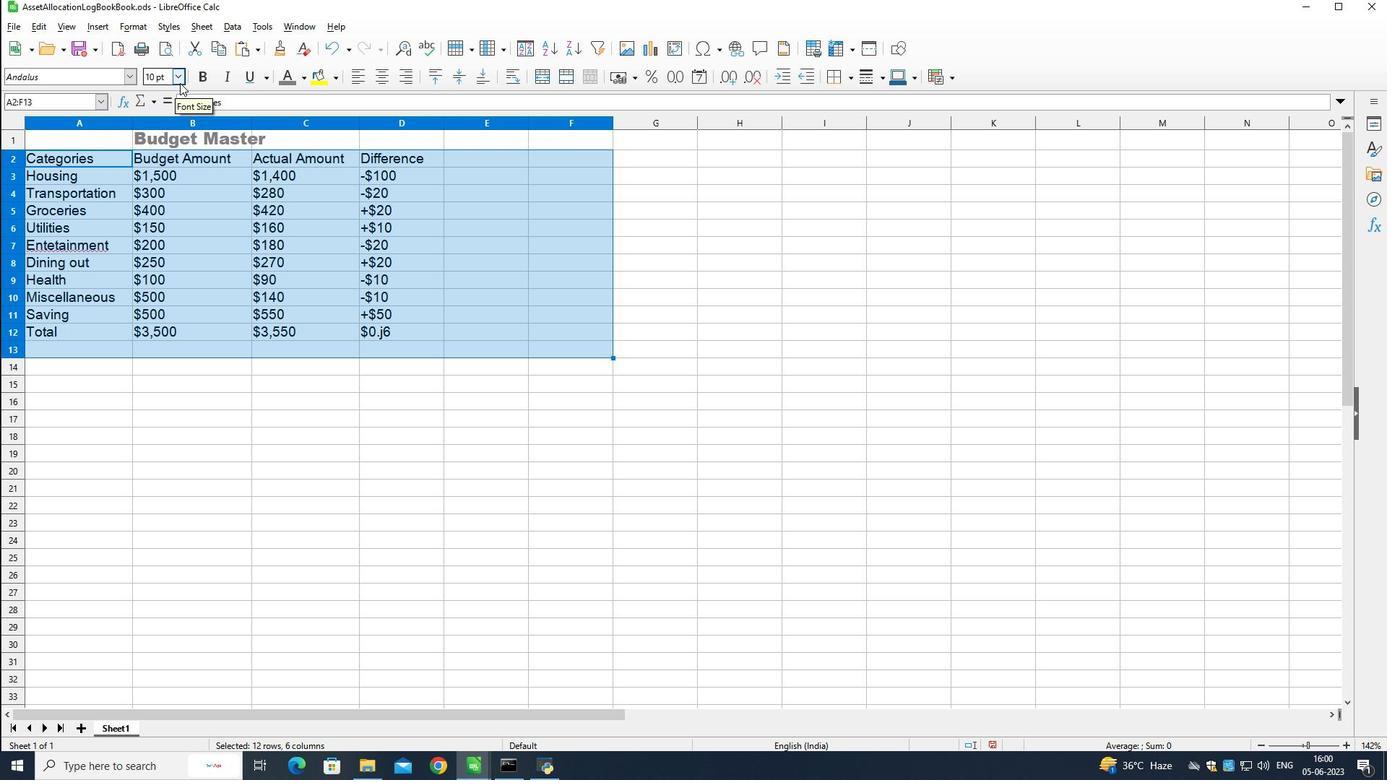 
Action: Mouse moved to (166, 221)
Screenshot: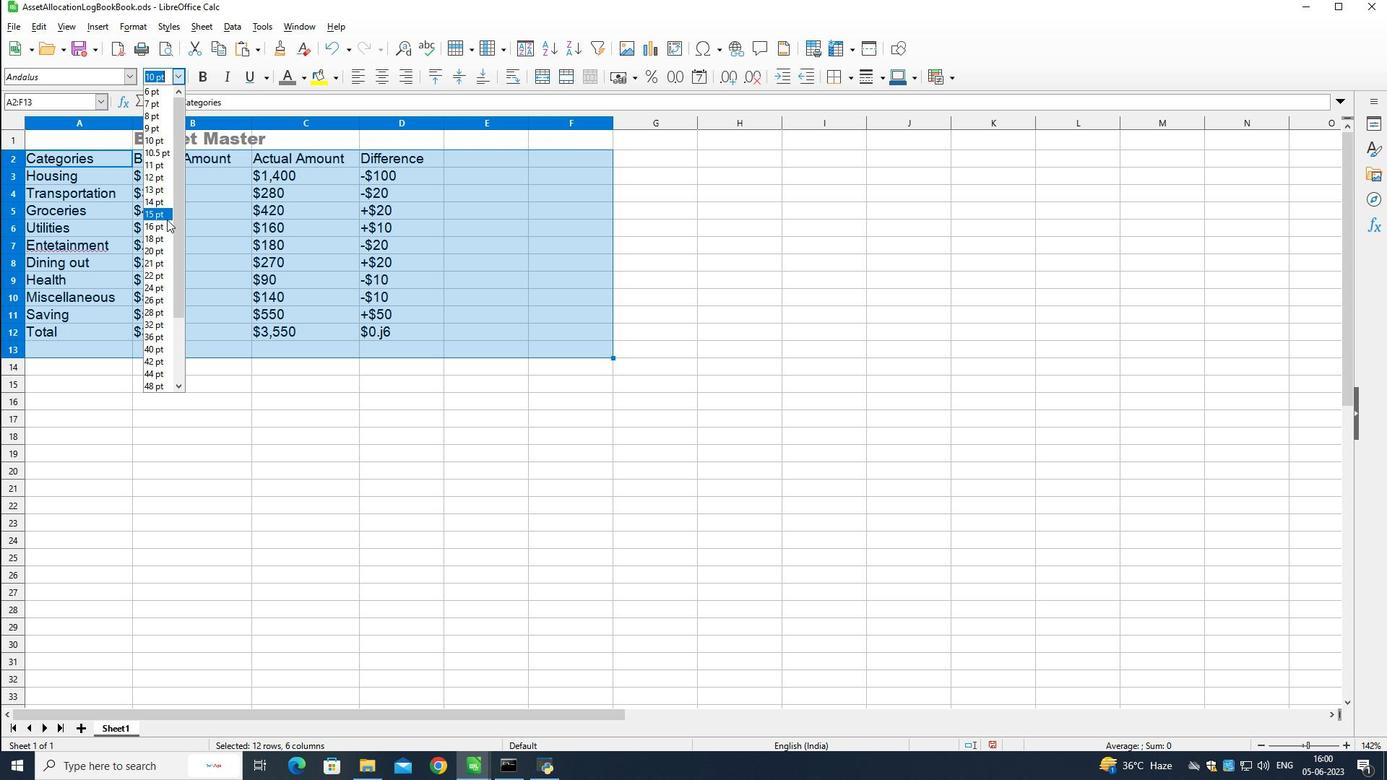 
Action: Mouse pressed left at (166, 221)
Screenshot: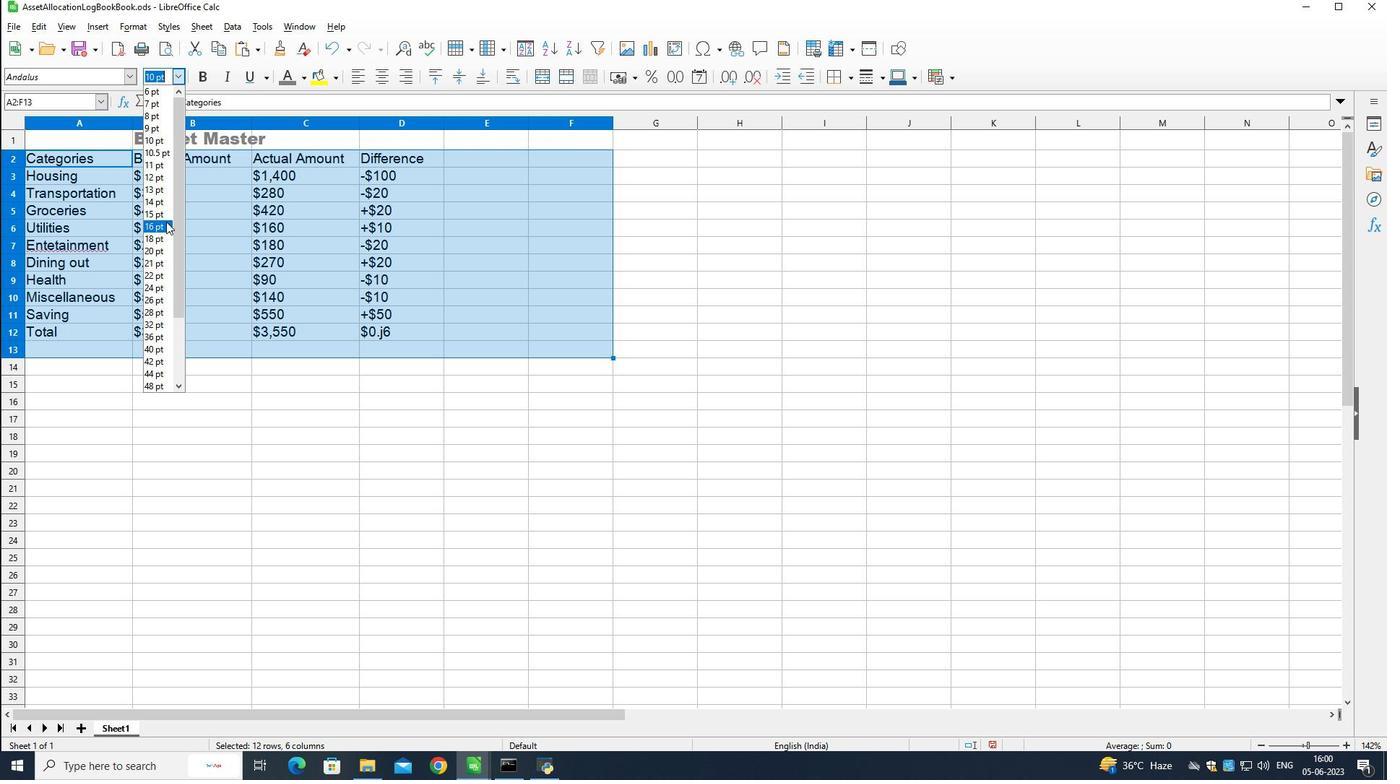 
Action: Mouse pressed left at (166, 221)
Screenshot: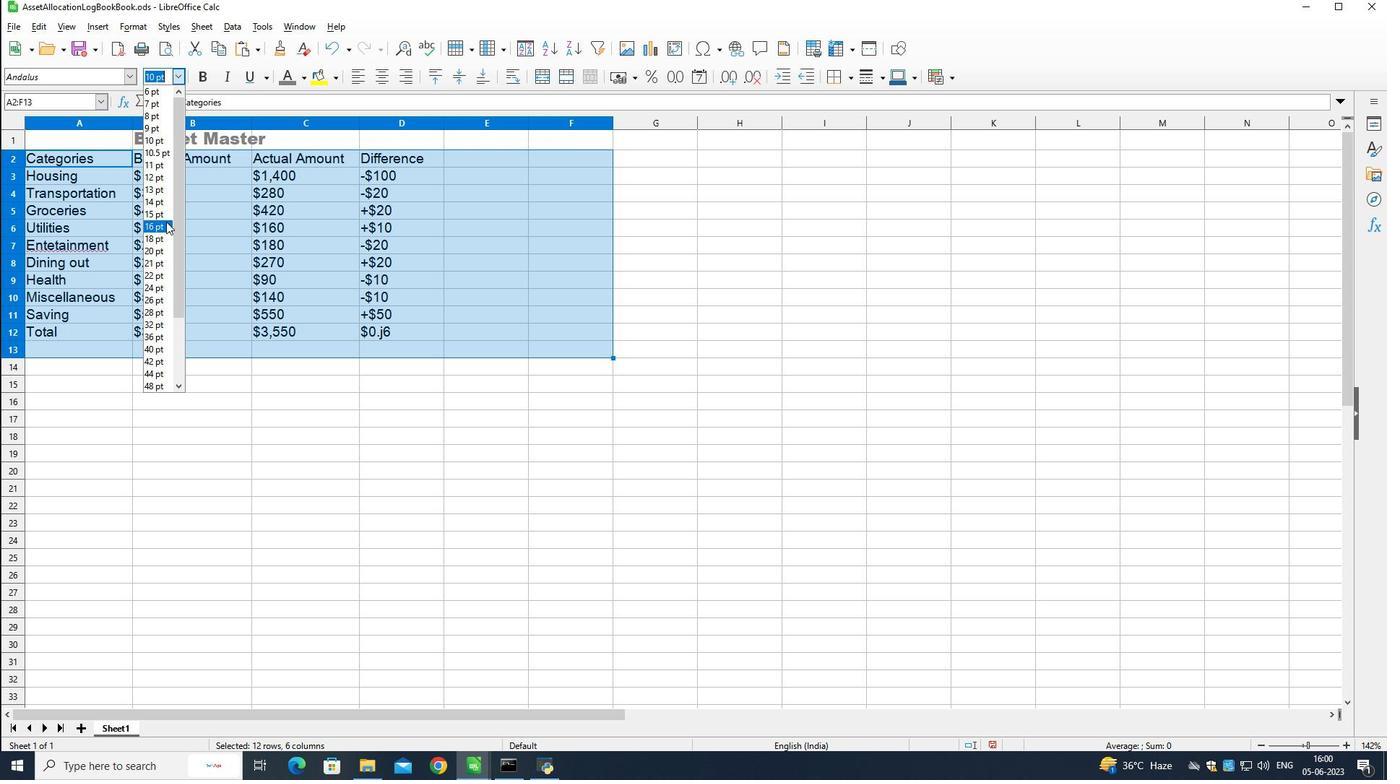 
Action: Mouse moved to (480, 355)
Screenshot: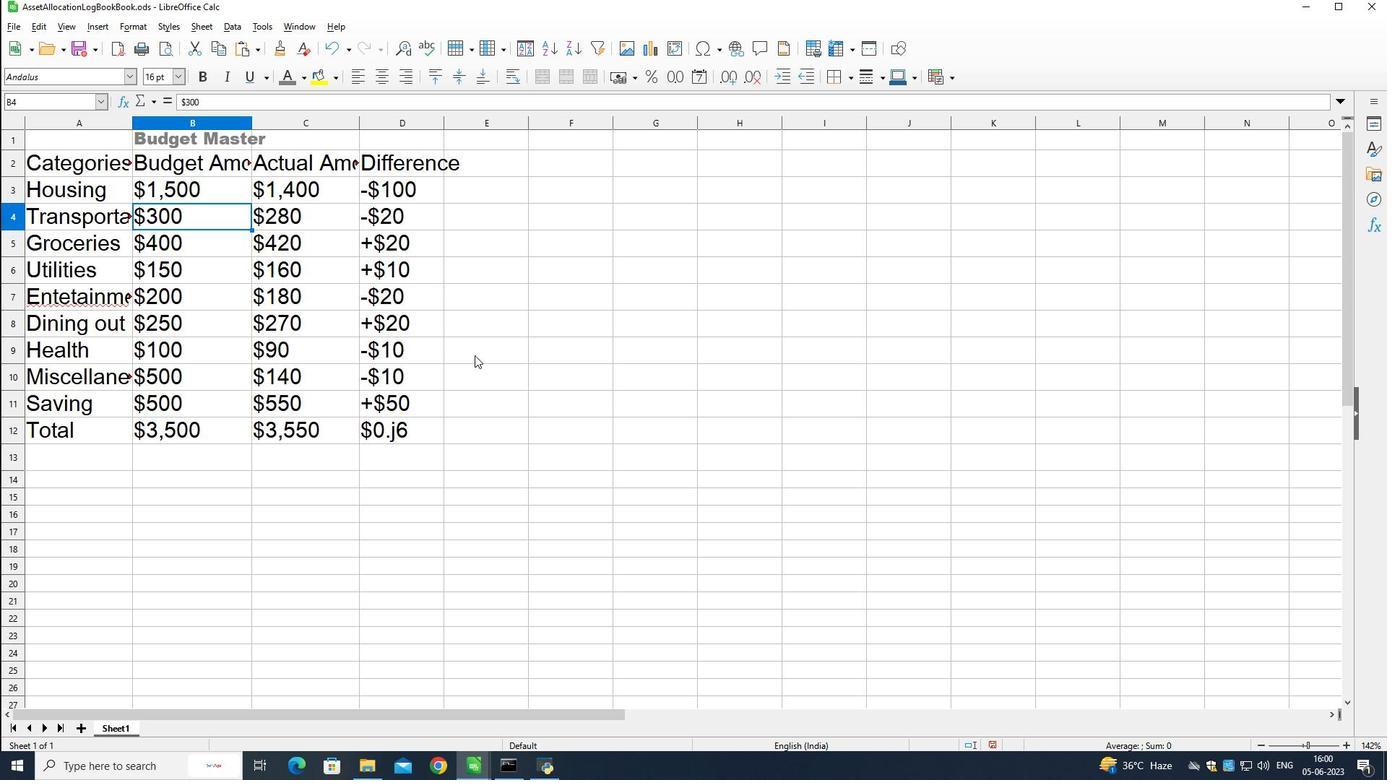 
Action: Mouse pressed left at (480, 355)
Screenshot: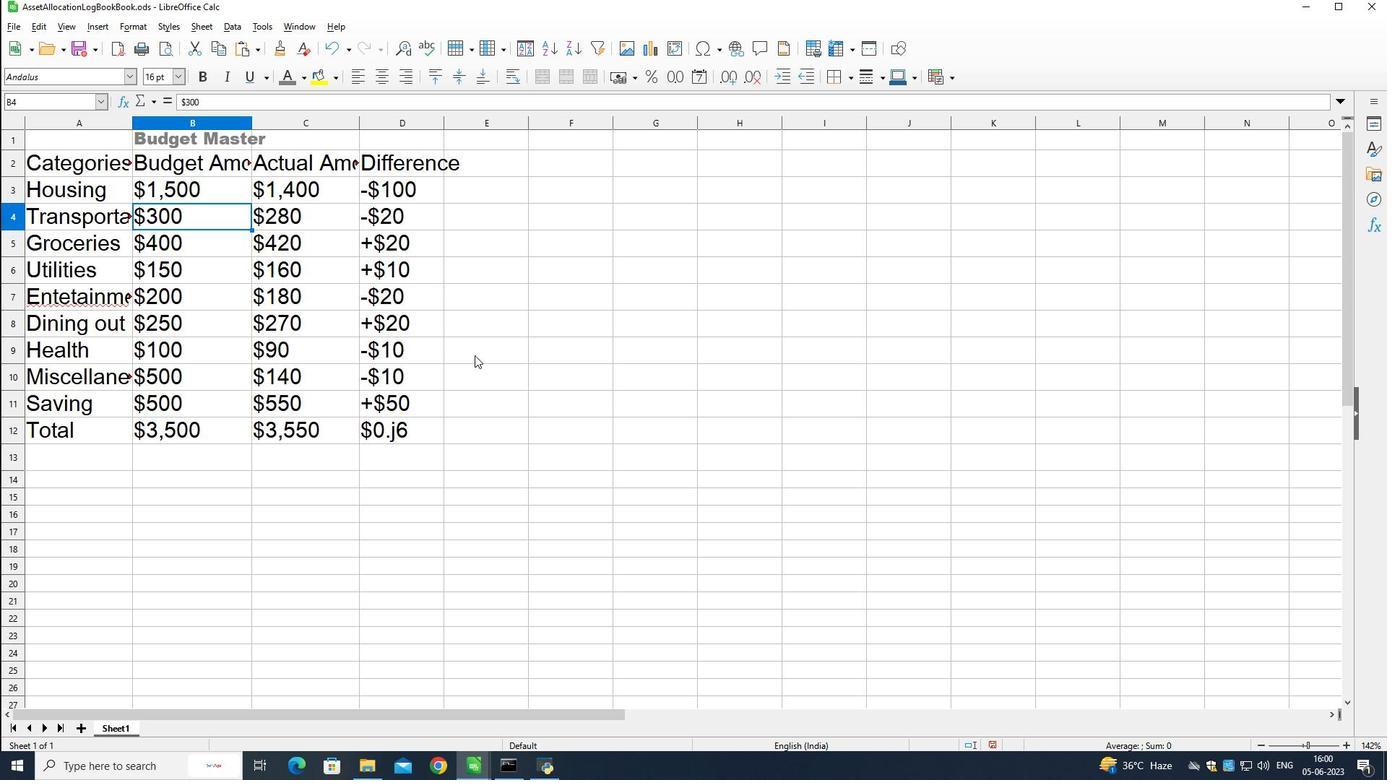 
Action: Mouse moved to (39, 141)
Screenshot: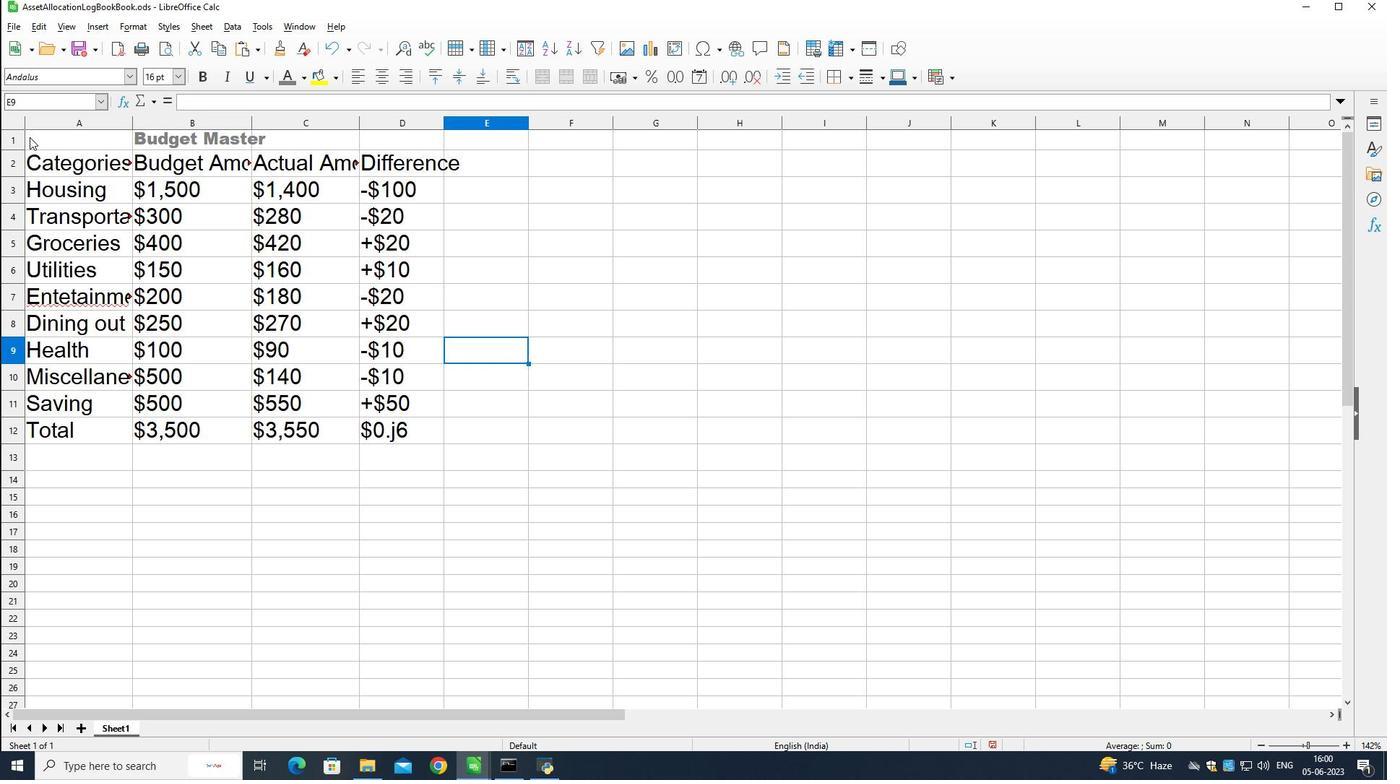 
Action: Mouse pressed left at (39, 141)
Screenshot: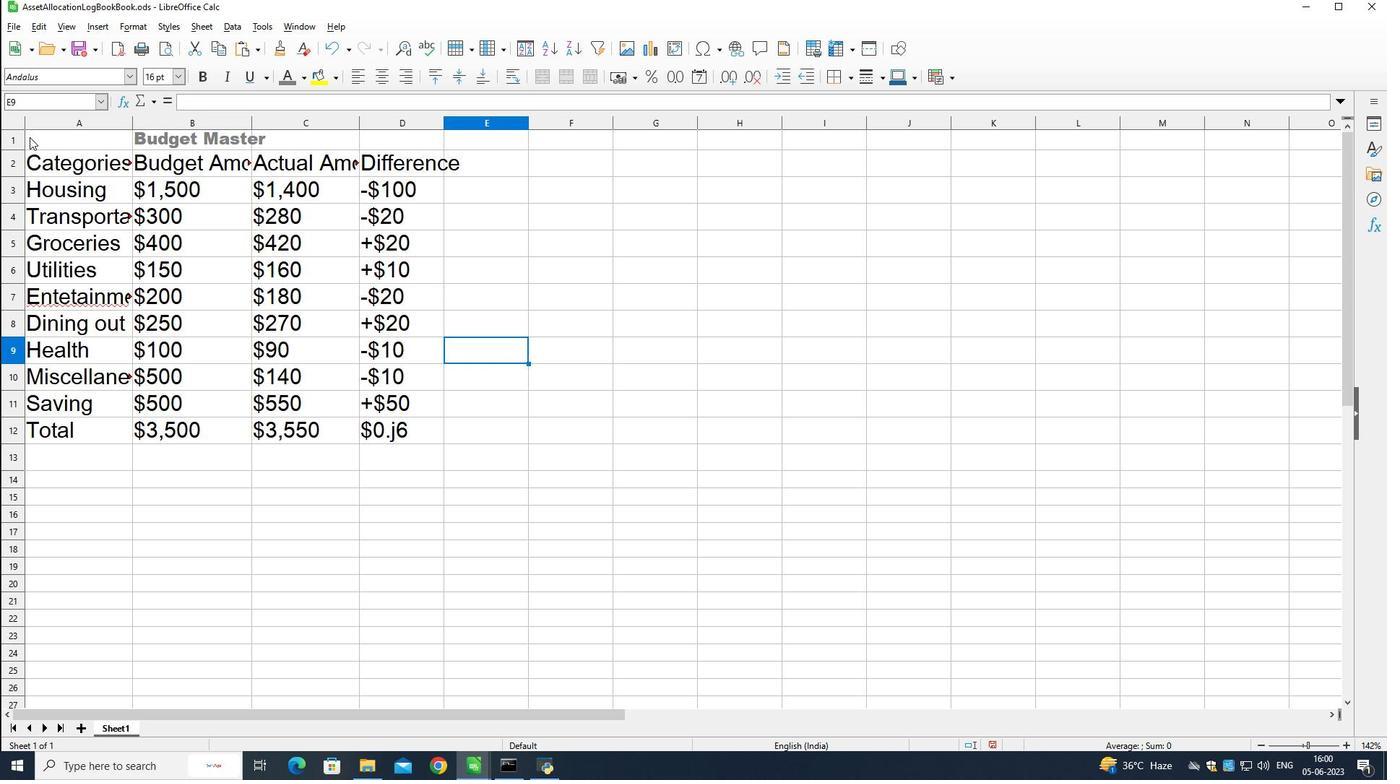 
Action: Mouse moved to (400, 80)
Screenshot: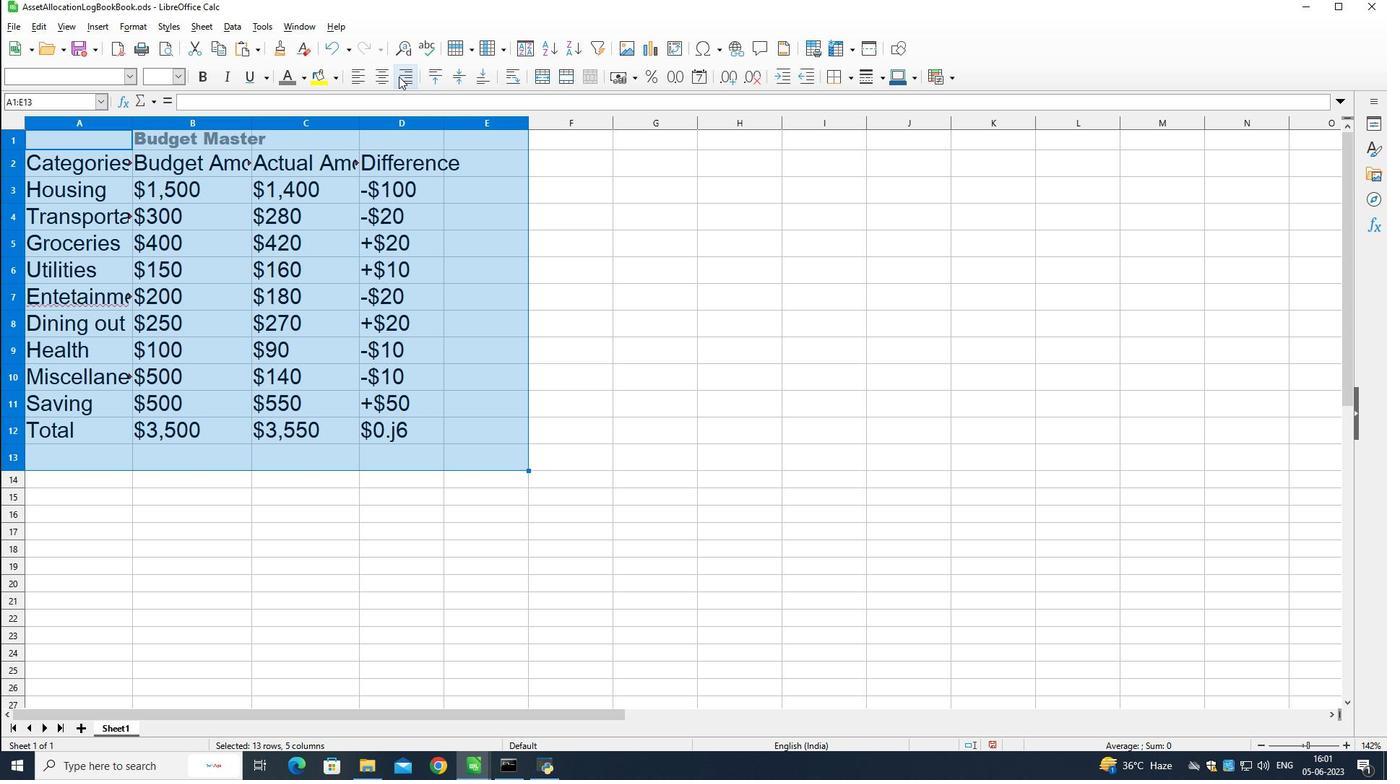 
Action: Mouse pressed left at (400, 80)
Screenshot: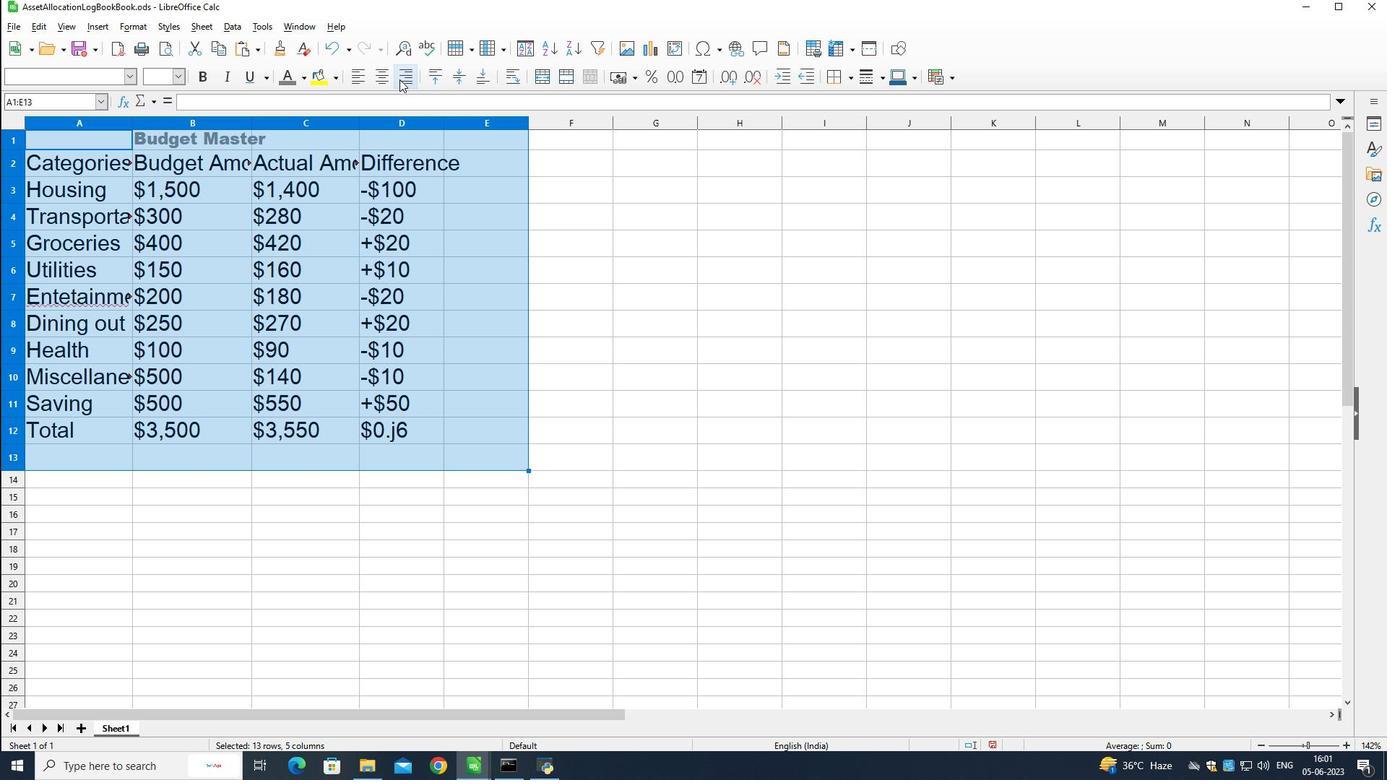 
Action: Mouse moved to (736, 289)
Screenshot: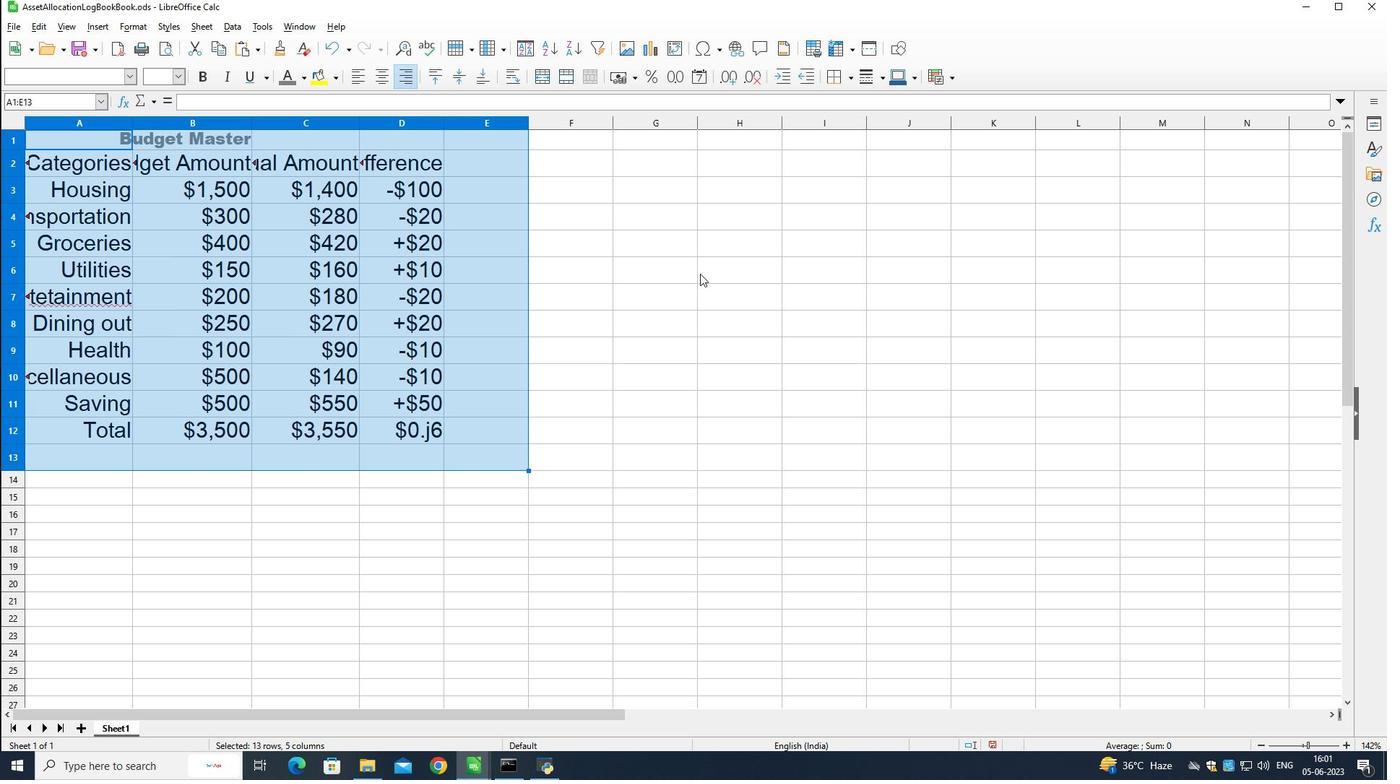 
Action: Mouse pressed left at (736, 289)
Screenshot: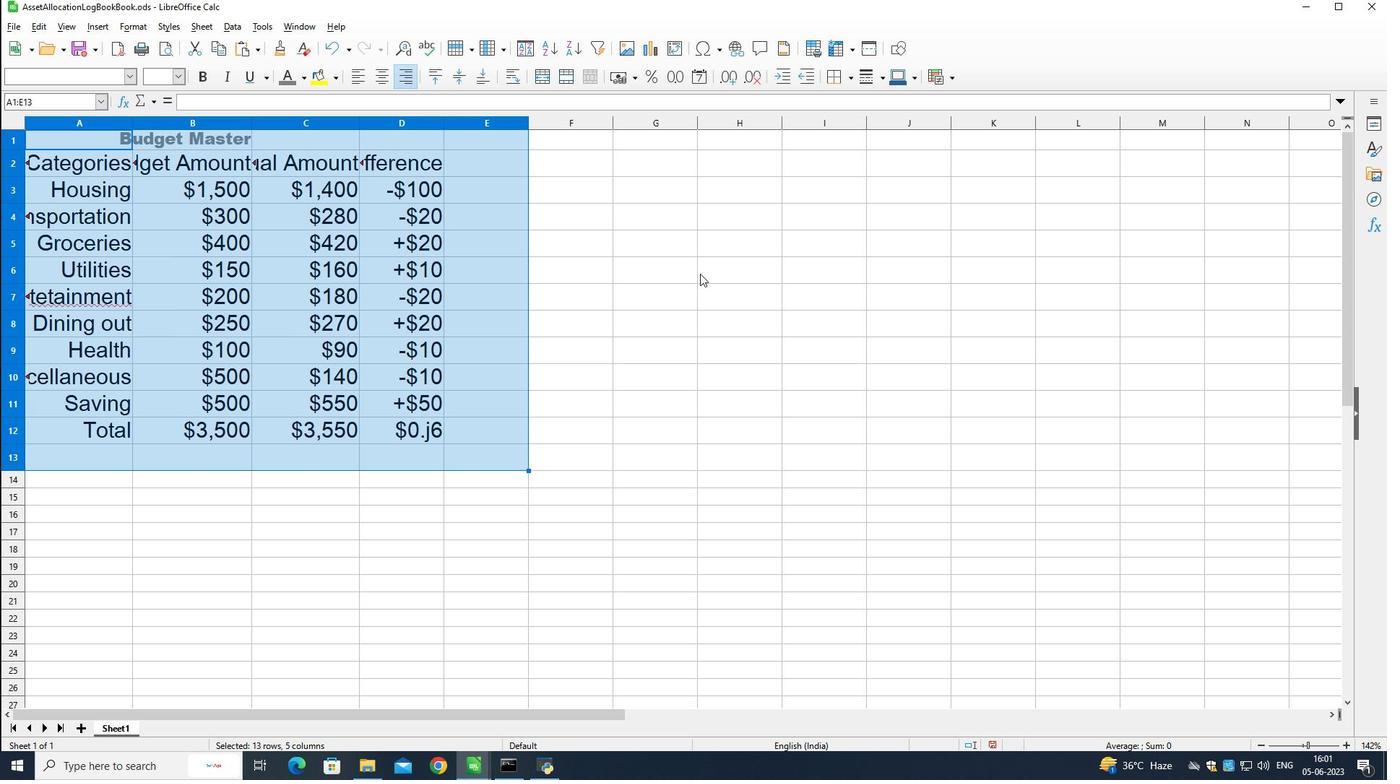 
Action: Mouse moved to (697, 278)
Screenshot: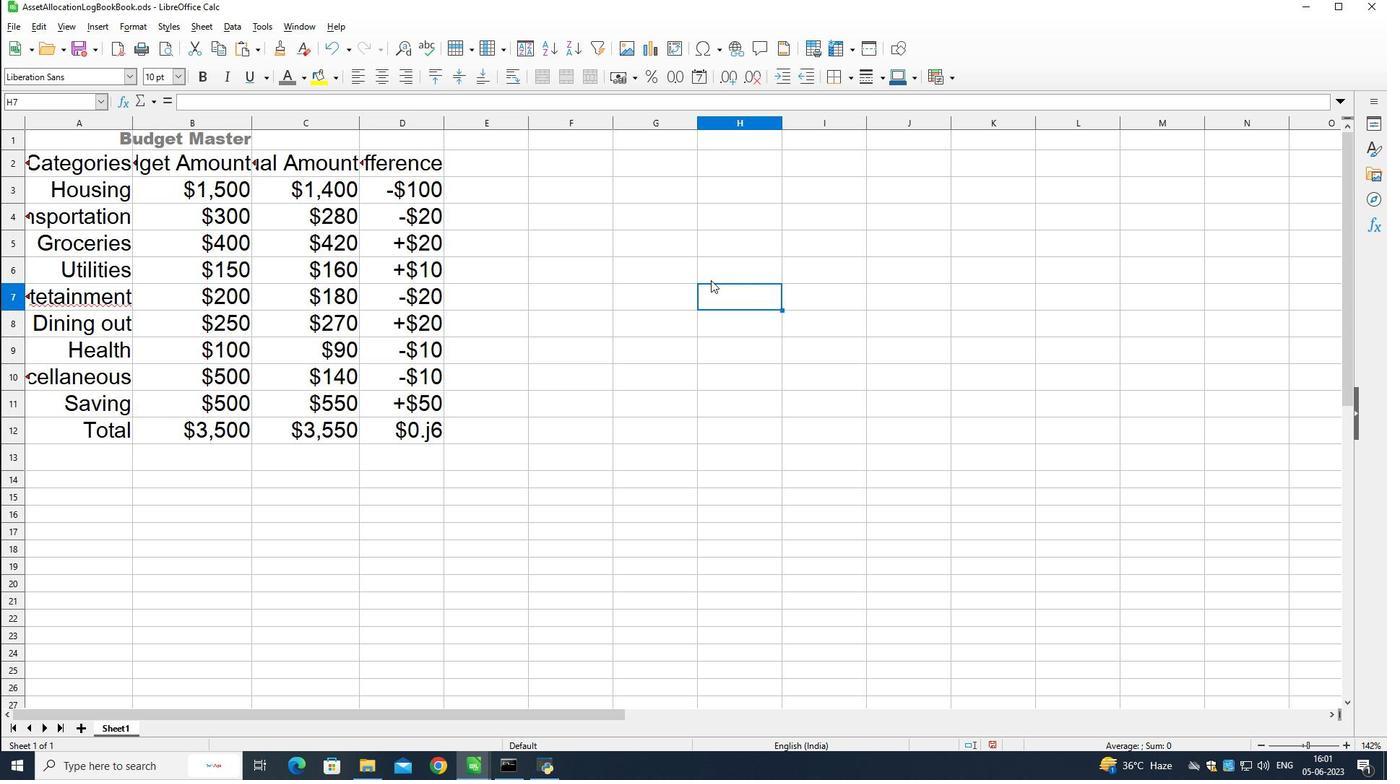 
